 Task: Look for space in Ceres, Brazil from 12th  August, 2023 to 15th August, 2023 for 3 adults in price range Rs.12000 to Rs.16000. Place can be entire place with 2 bedrooms having 3 beds and 1 bathroom. Property type can be house, flat, guest house. Booking option can be shelf check-in. Required host language is Spanish.
Action: Mouse moved to (495, 95)
Screenshot: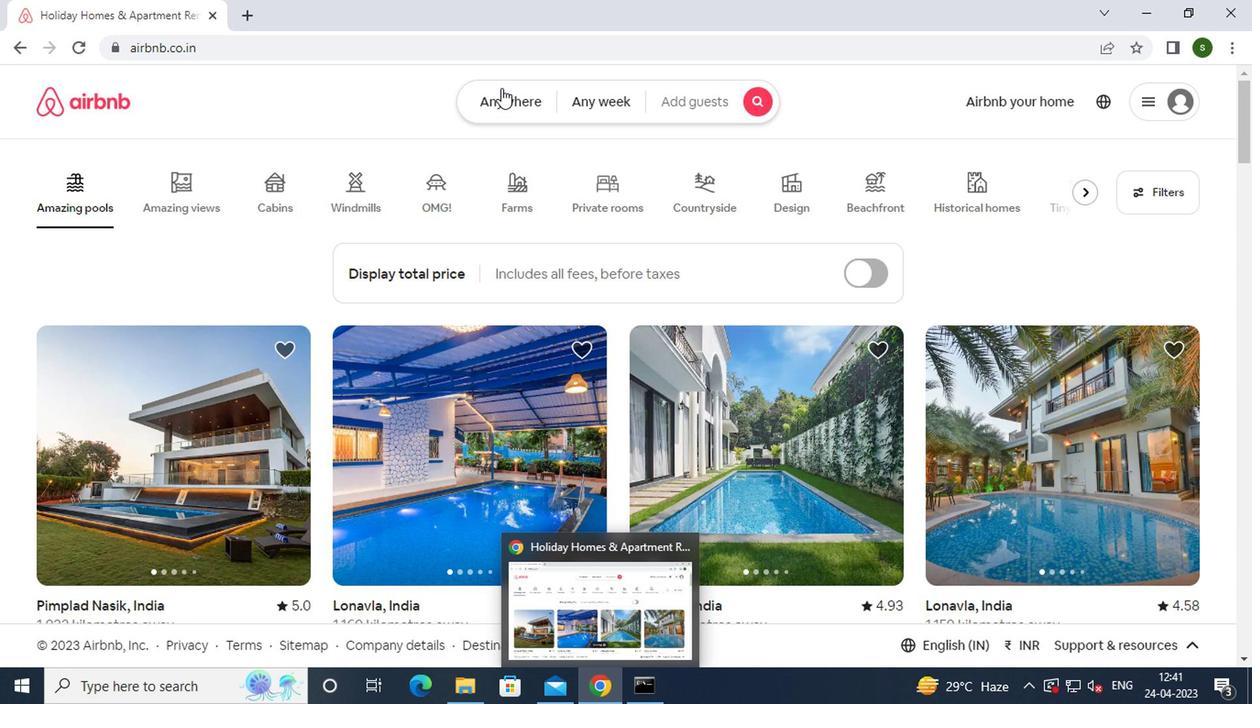 
Action: Mouse pressed left at (495, 95)
Screenshot: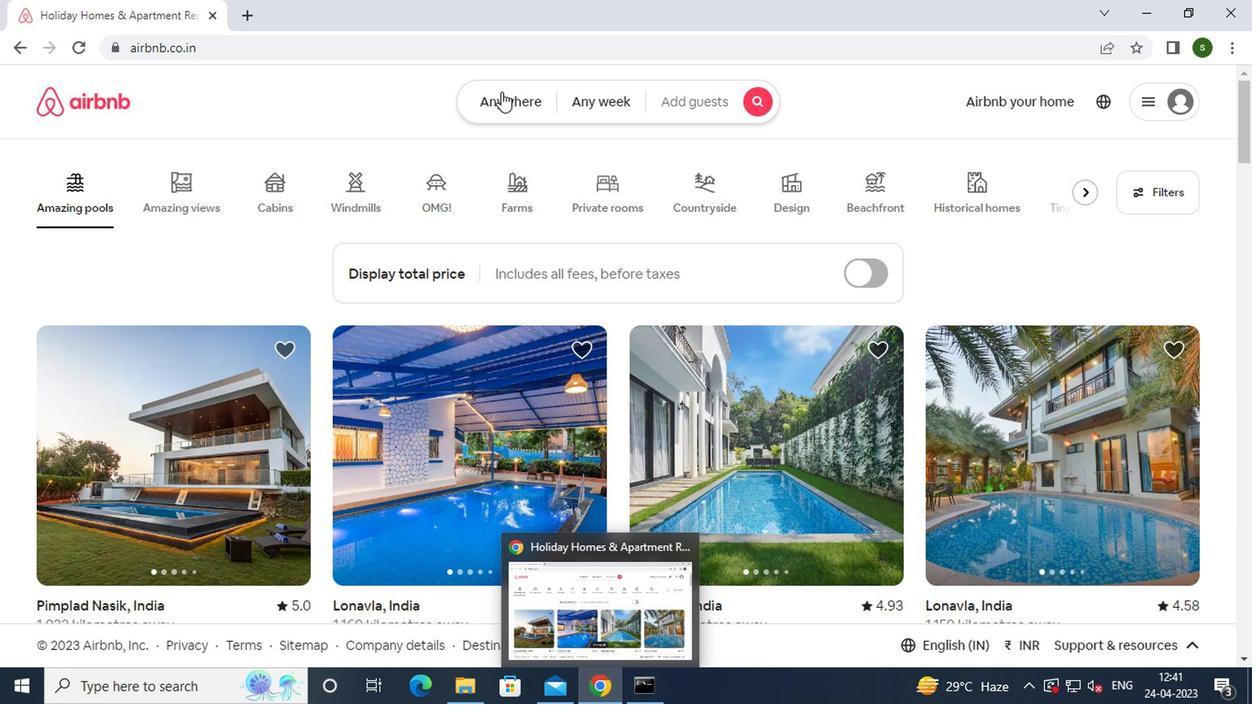 
Action: Mouse moved to (312, 173)
Screenshot: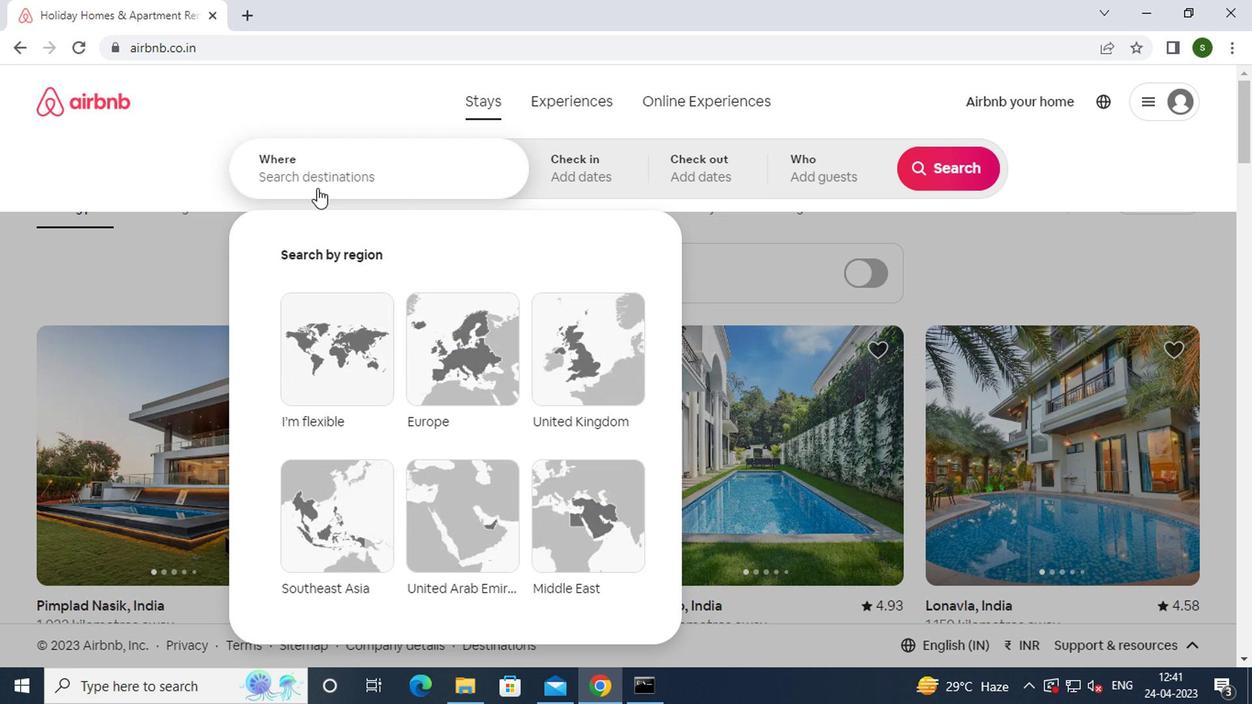 
Action: Mouse pressed left at (312, 173)
Screenshot: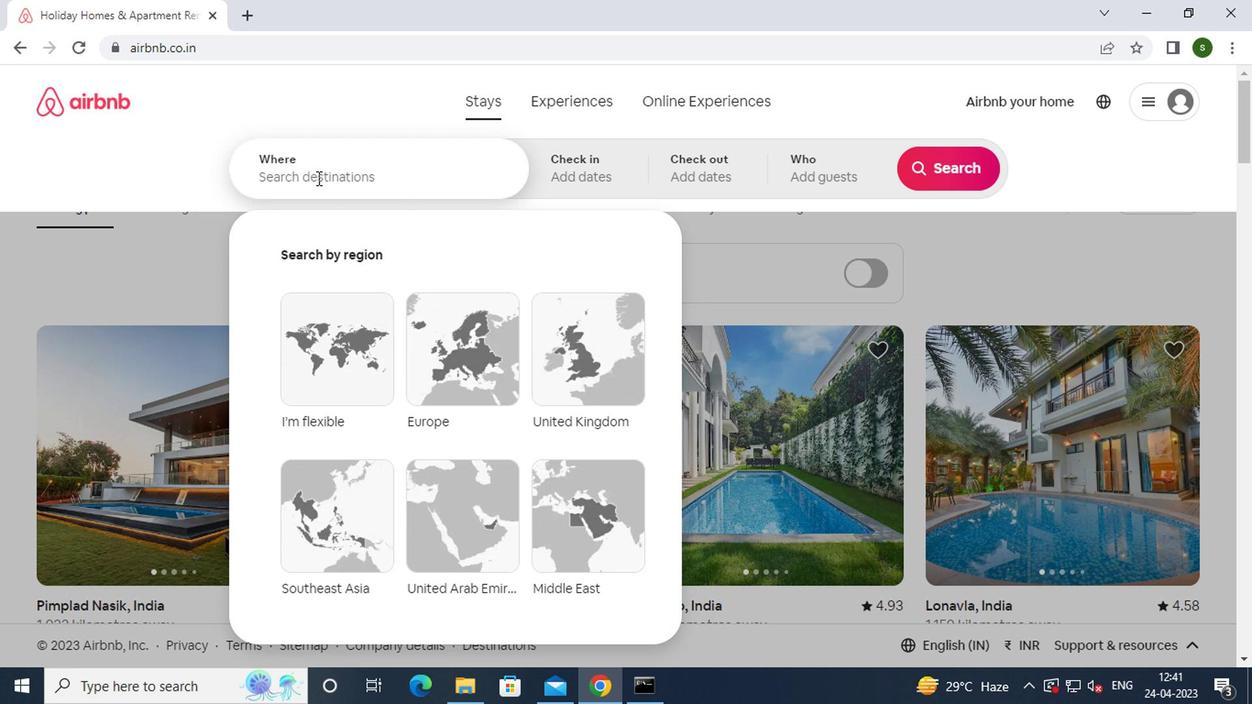 
Action: Key pressed c<Key.caps_lock>eres,<Key.space><Key.caps_lock>b<Key.caps_lock>razil<Key.enter>
Screenshot: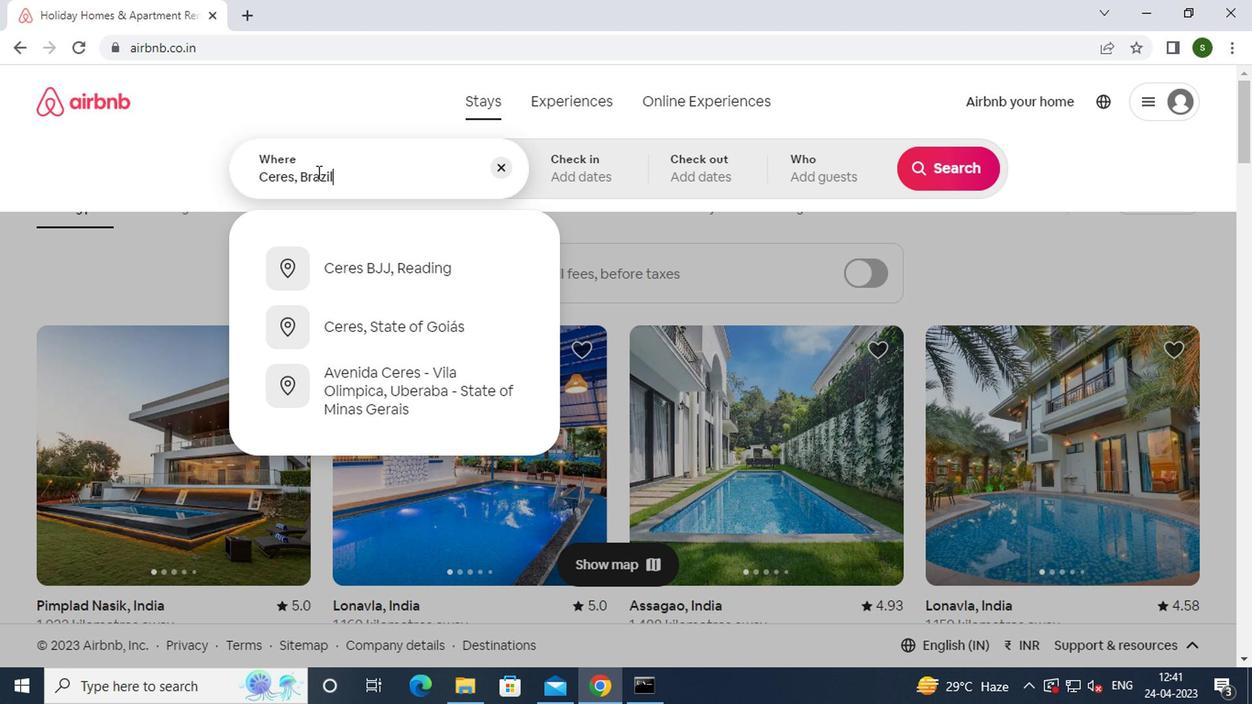 
Action: Mouse moved to (934, 317)
Screenshot: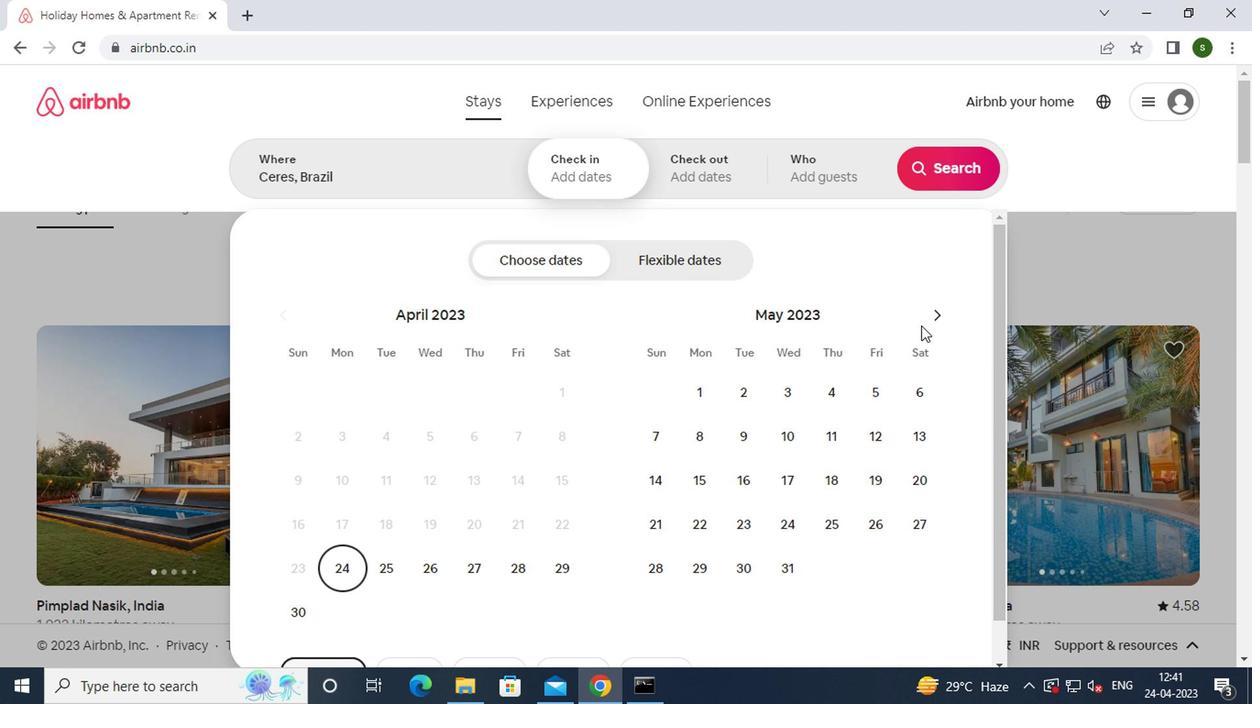 
Action: Mouse pressed left at (934, 317)
Screenshot: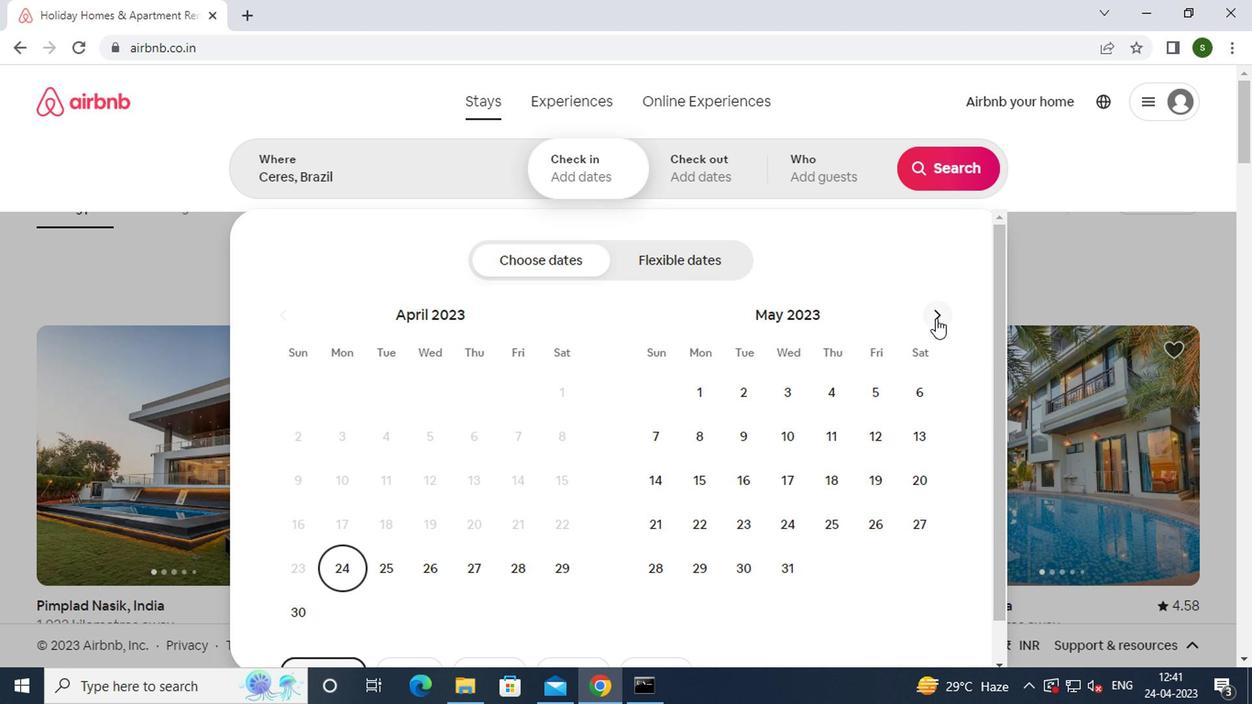 
Action: Mouse pressed left at (934, 317)
Screenshot: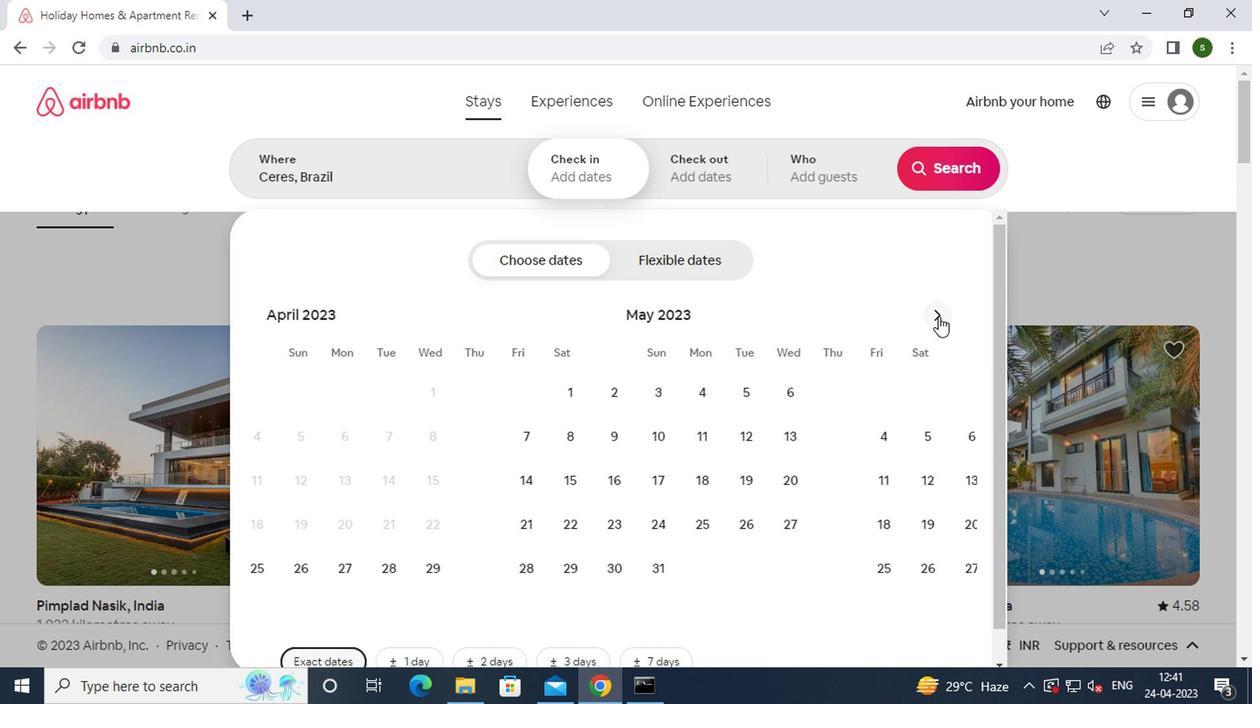 
Action: Mouse pressed left at (934, 317)
Screenshot: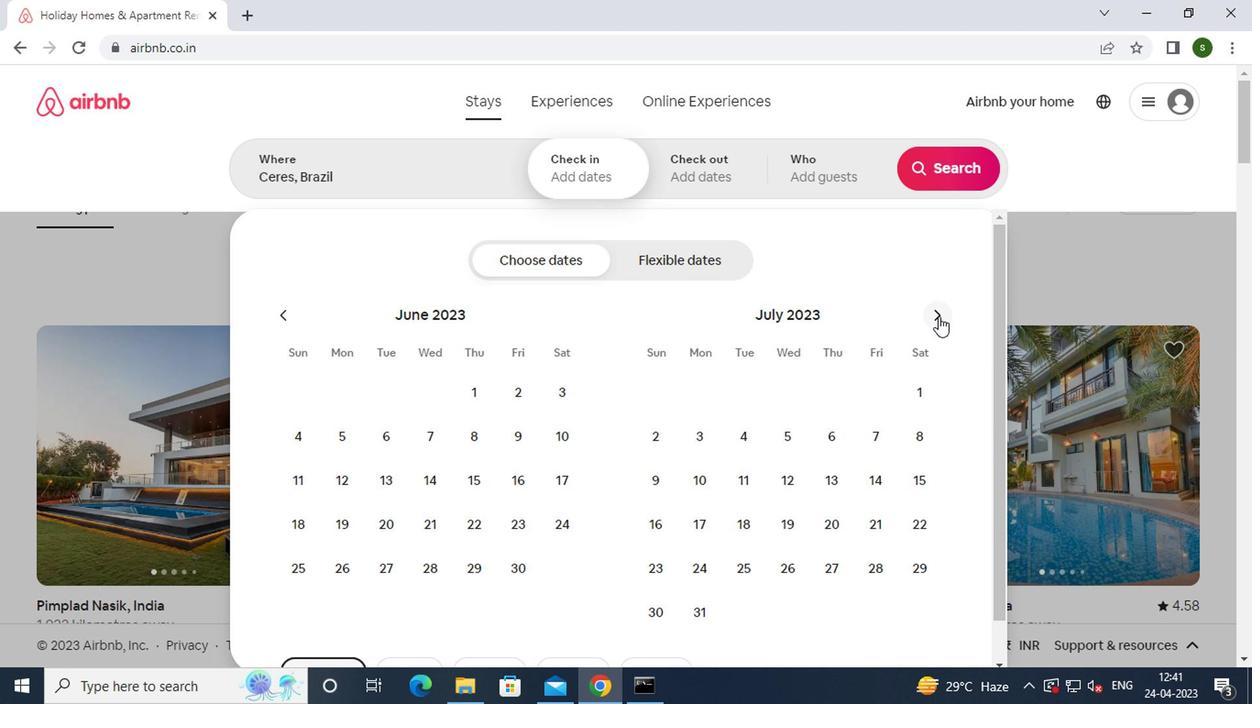 
Action: Mouse moved to (901, 437)
Screenshot: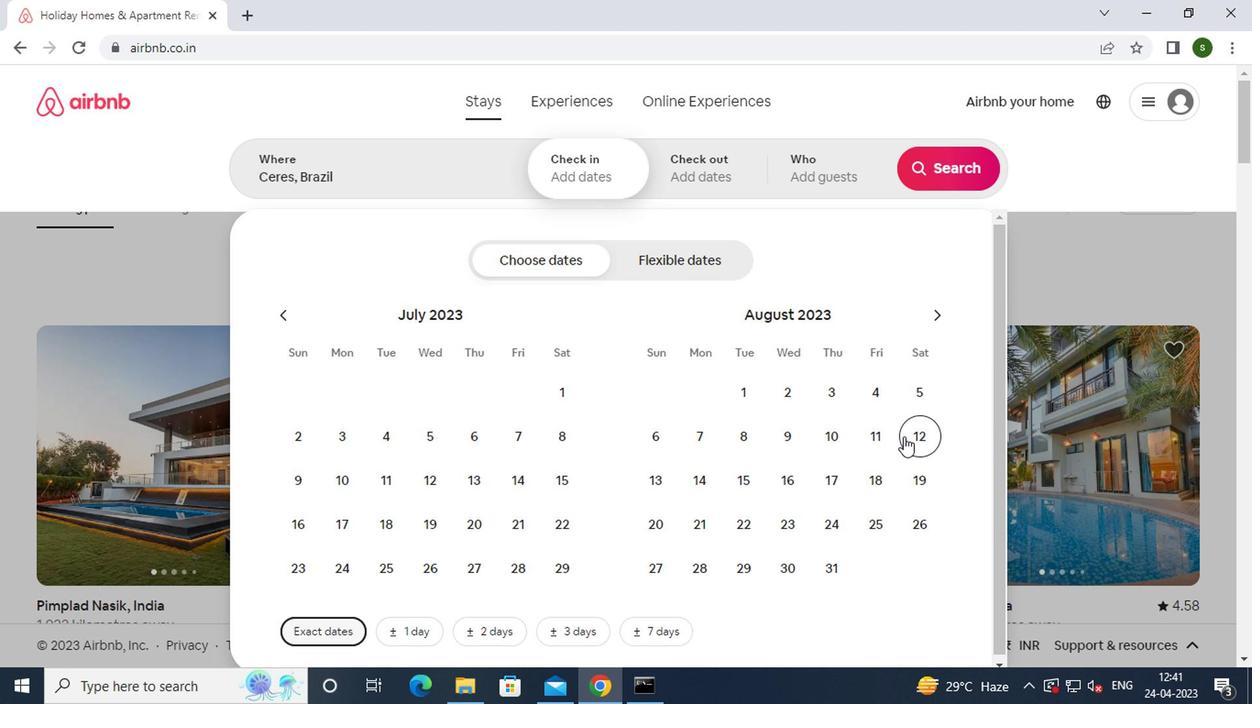 
Action: Mouse pressed left at (901, 437)
Screenshot: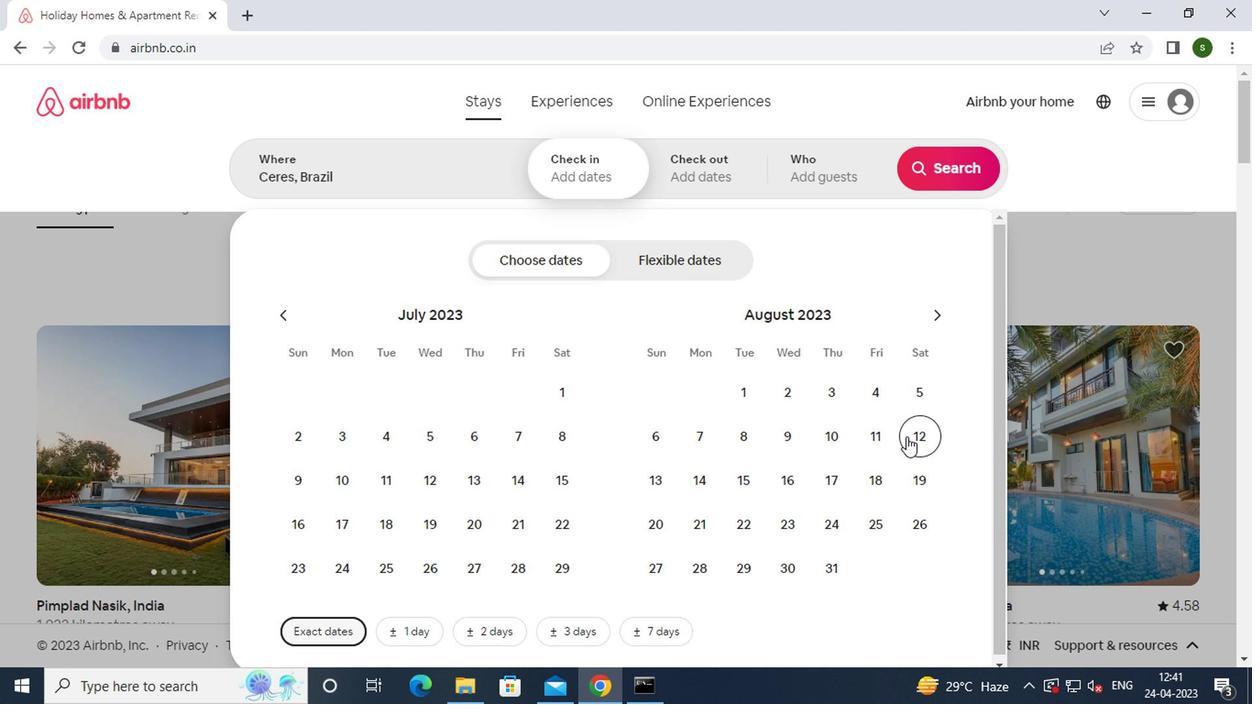 
Action: Mouse moved to (740, 486)
Screenshot: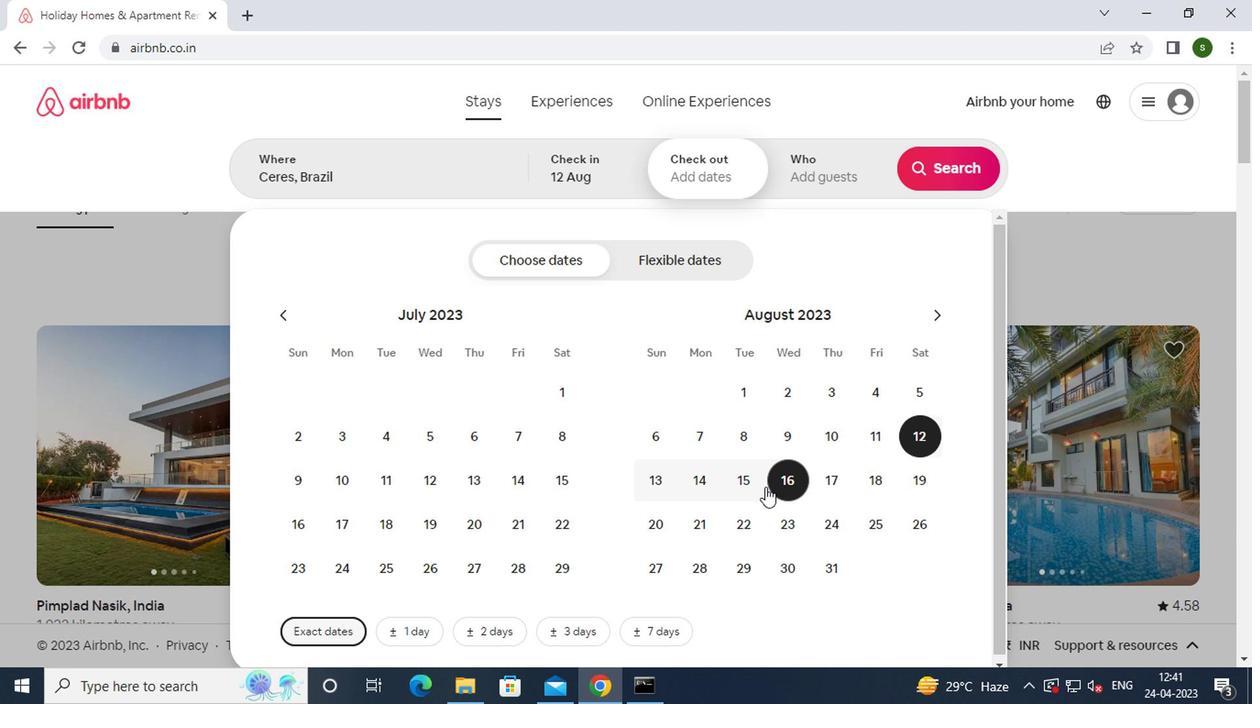 
Action: Mouse pressed left at (740, 486)
Screenshot: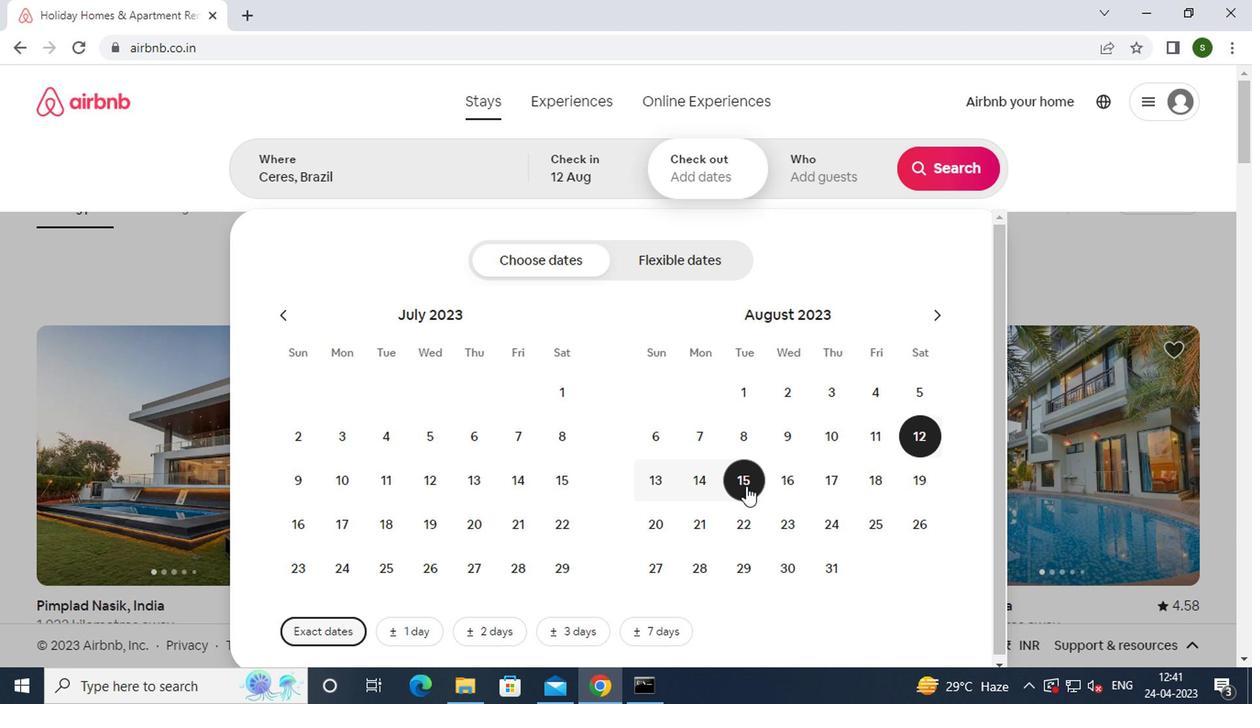 
Action: Mouse moved to (801, 176)
Screenshot: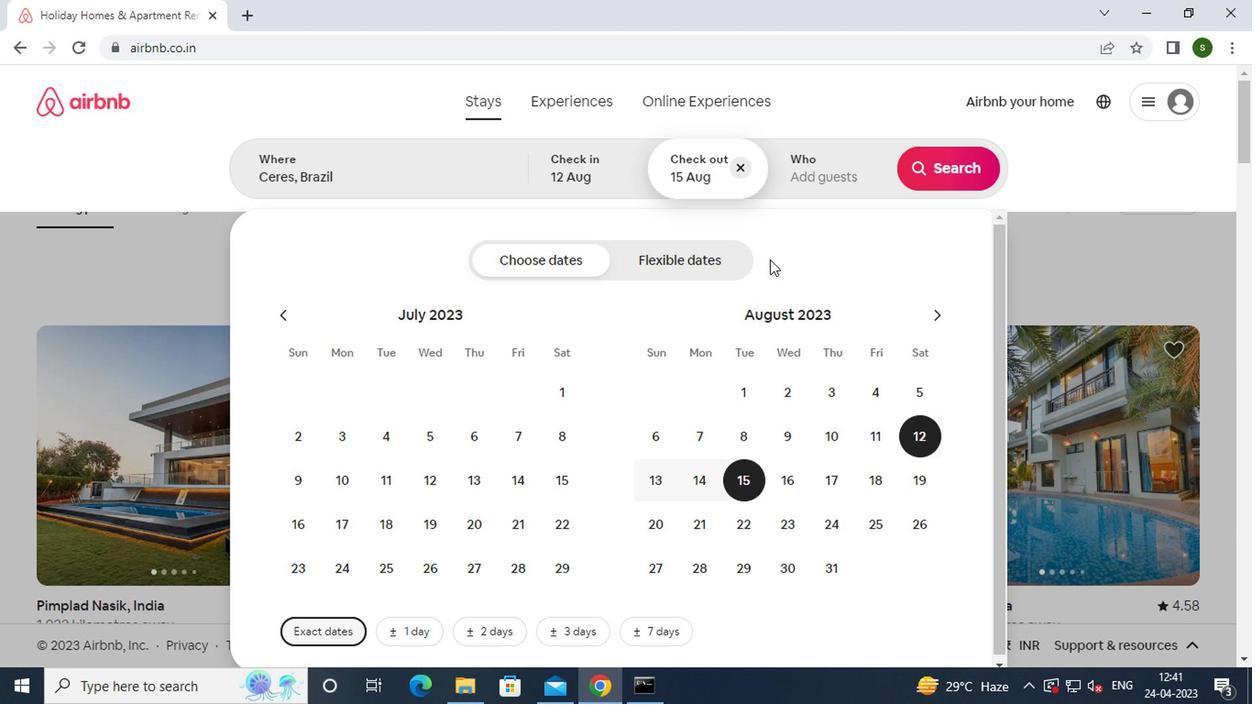 
Action: Mouse pressed left at (801, 176)
Screenshot: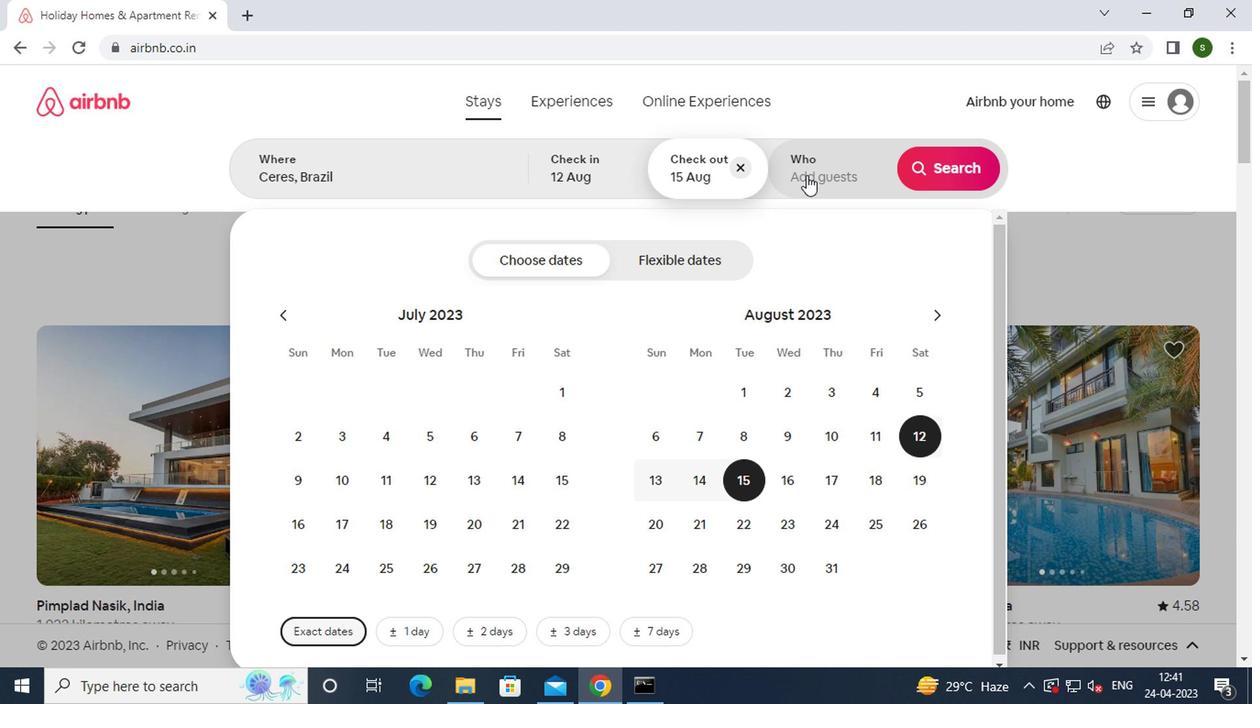 
Action: Mouse moved to (946, 270)
Screenshot: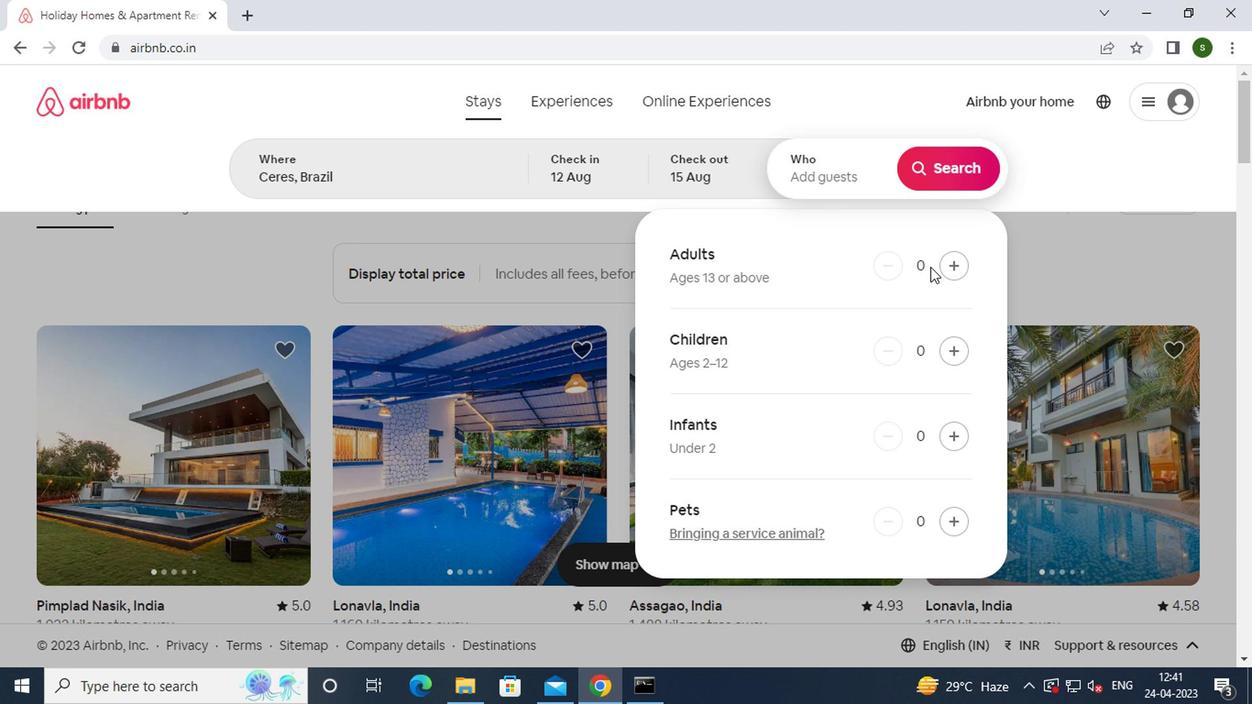 
Action: Mouse pressed left at (946, 270)
Screenshot: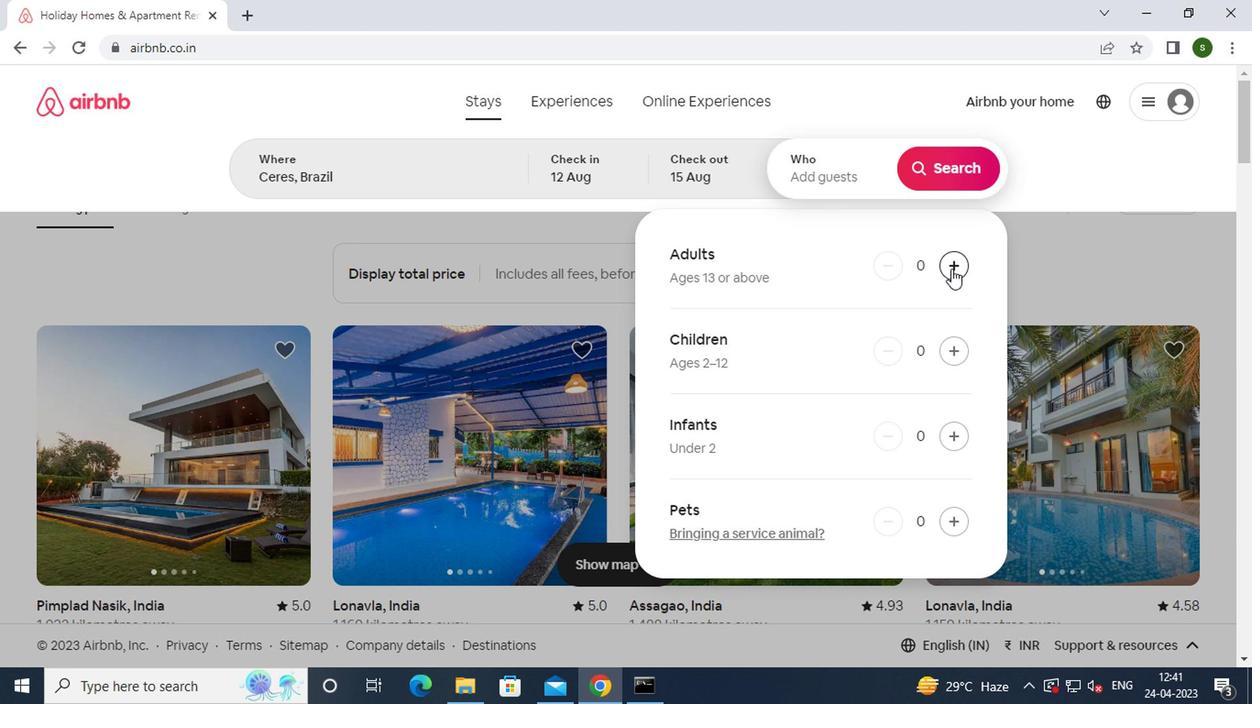 
Action: Mouse pressed left at (946, 270)
Screenshot: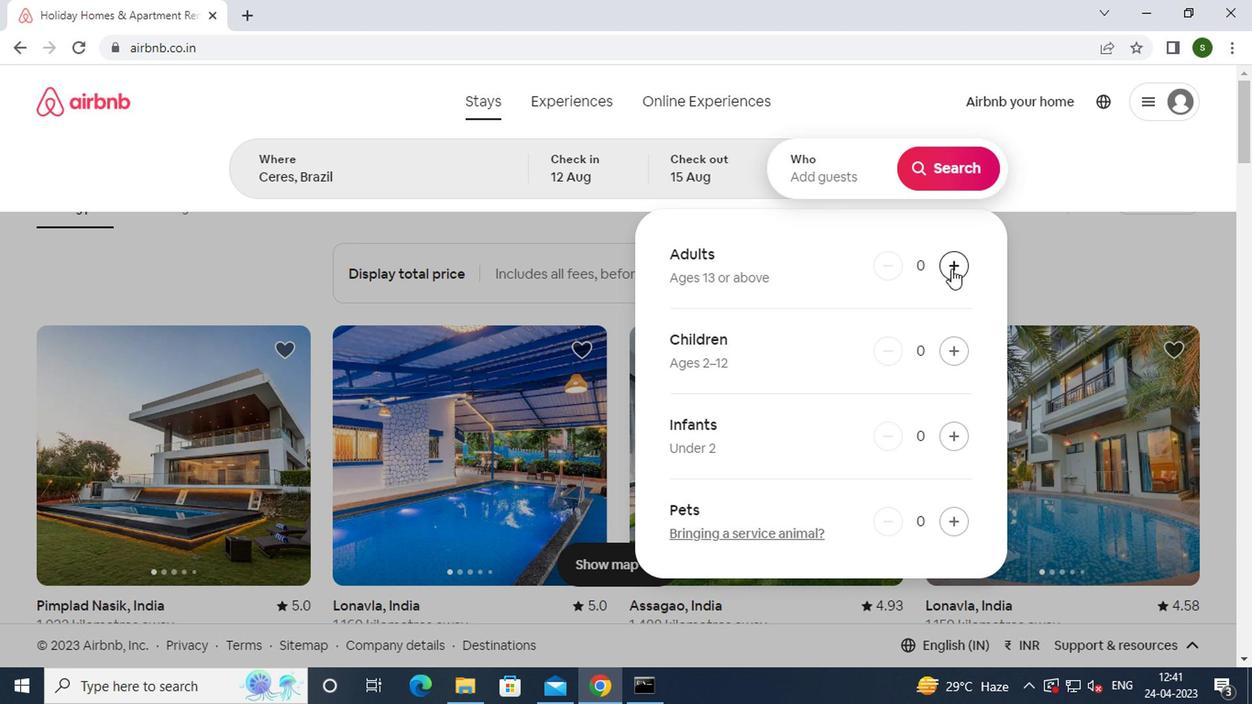 
Action: Mouse moved to (946, 268)
Screenshot: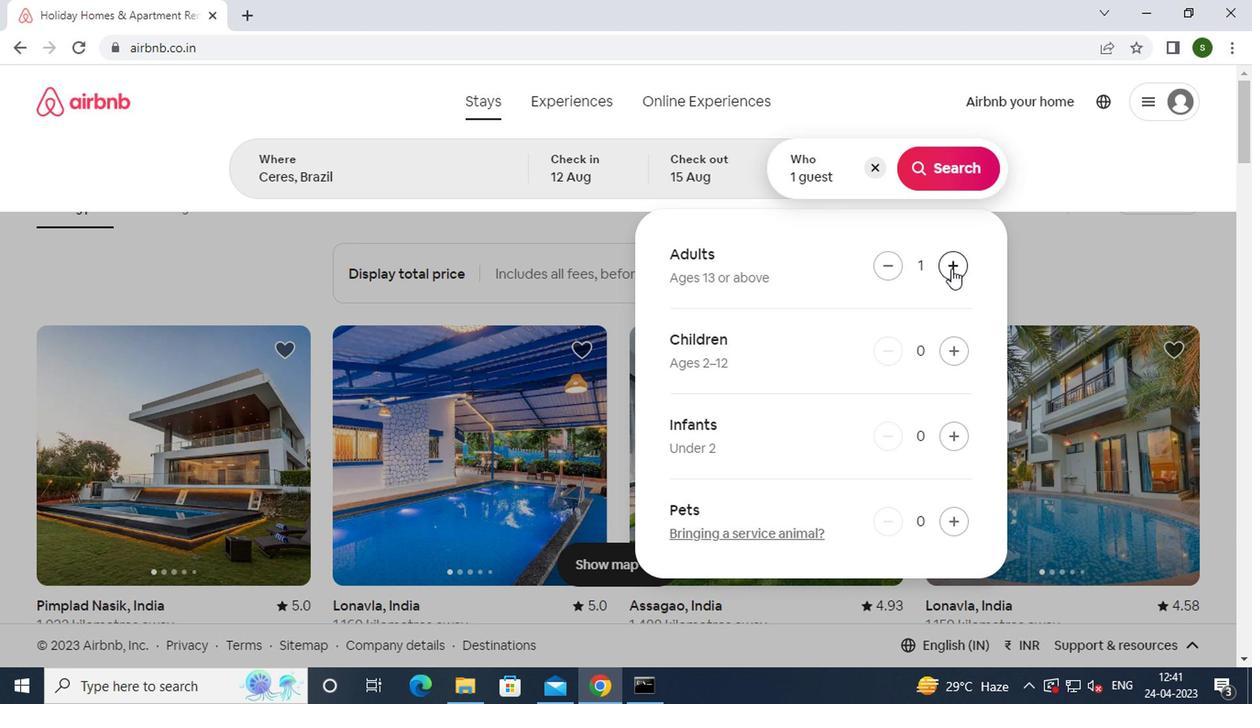 
Action: Mouse pressed left at (946, 268)
Screenshot: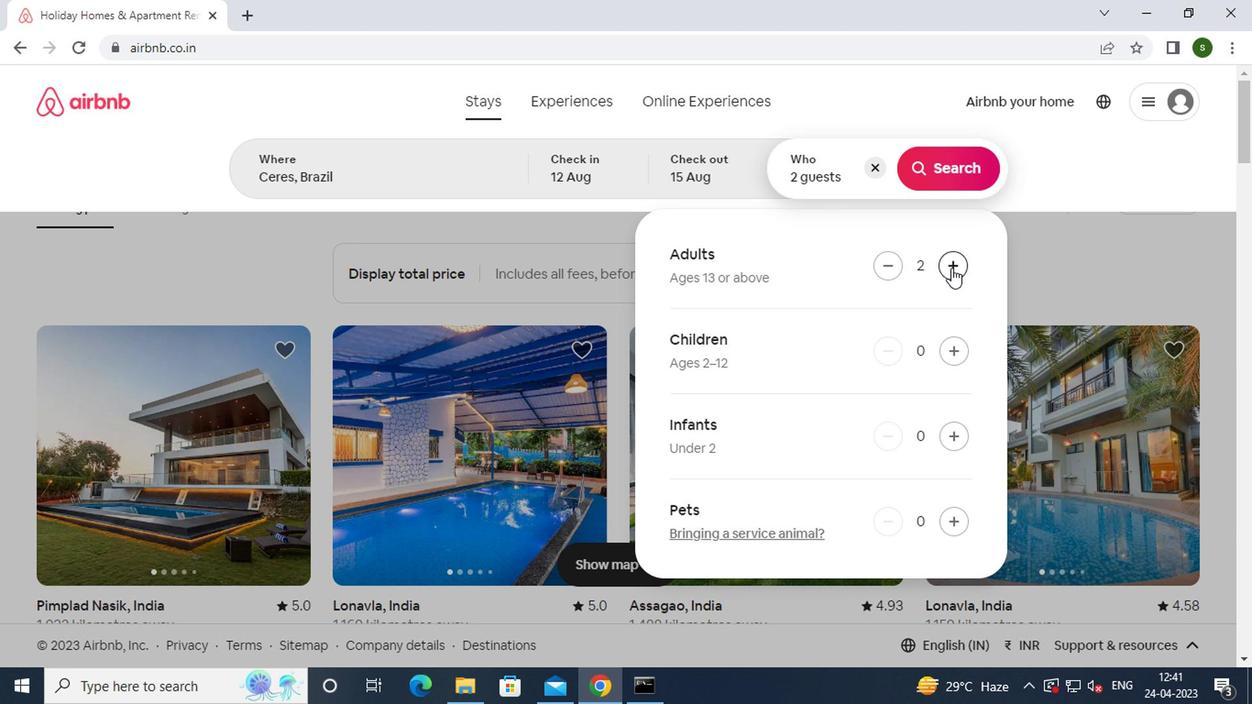
Action: Mouse moved to (926, 163)
Screenshot: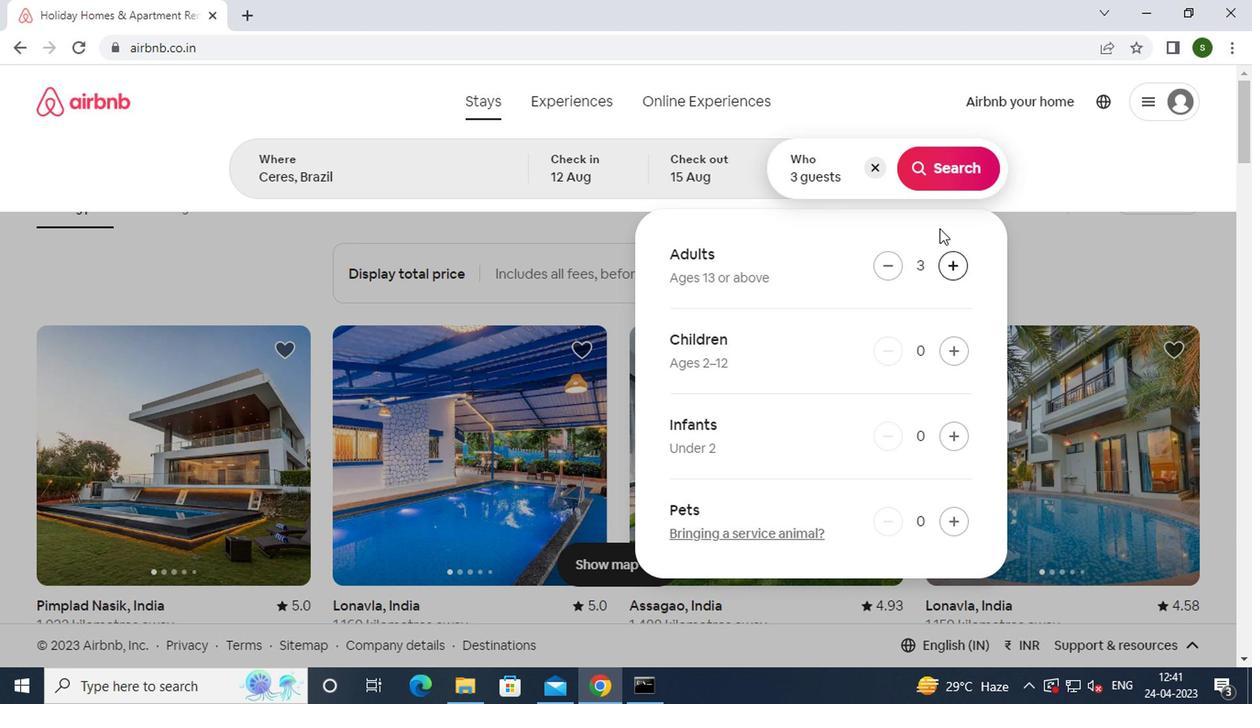 
Action: Mouse pressed left at (926, 163)
Screenshot: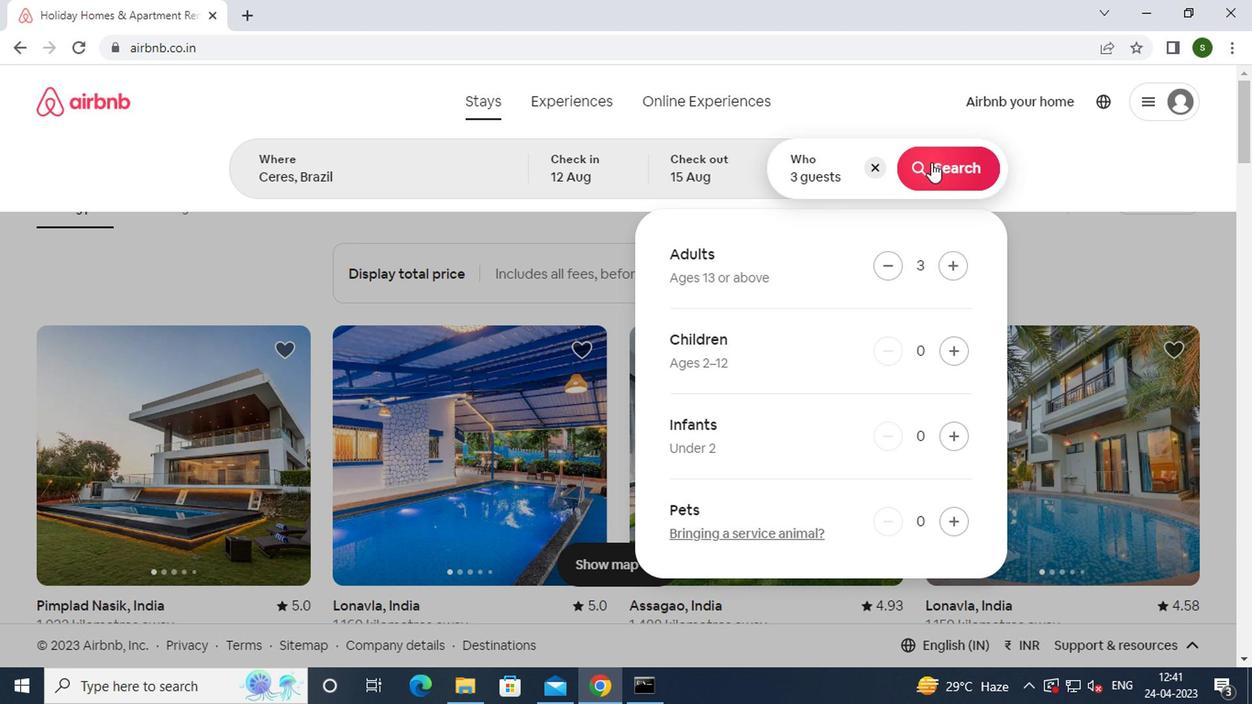 
Action: Mouse moved to (1147, 168)
Screenshot: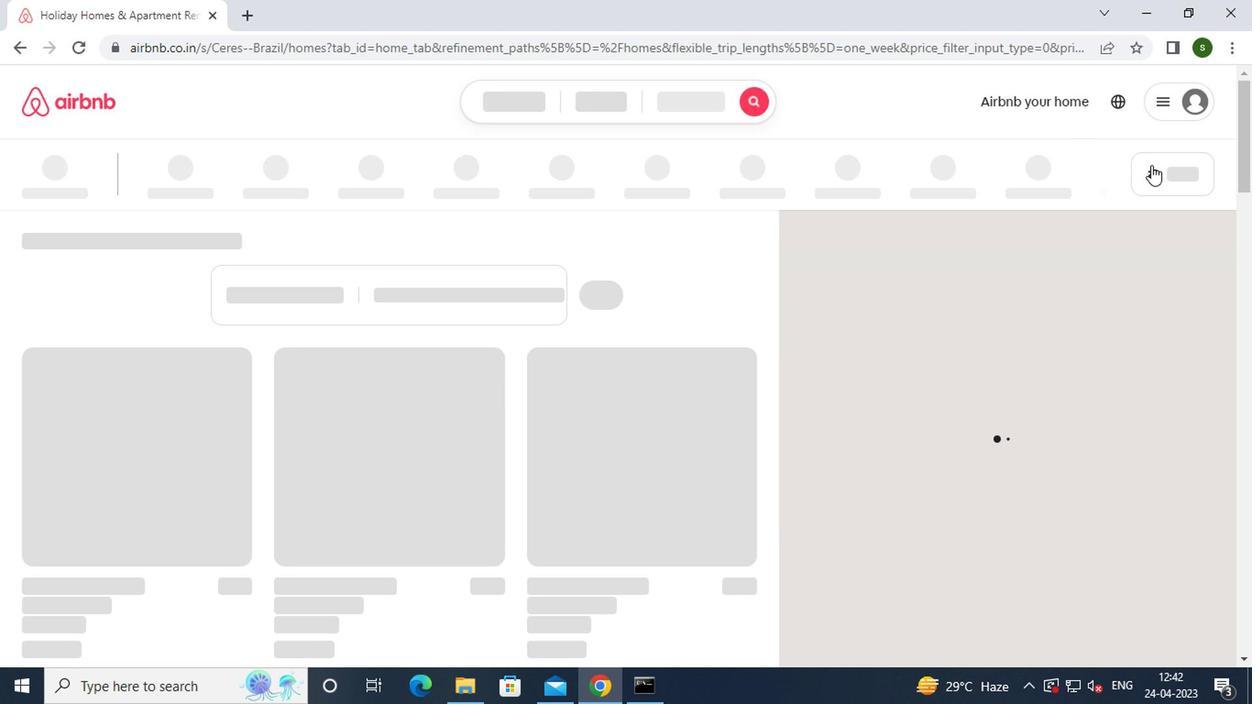 
Action: Mouse pressed left at (1147, 168)
Screenshot: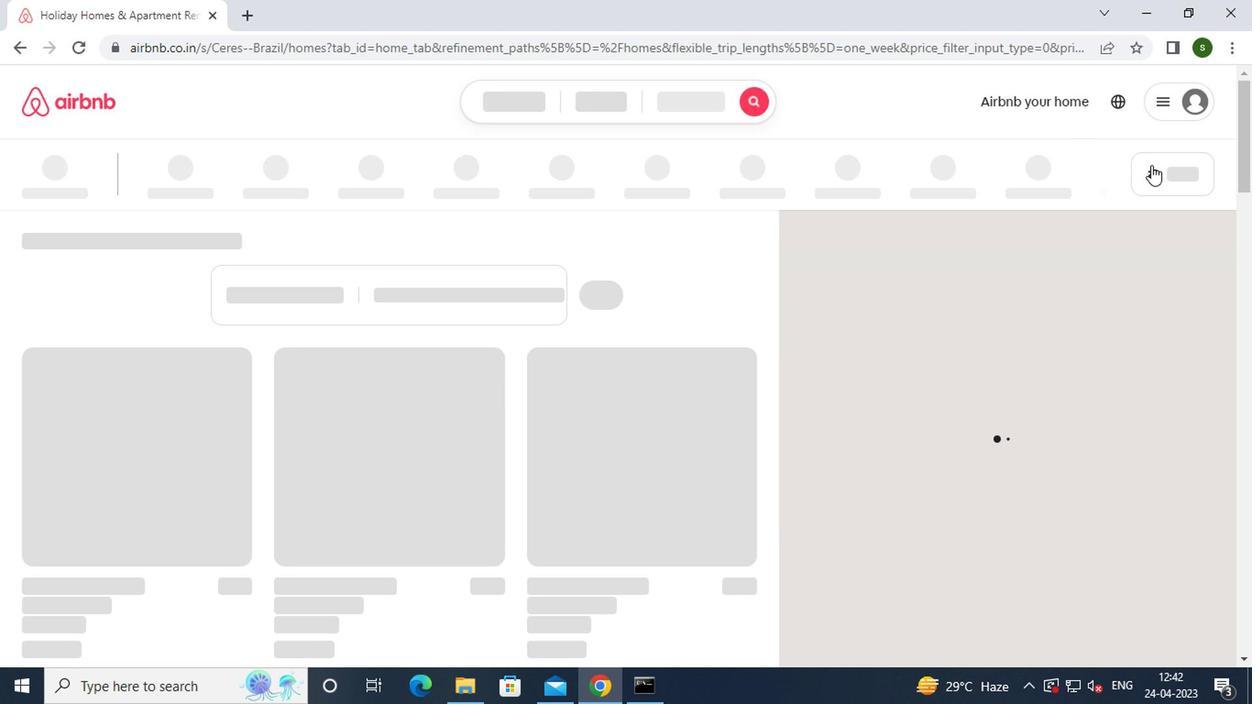 
Action: Mouse moved to (388, 411)
Screenshot: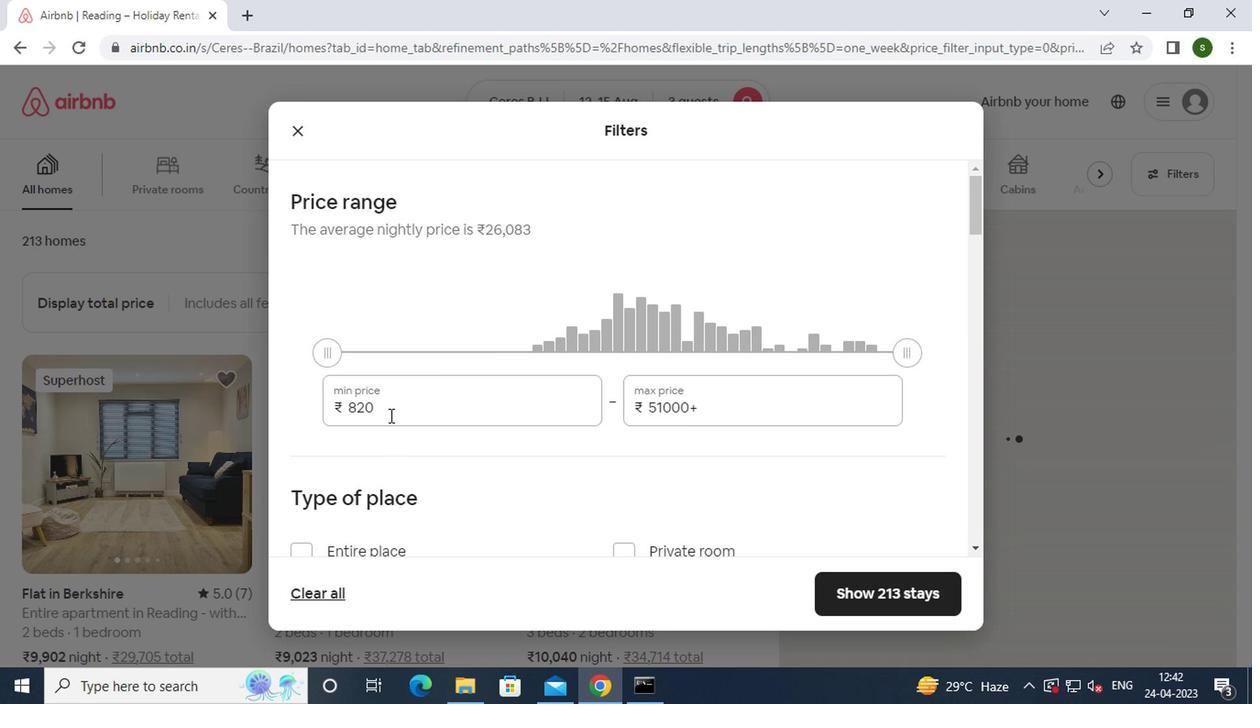 
Action: Mouse pressed left at (388, 411)
Screenshot: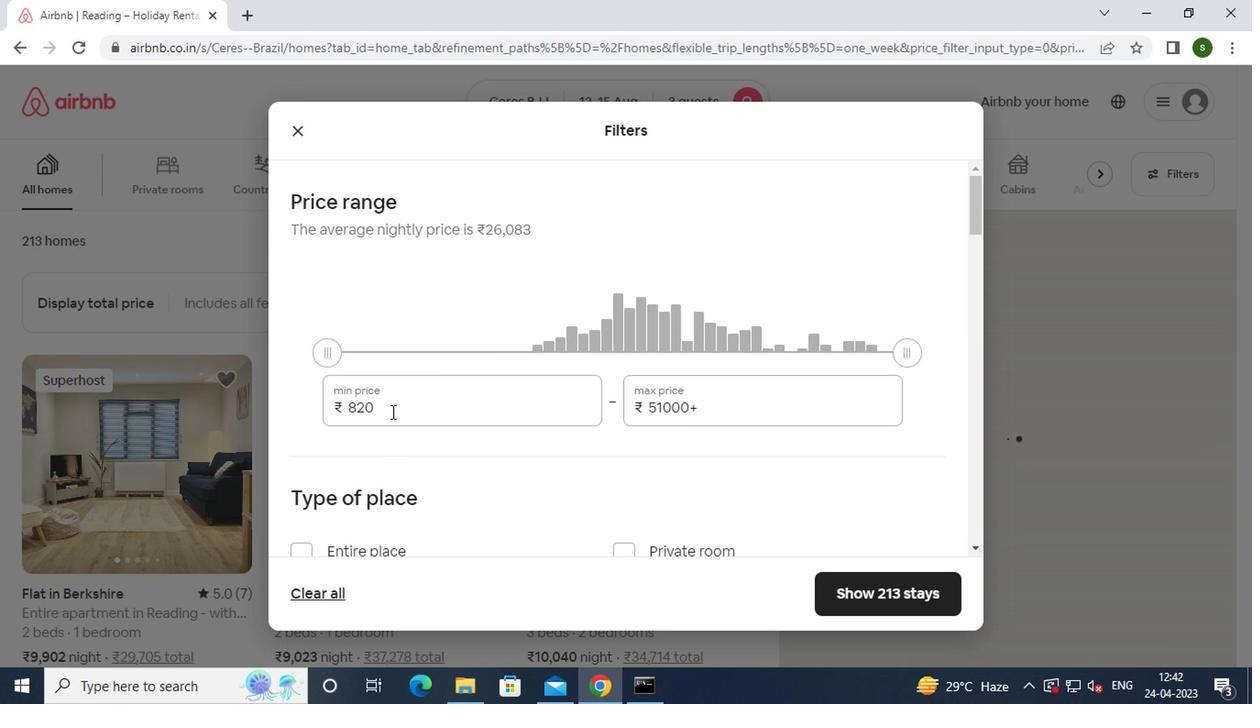 
Action: Mouse moved to (388, 409)
Screenshot: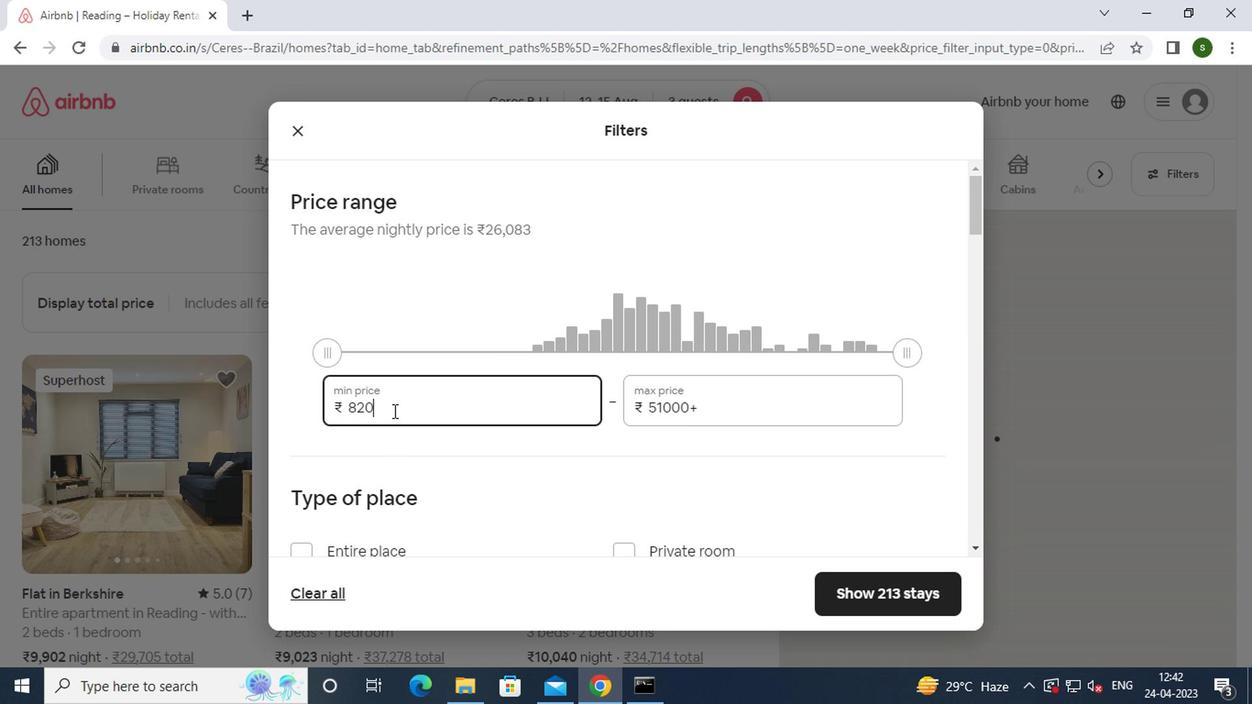 
Action: Key pressed <Key.backspace><Key.backspace><Key.backspace><Key.backspace><Key.backspace><Key.backspace><Key.backspace>12000
Screenshot: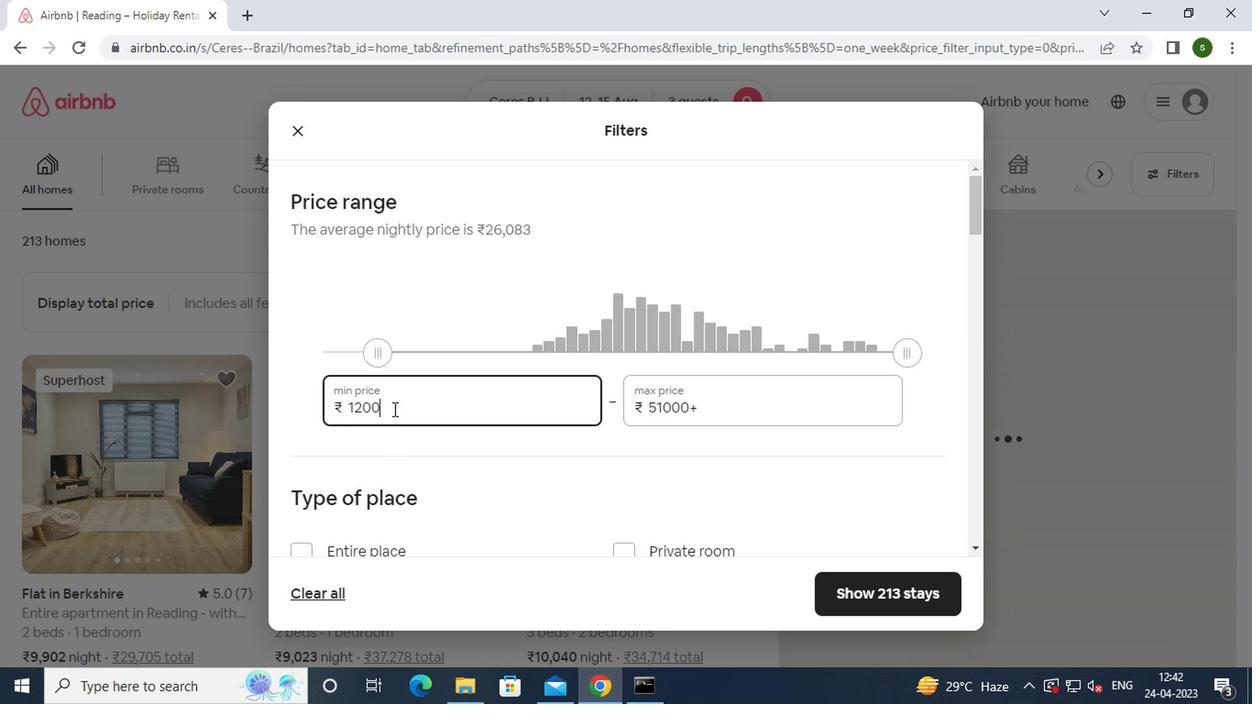 
Action: Mouse moved to (728, 407)
Screenshot: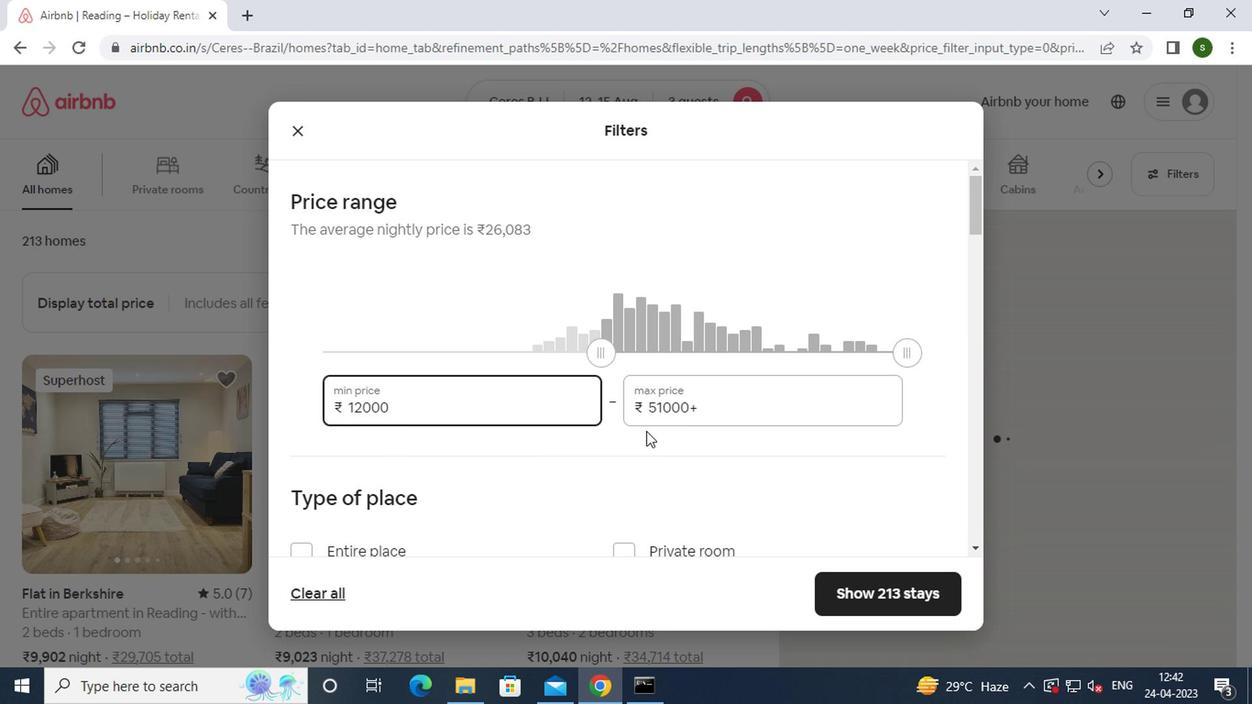 
Action: Mouse pressed left at (728, 407)
Screenshot: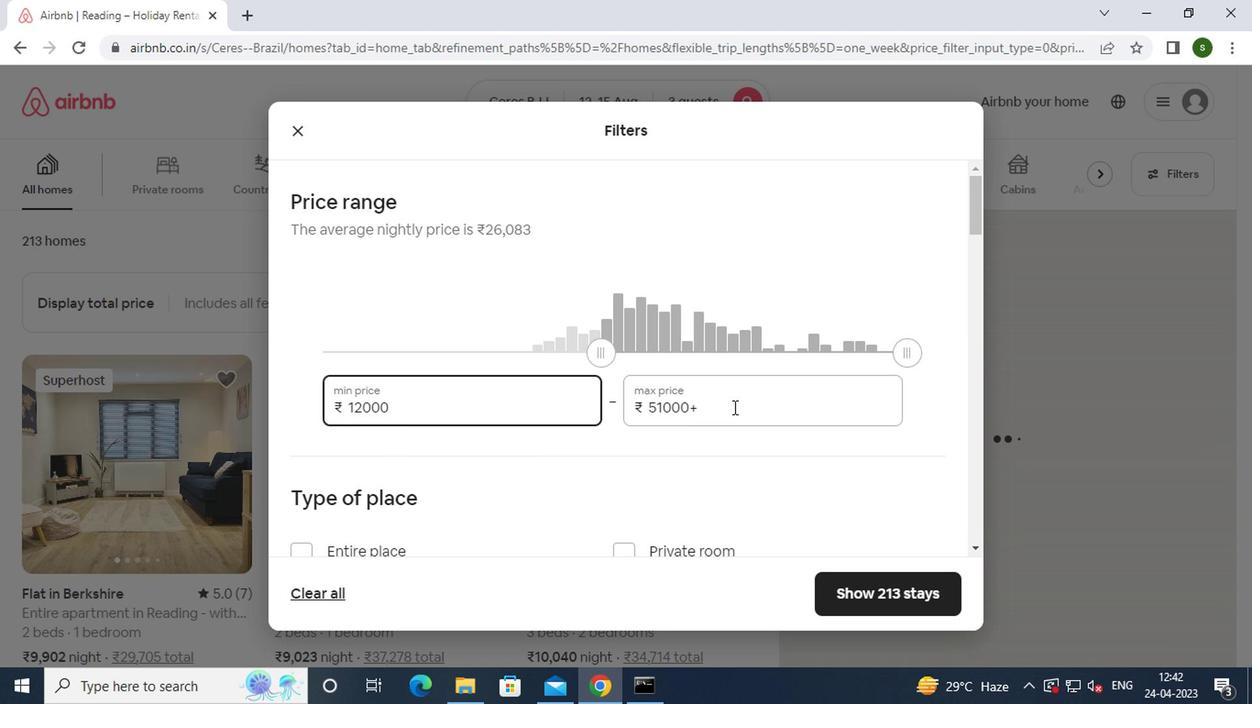 
Action: Mouse moved to (733, 405)
Screenshot: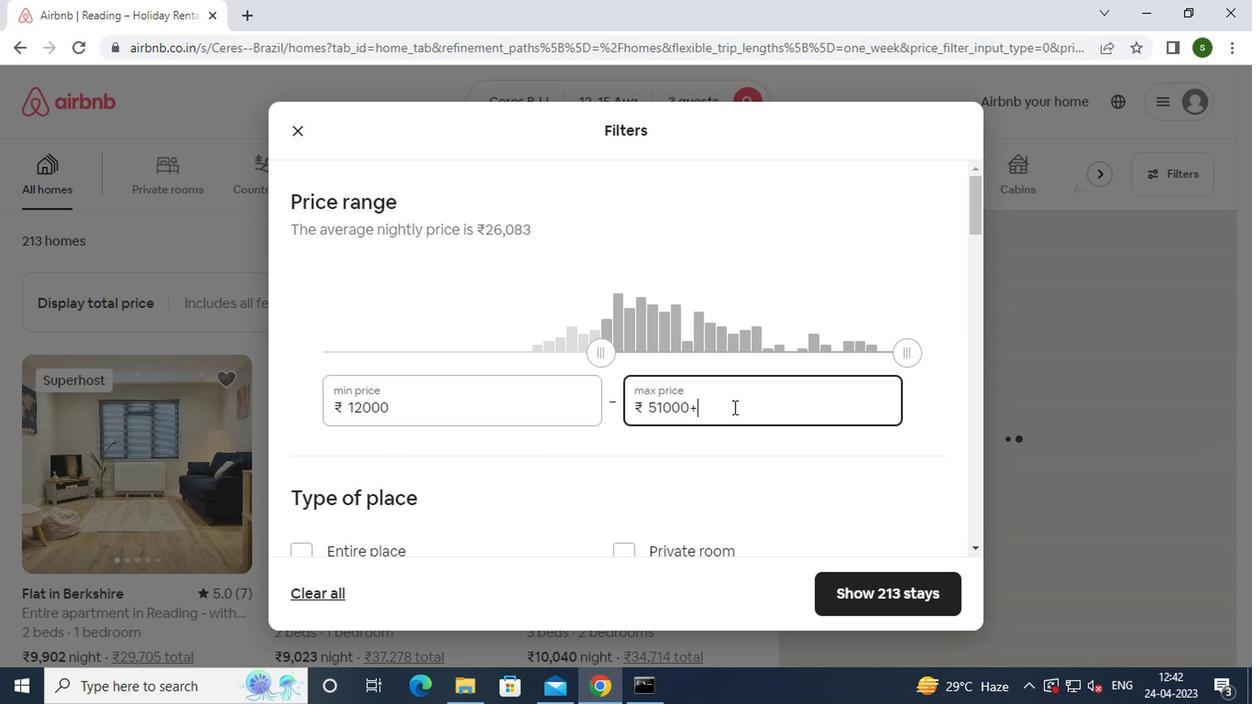 
Action: Key pressed <Key.backspace><Key.backspace><Key.backspace><Key.backspace><Key.backspace><Key.backspace><Key.backspace><Key.backspace>16000
Screenshot: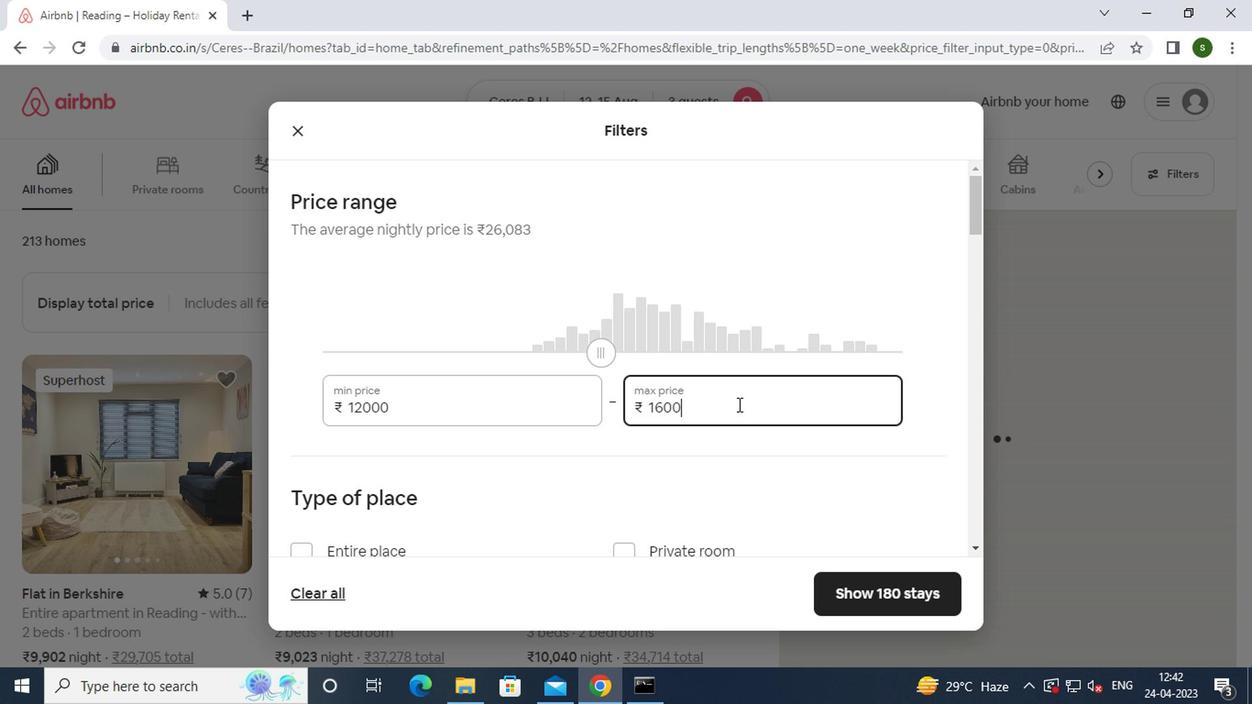 
Action: Mouse moved to (565, 454)
Screenshot: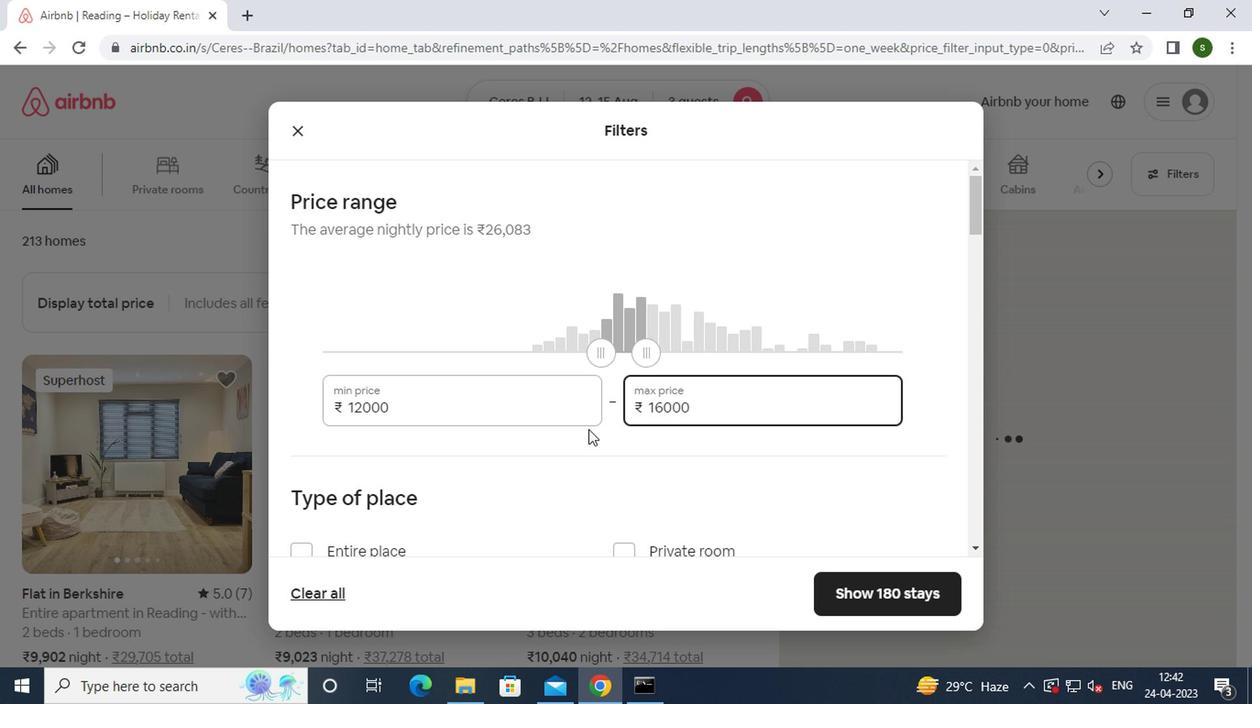 
Action: Mouse scrolled (565, 453) with delta (0, -1)
Screenshot: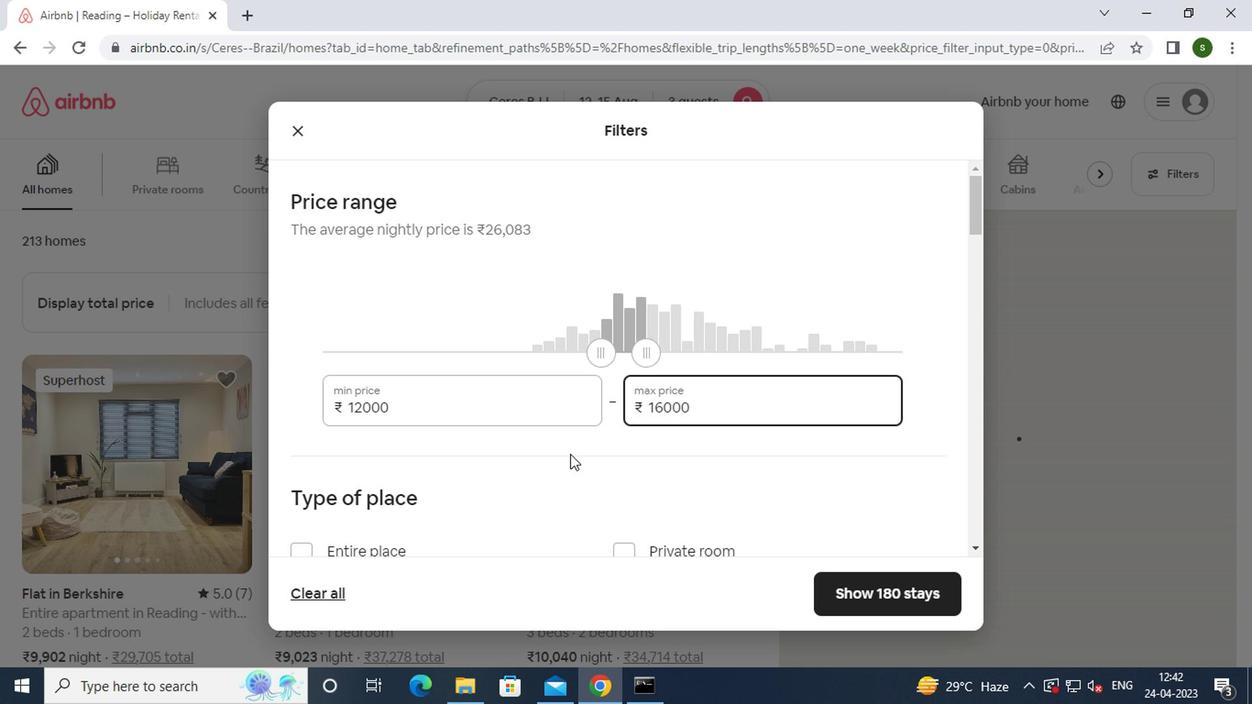 
Action: Mouse scrolled (565, 453) with delta (0, -1)
Screenshot: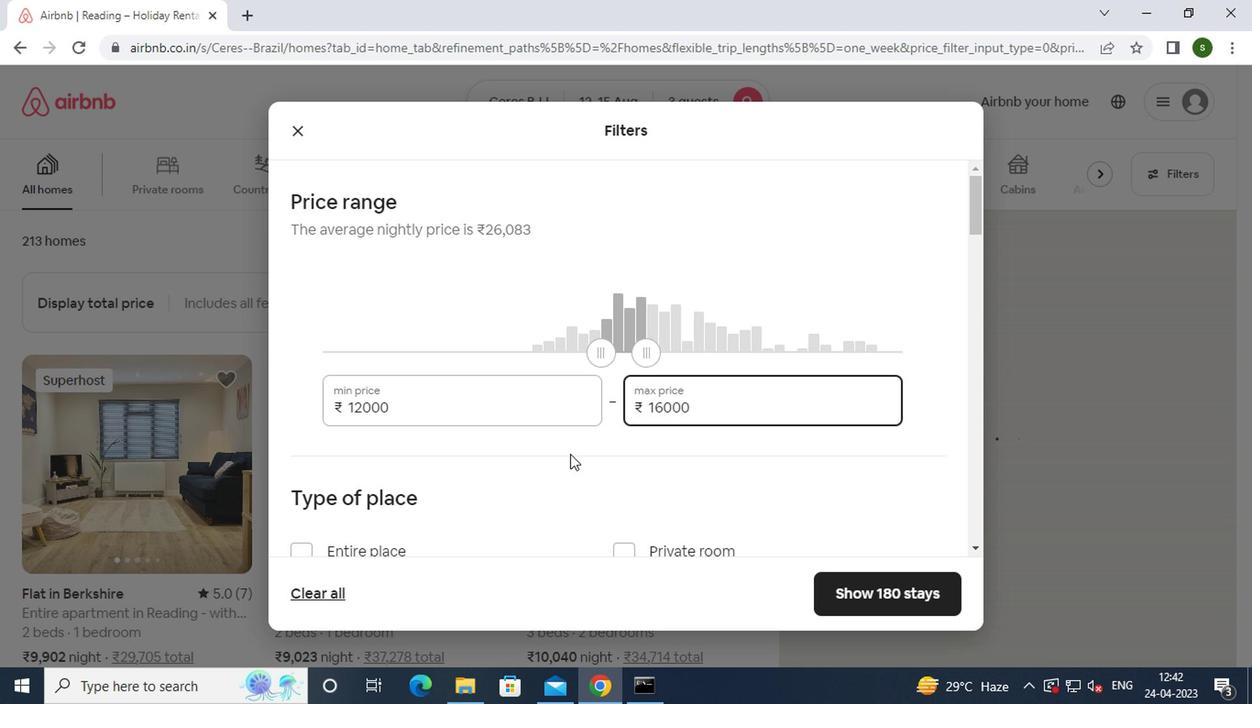 
Action: Mouse moved to (389, 393)
Screenshot: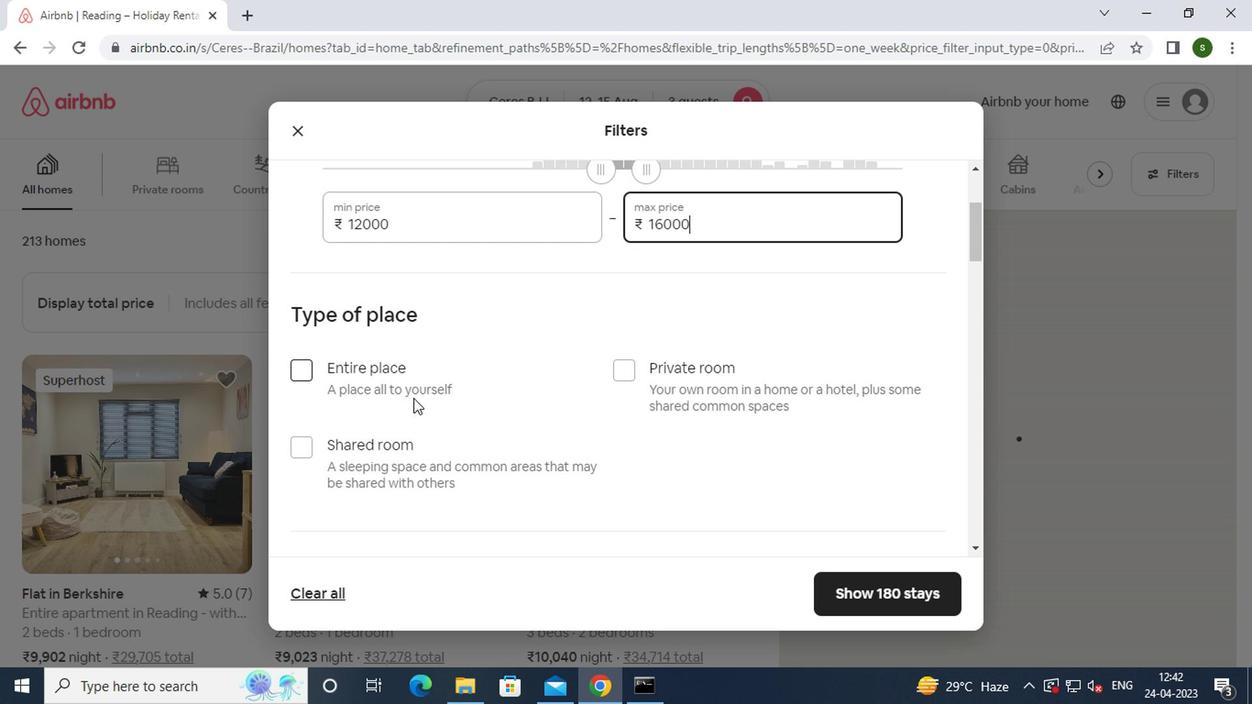 
Action: Mouse pressed left at (389, 393)
Screenshot: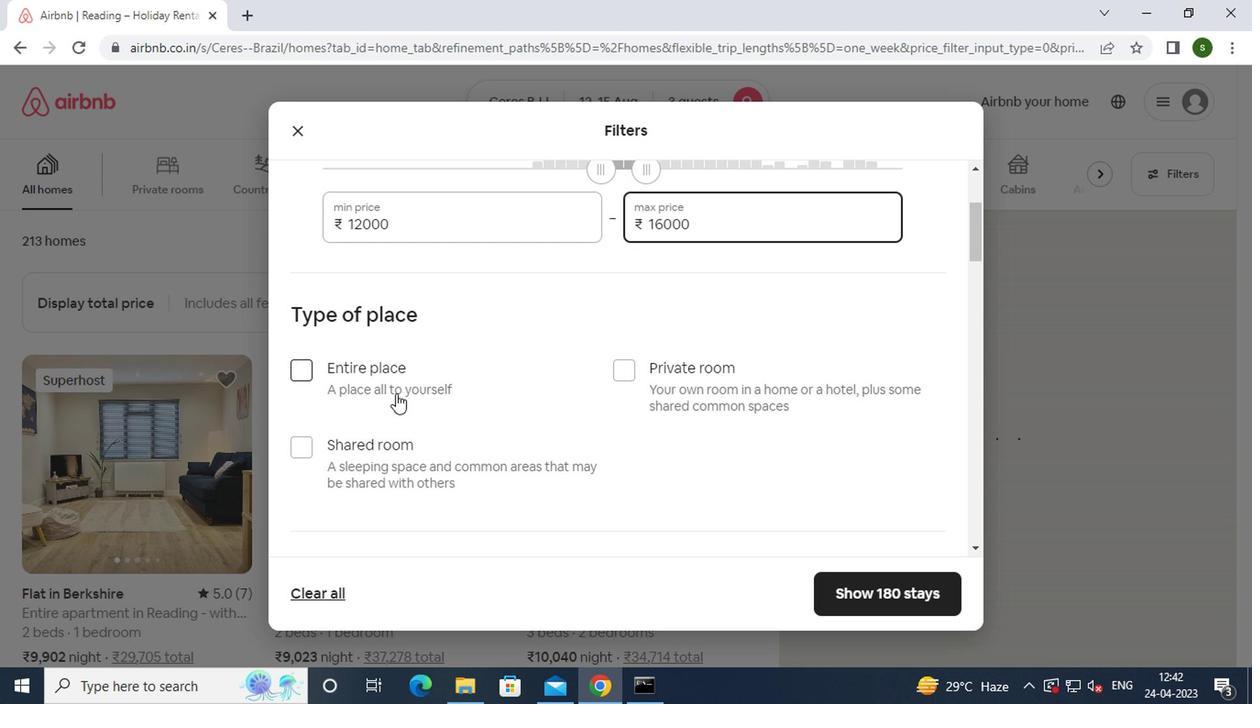 
Action: Mouse moved to (511, 382)
Screenshot: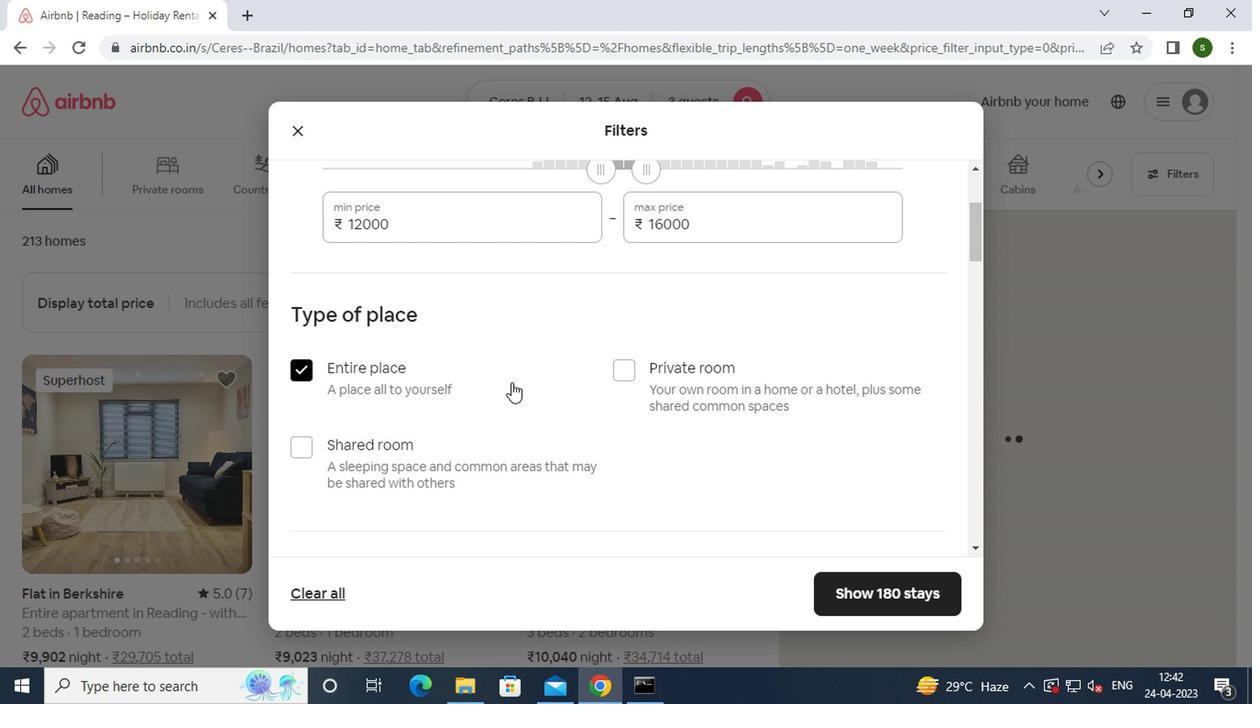 
Action: Mouse scrolled (511, 381) with delta (0, -1)
Screenshot: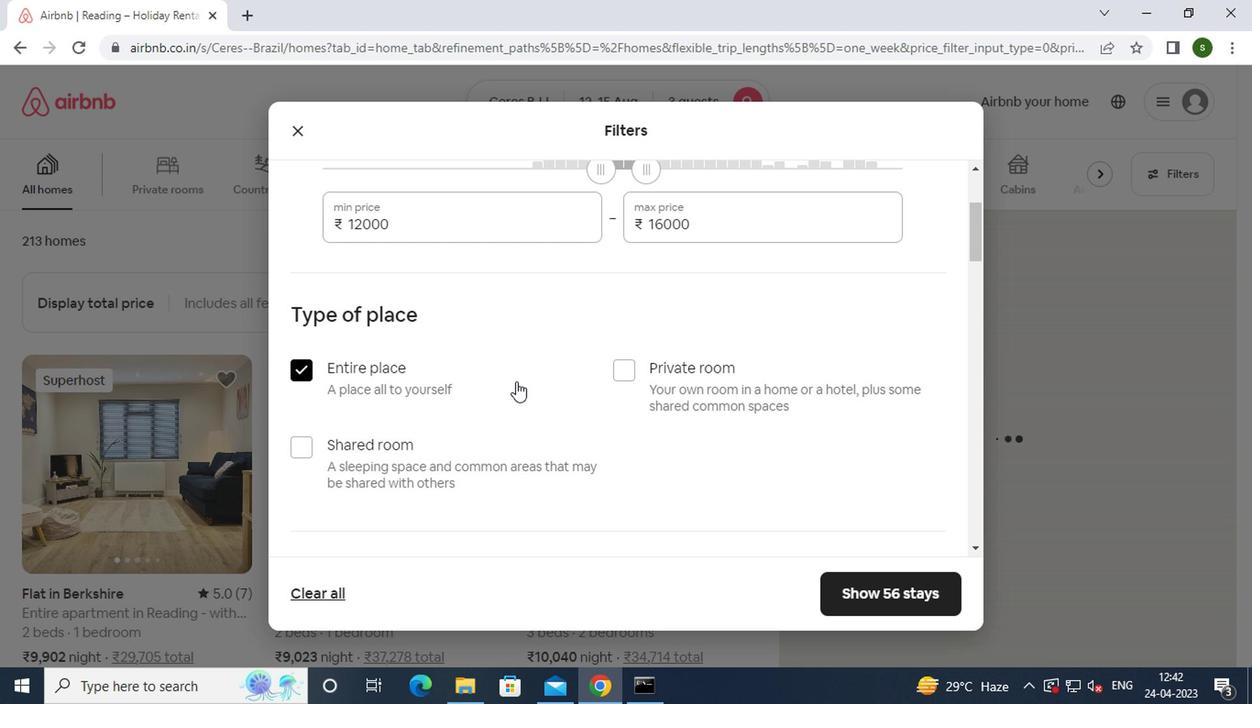 
Action: Mouse scrolled (511, 381) with delta (0, -1)
Screenshot: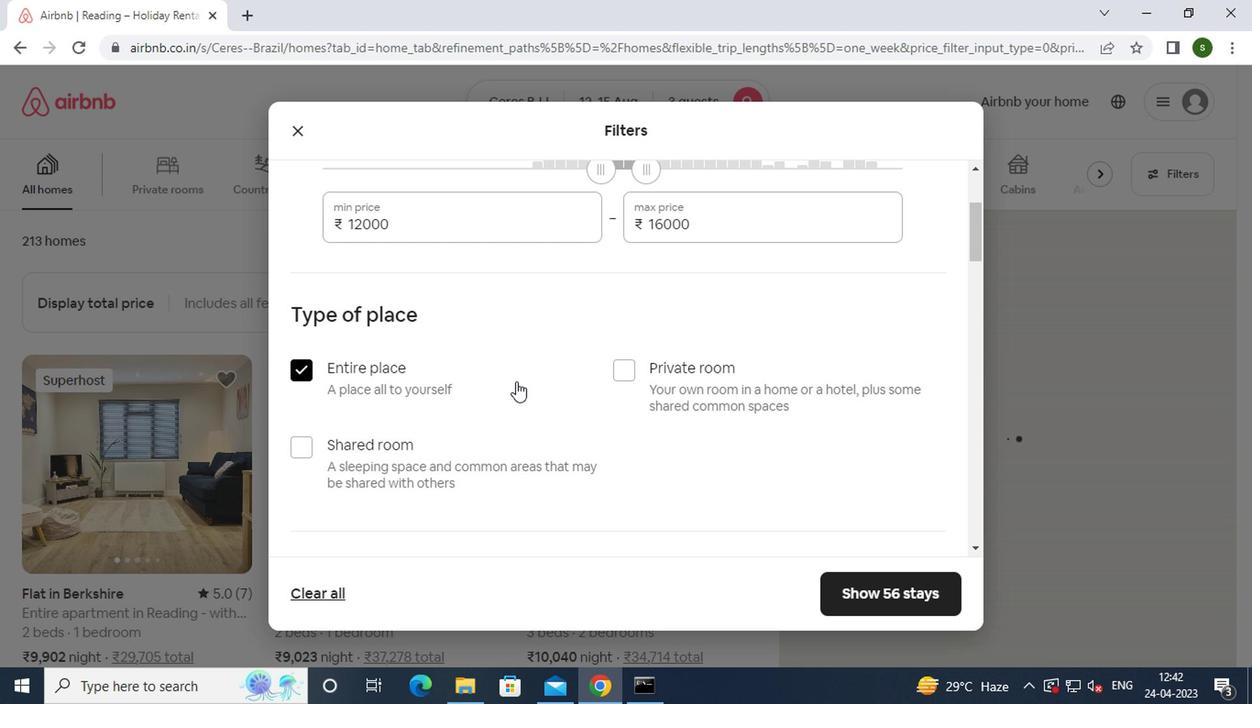 
Action: Mouse scrolled (511, 381) with delta (0, -1)
Screenshot: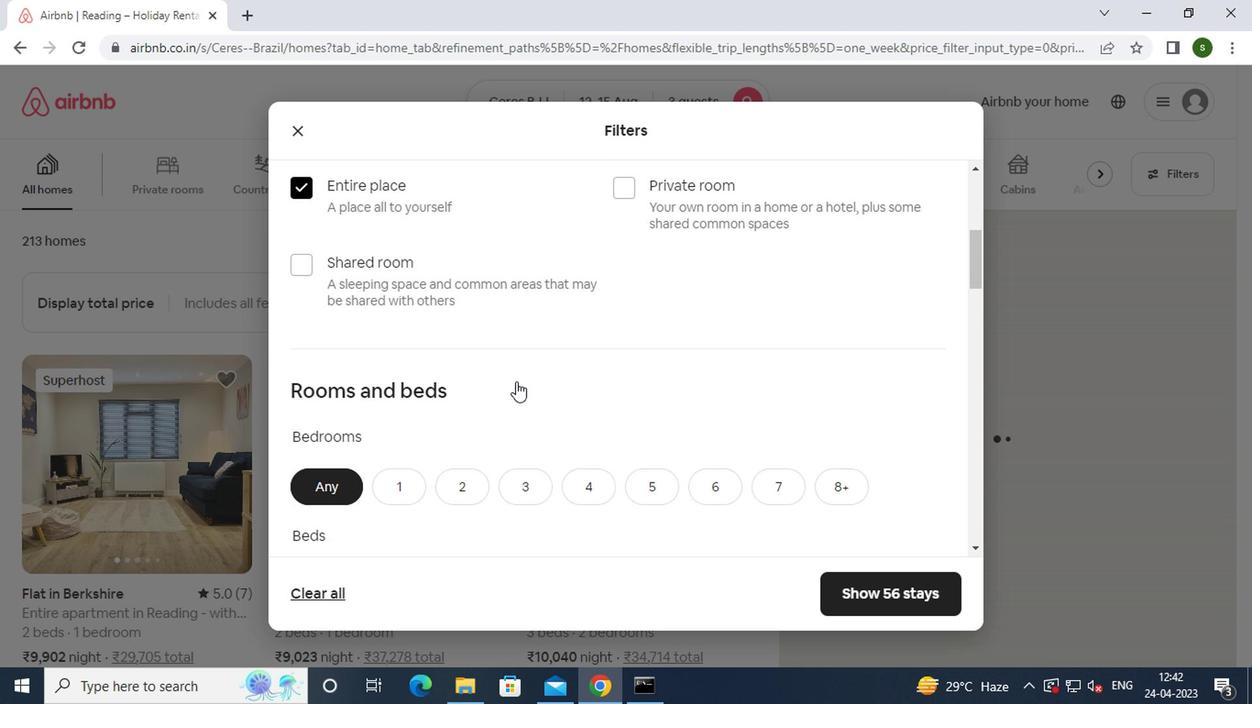 
Action: Mouse moved to (458, 389)
Screenshot: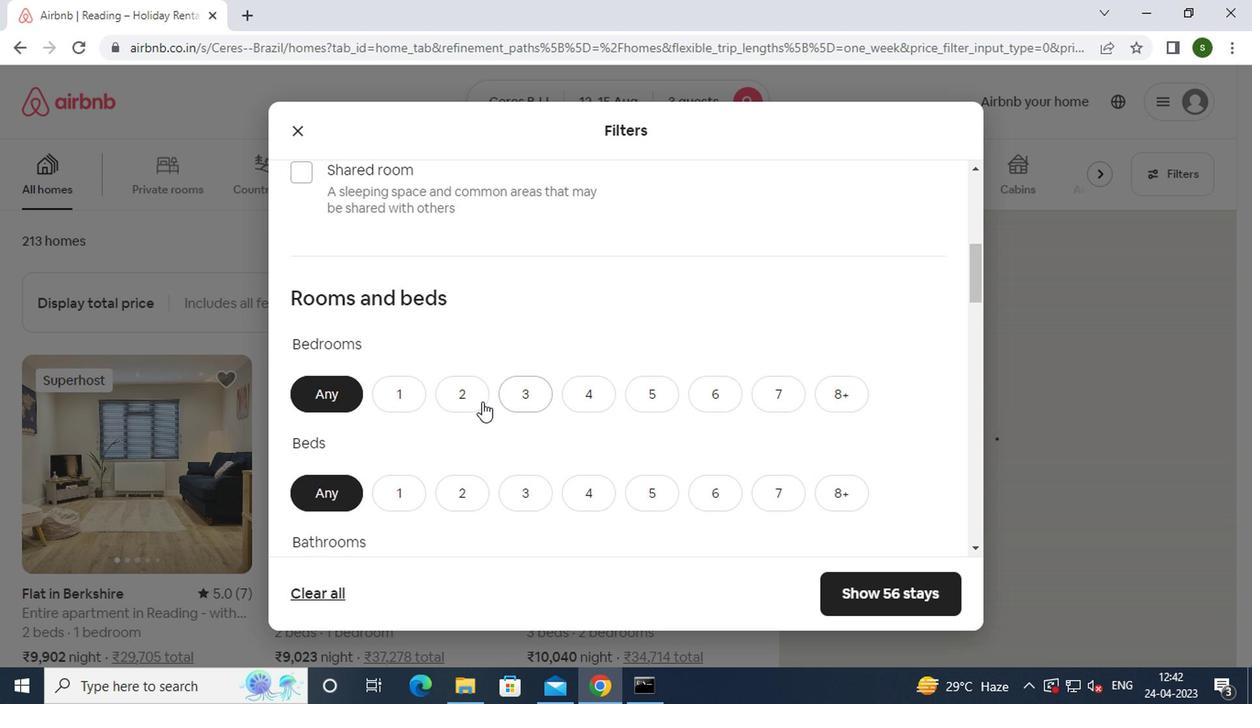 
Action: Mouse pressed left at (458, 389)
Screenshot: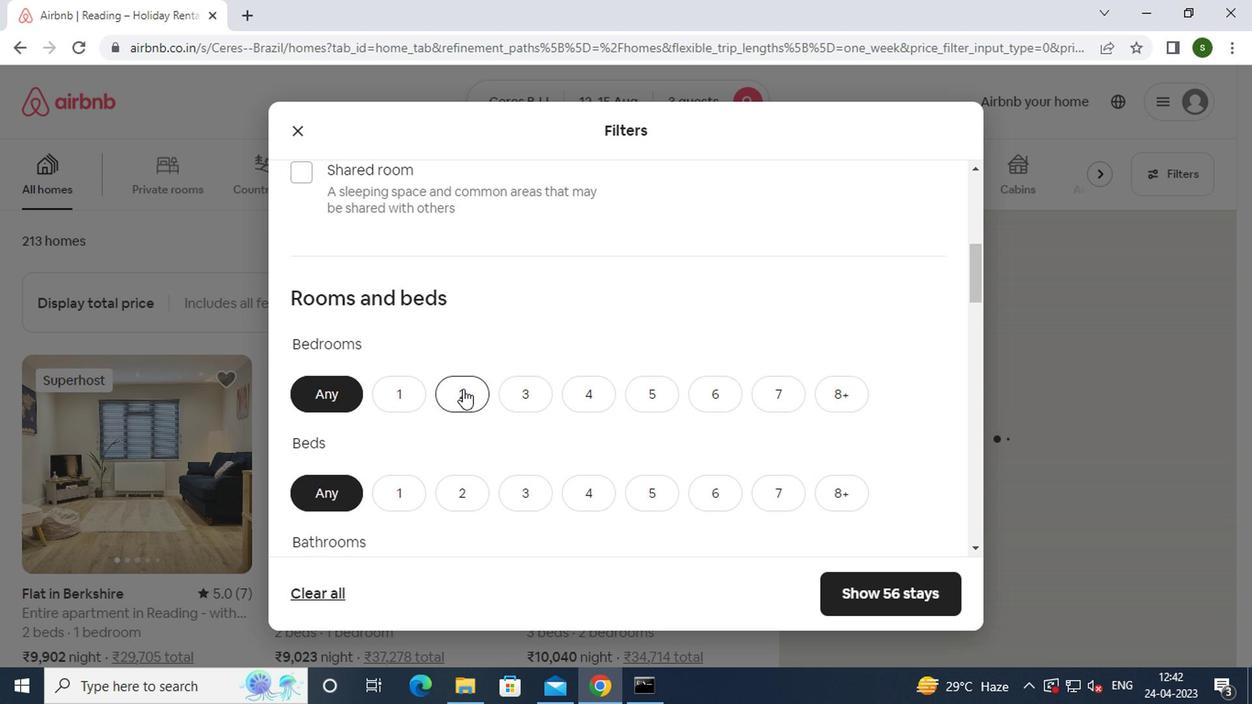 
Action: Mouse moved to (525, 492)
Screenshot: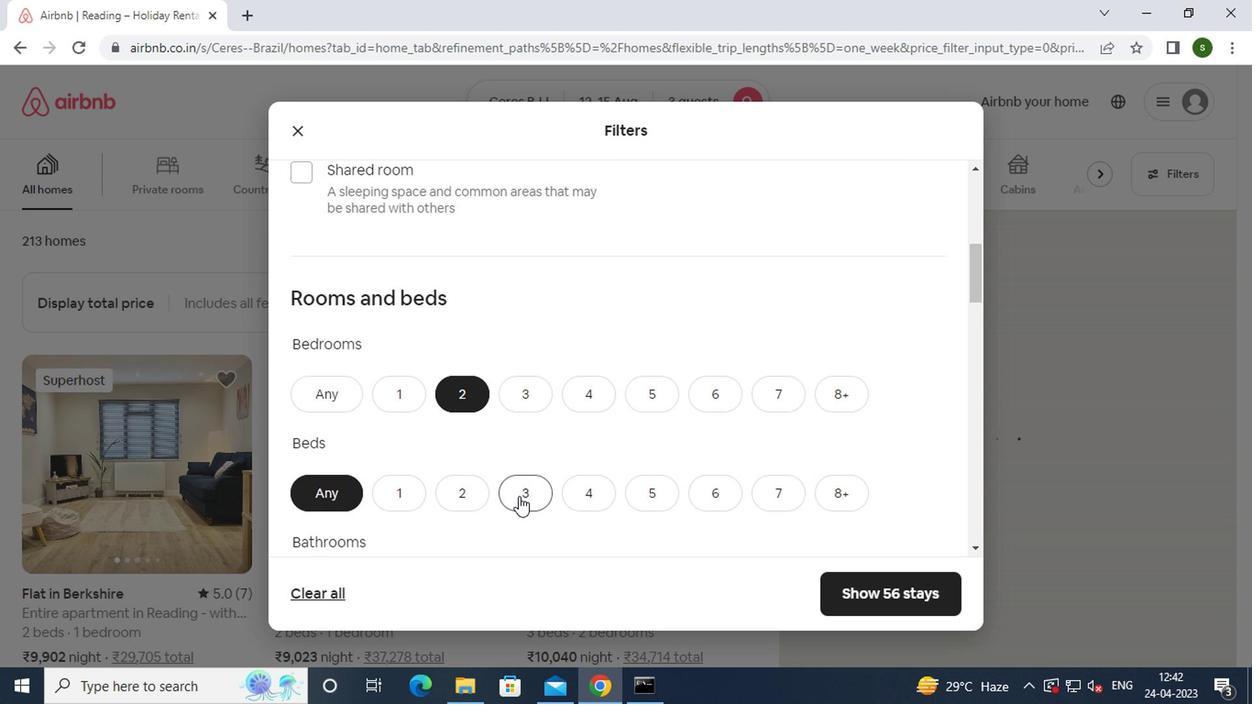 
Action: Mouse pressed left at (525, 492)
Screenshot: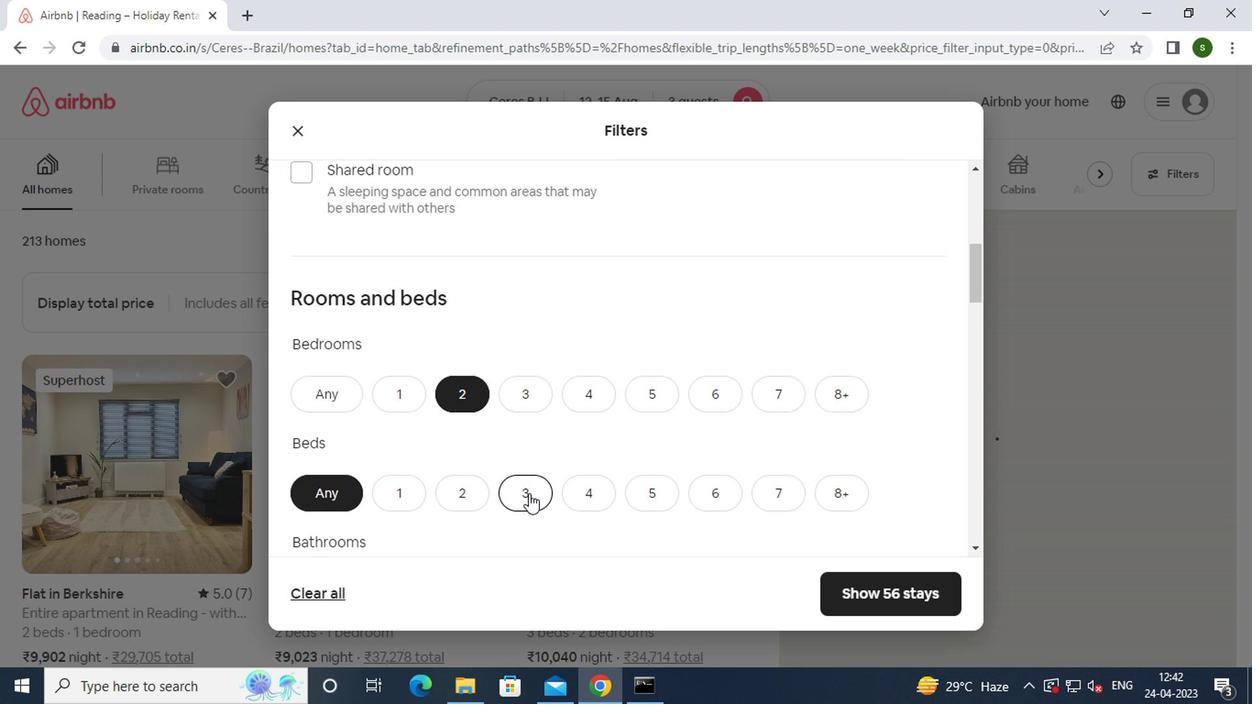 
Action: Mouse moved to (552, 431)
Screenshot: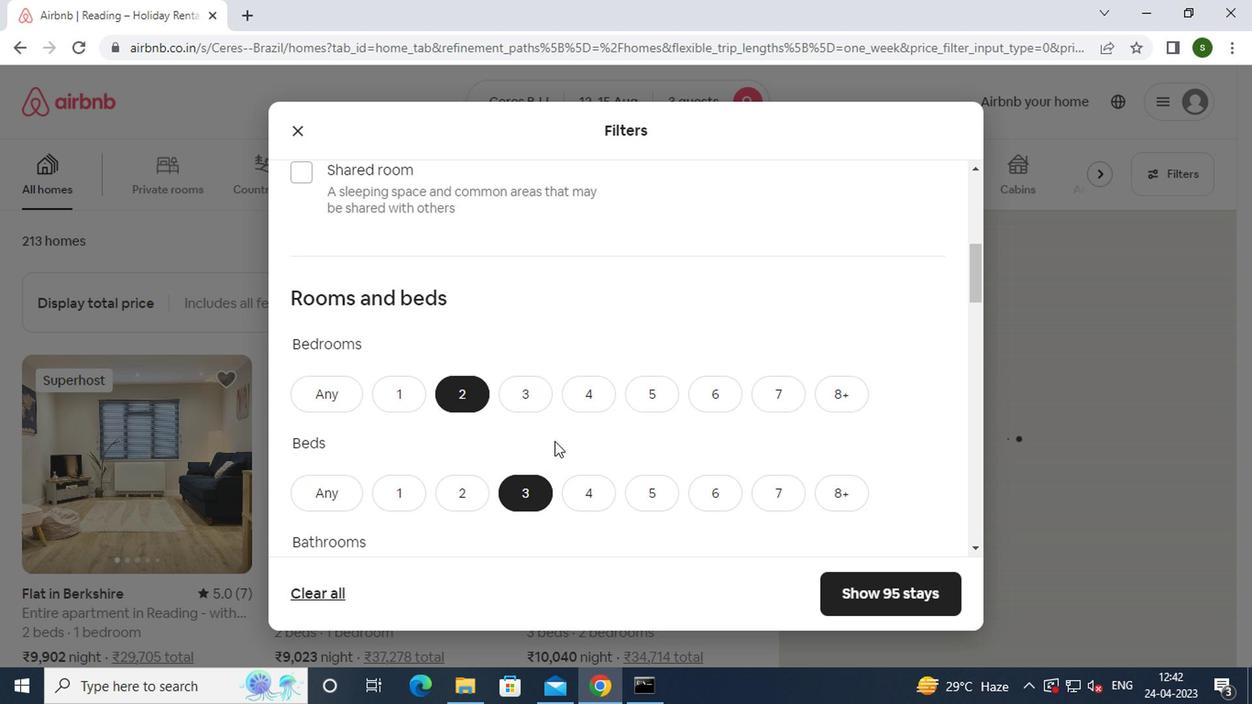 
Action: Mouse scrolled (552, 430) with delta (0, -1)
Screenshot: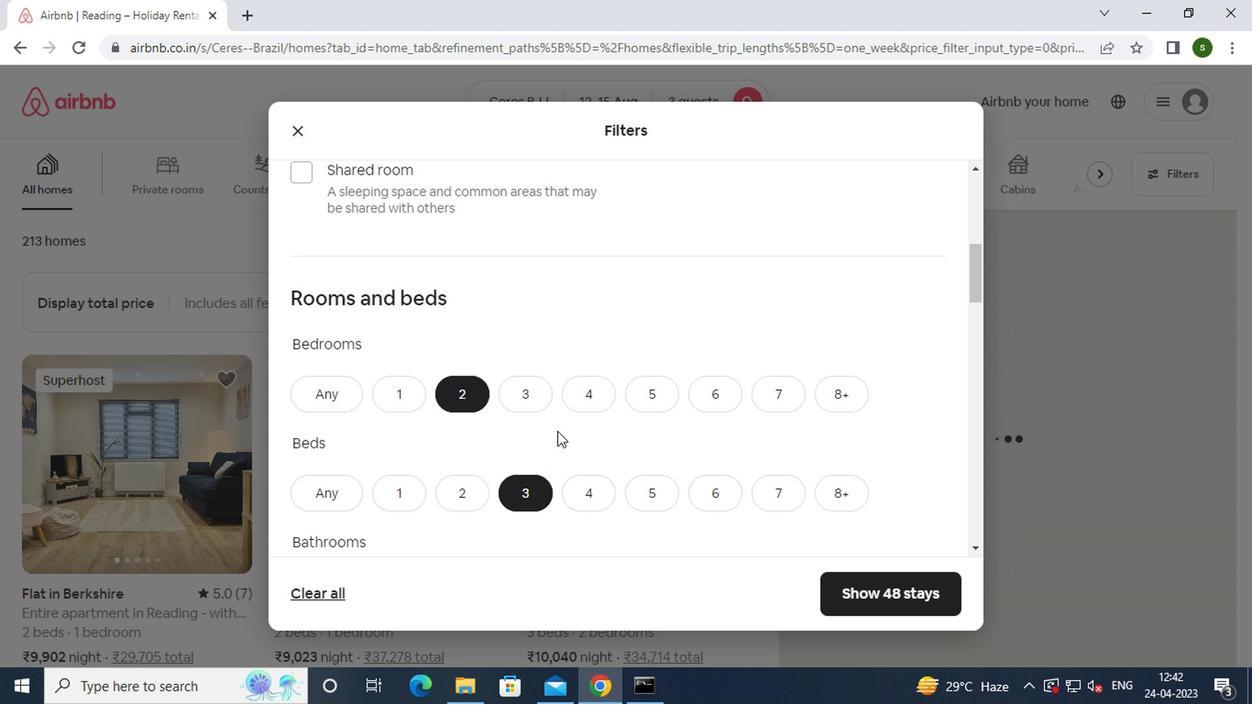 
Action: Mouse scrolled (552, 430) with delta (0, -1)
Screenshot: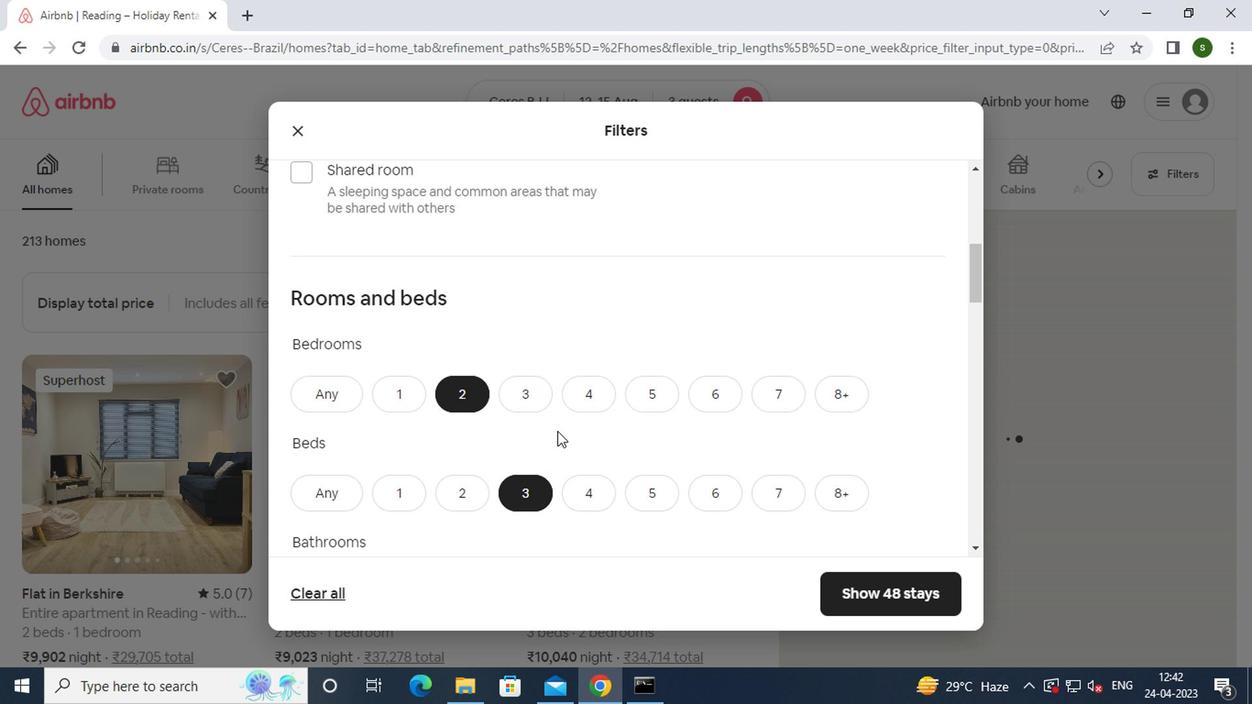 
Action: Mouse scrolled (552, 430) with delta (0, -1)
Screenshot: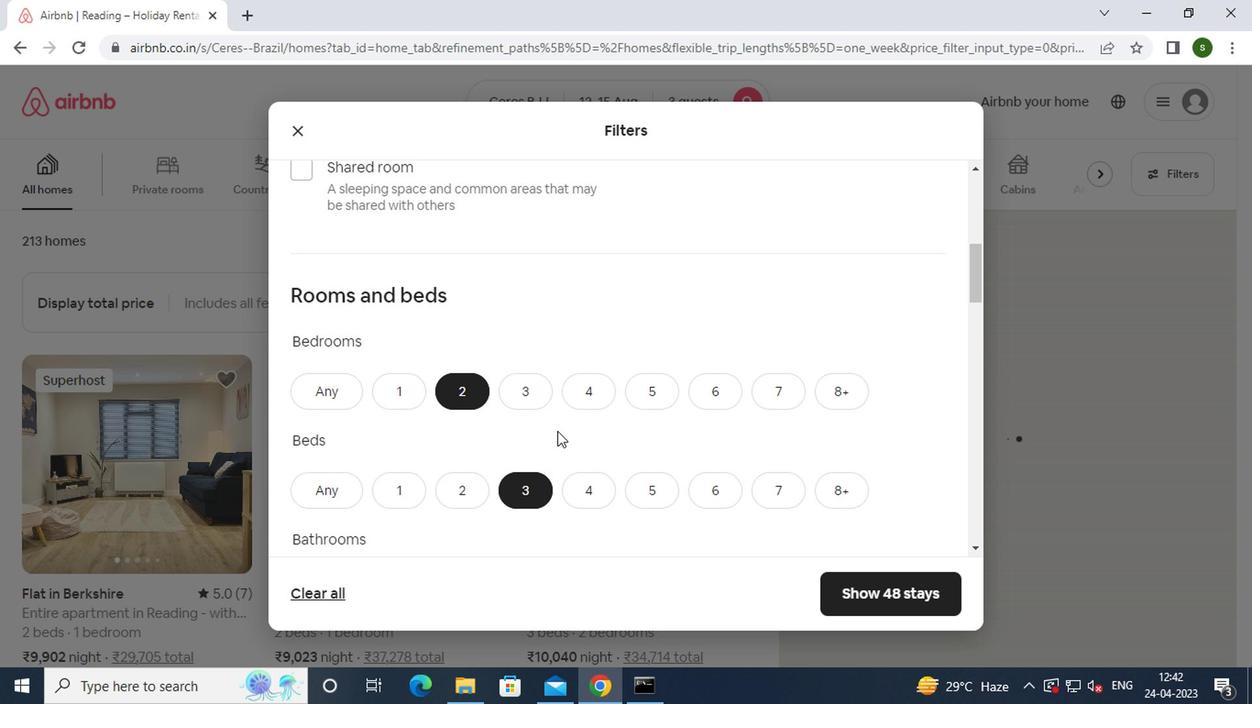 
Action: Mouse moved to (403, 327)
Screenshot: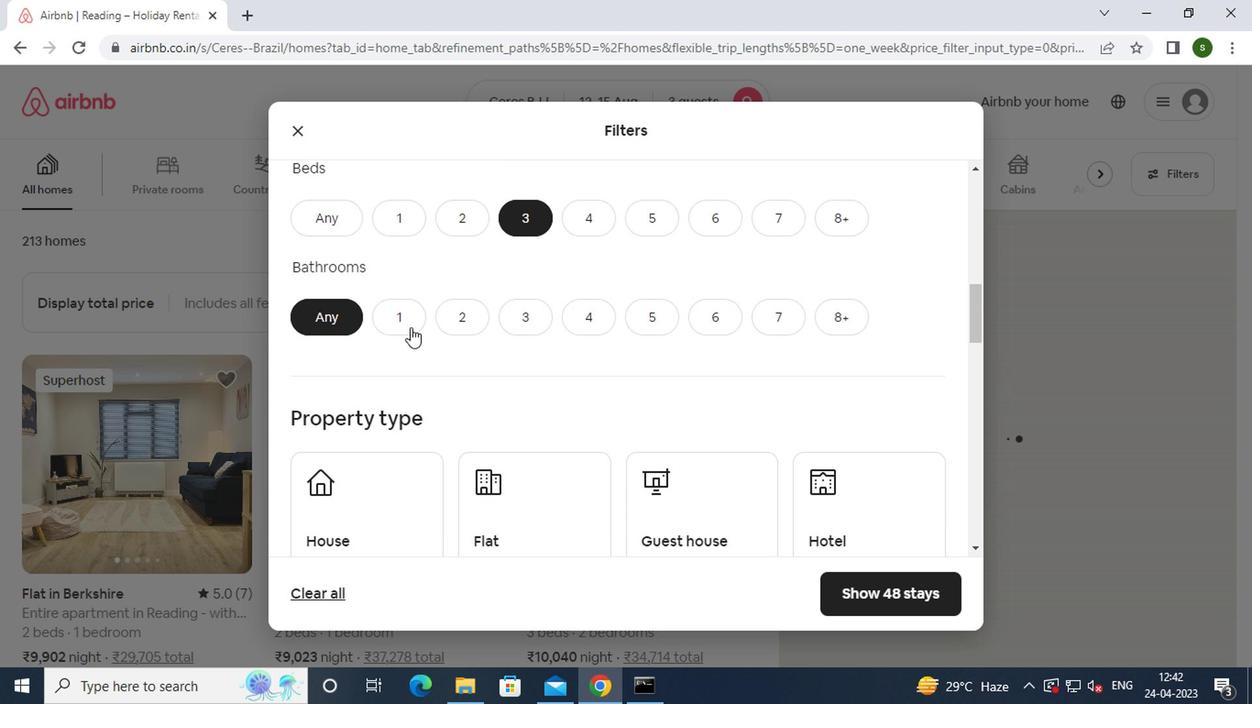 
Action: Mouse pressed left at (403, 327)
Screenshot: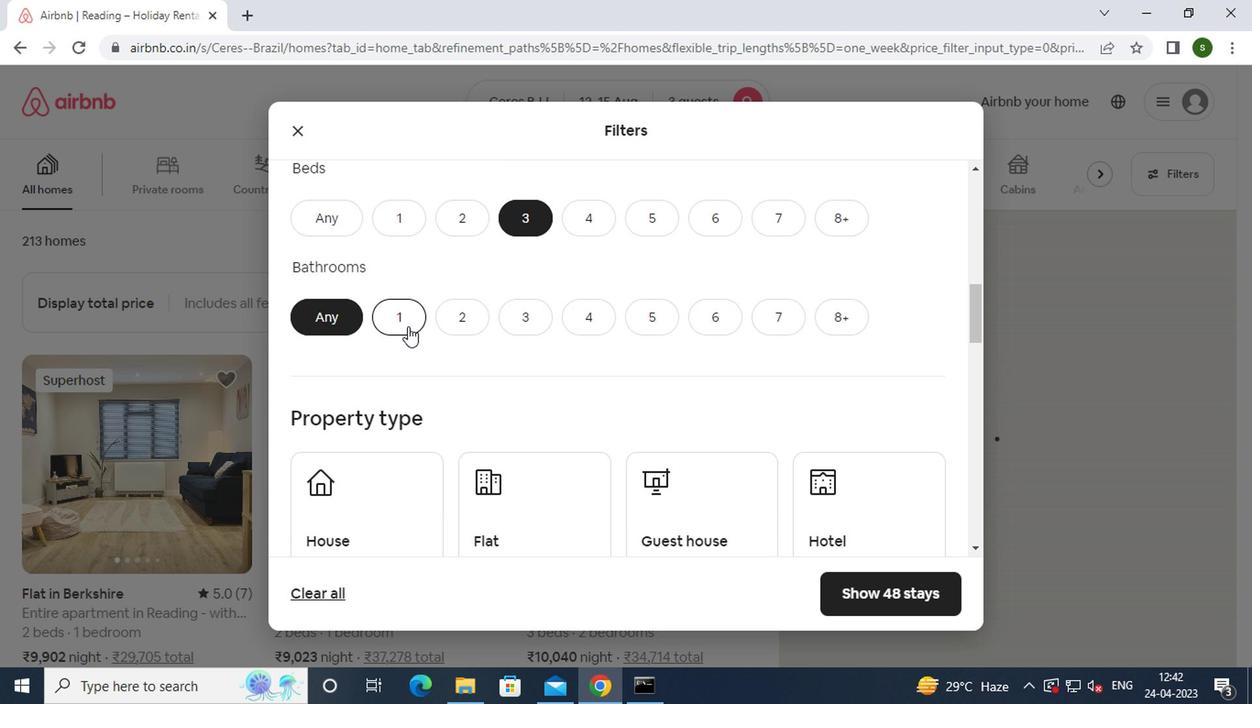 
Action: Mouse scrolled (403, 326) with delta (0, -1)
Screenshot: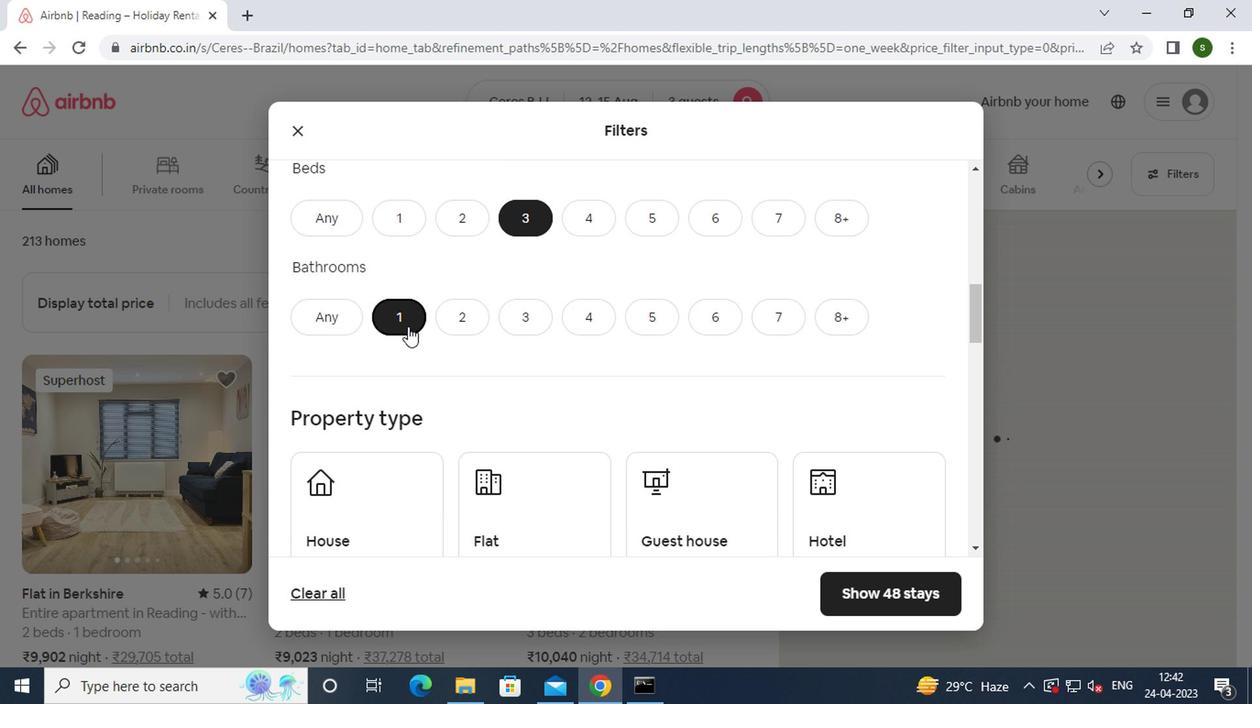 
Action: Mouse scrolled (403, 326) with delta (0, -1)
Screenshot: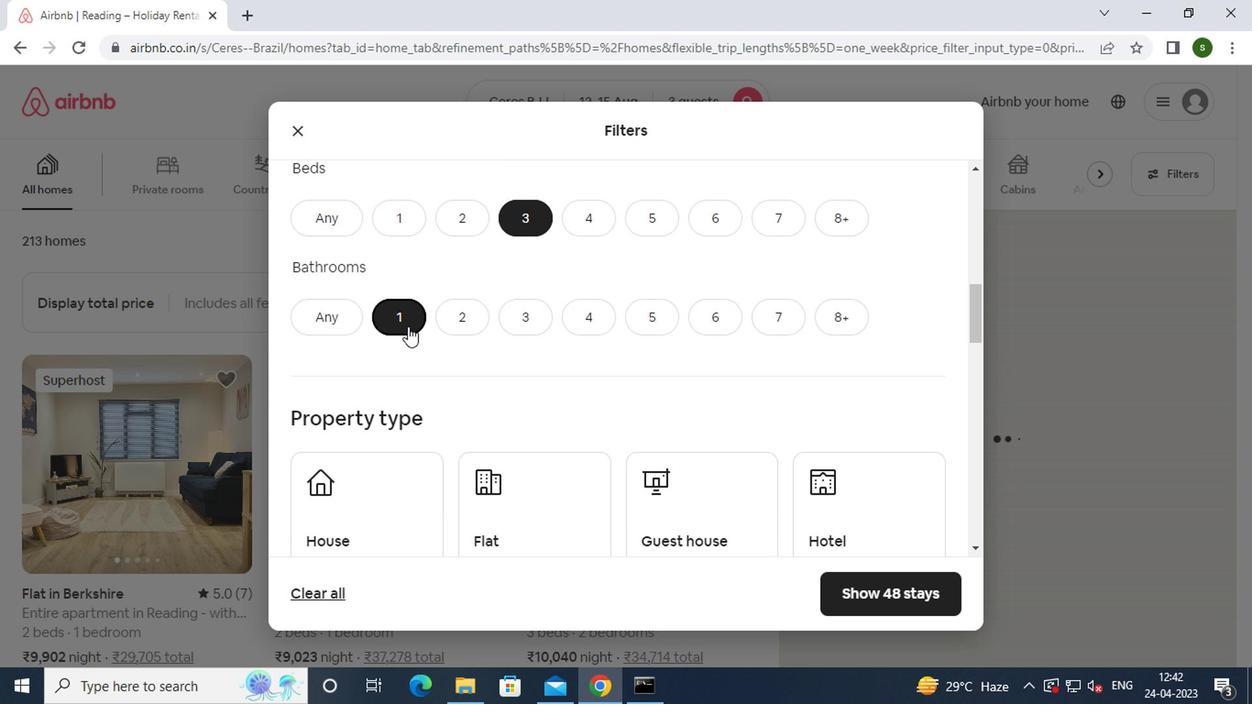 
Action: Mouse moved to (396, 332)
Screenshot: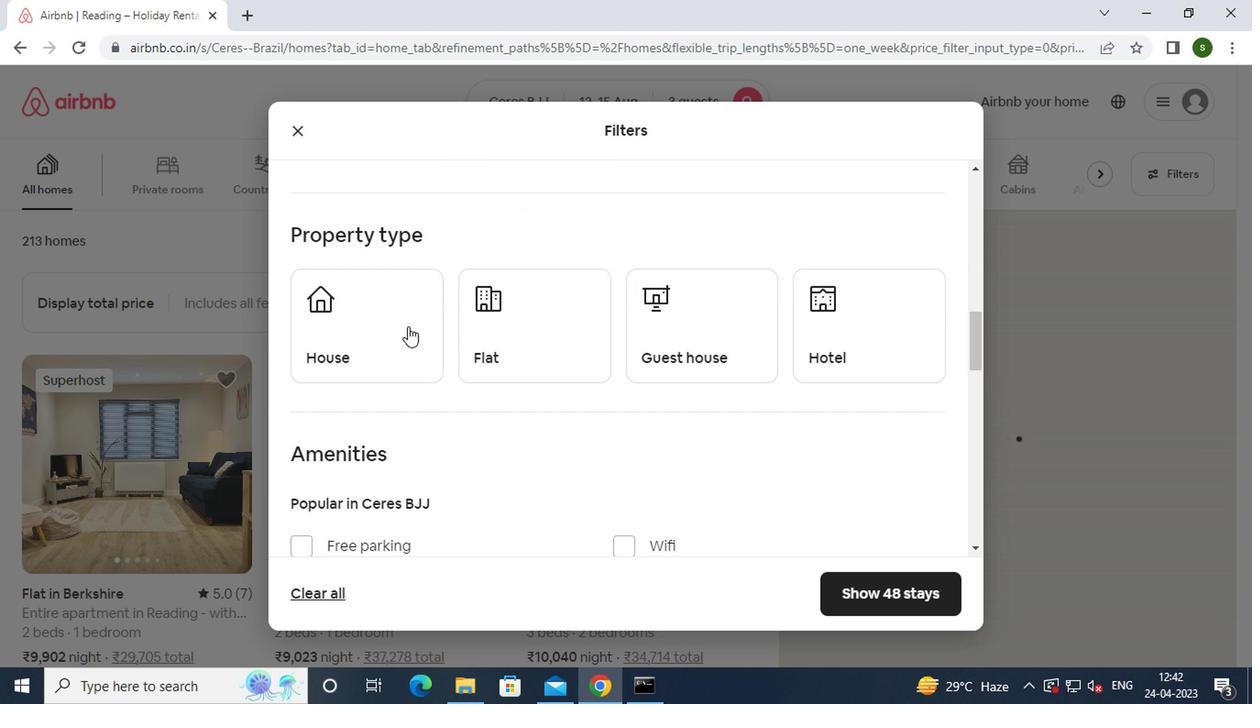 
Action: Mouse pressed left at (396, 332)
Screenshot: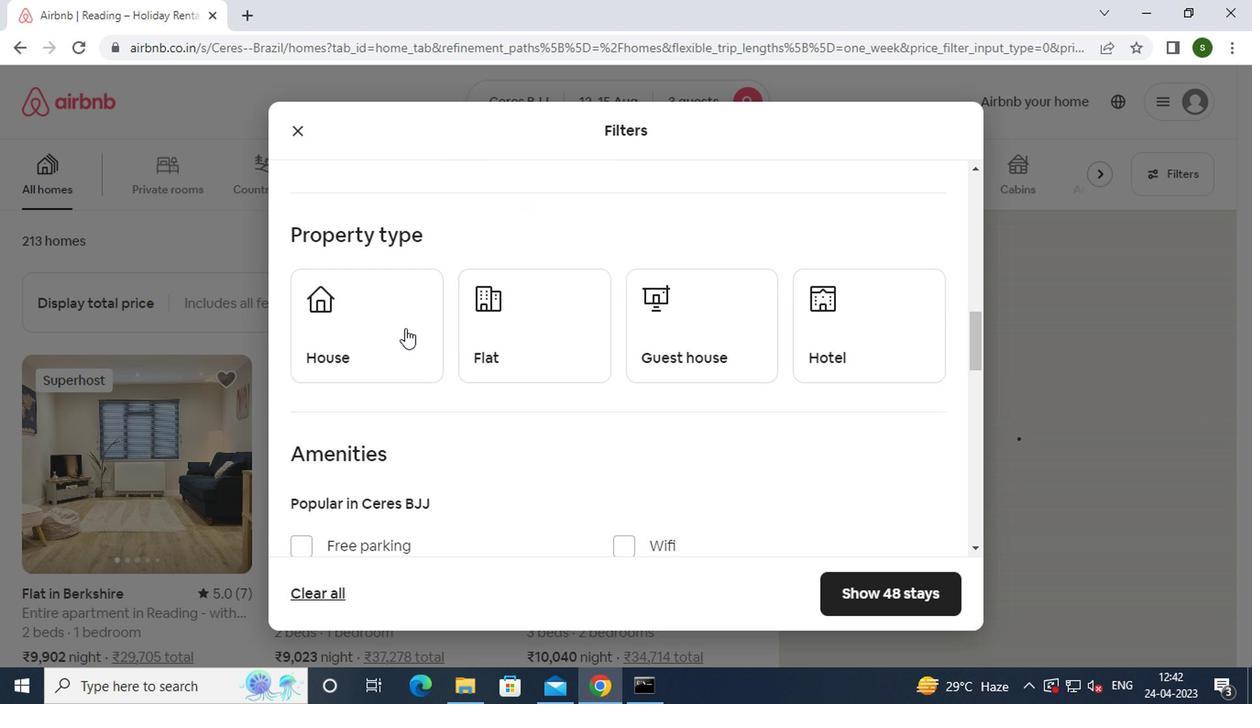 
Action: Mouse moved to (525, 338)
Screenshot: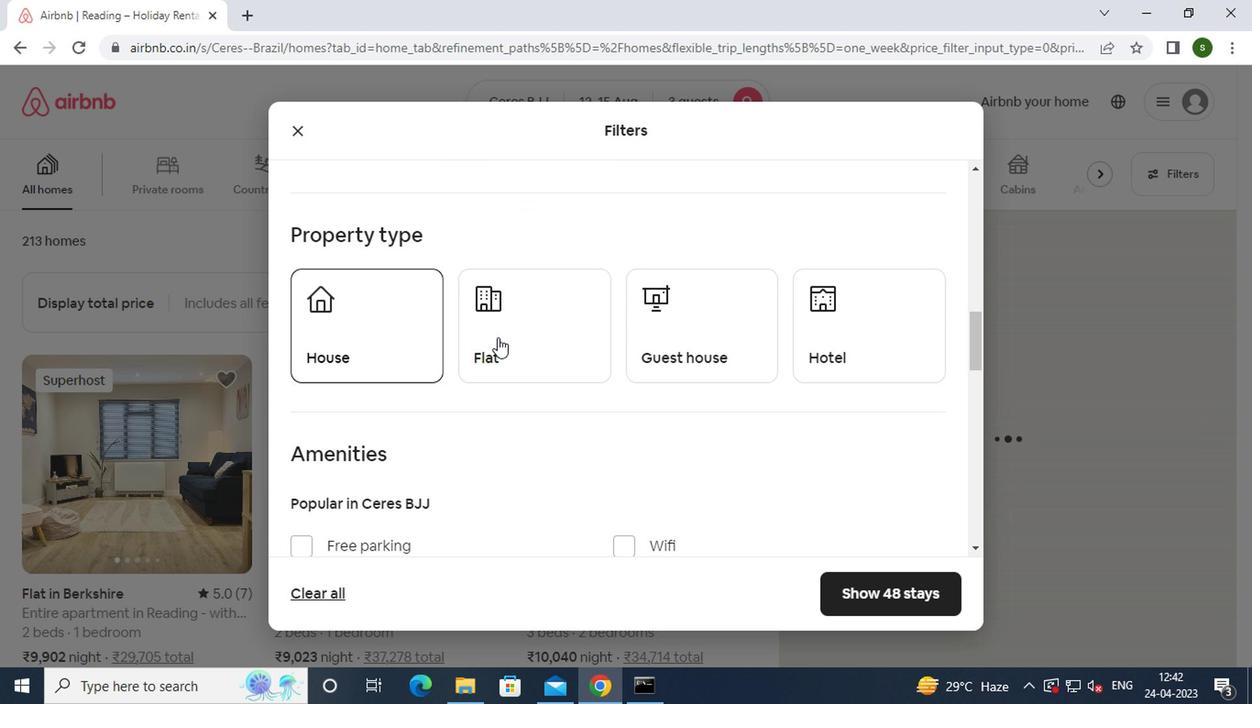 
Action: Mouse pressed left at (525, 338)
Screenshot: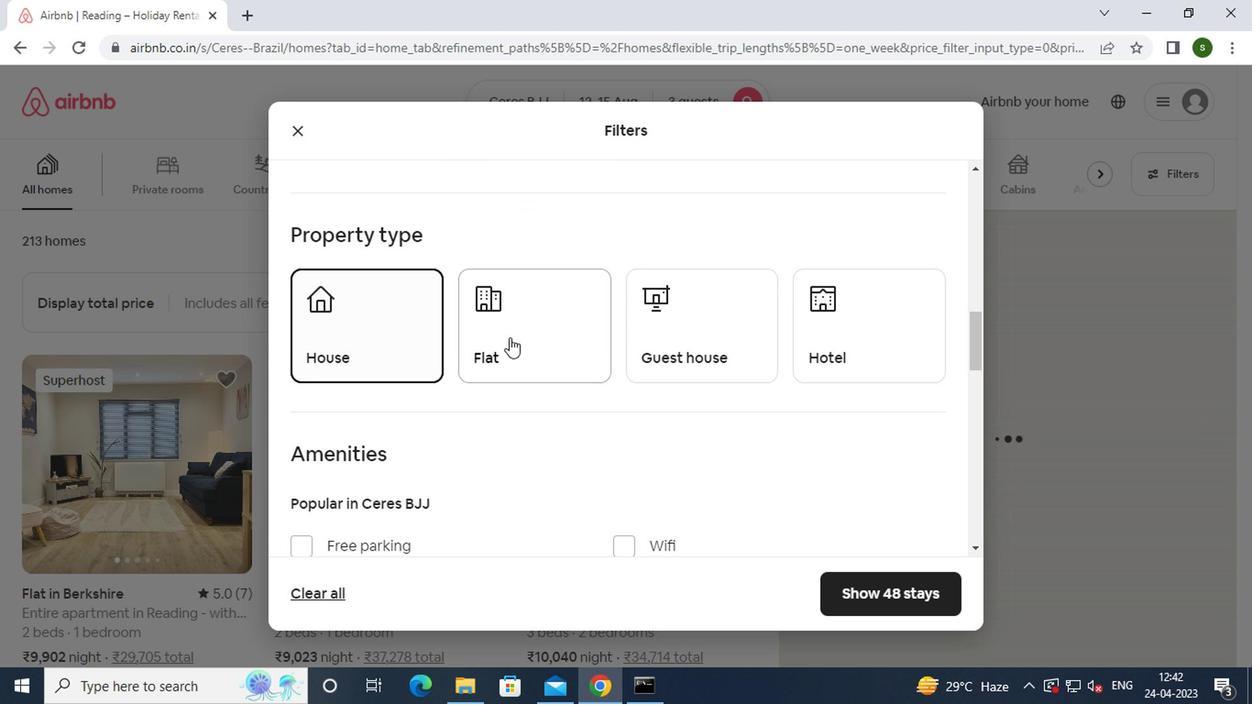 
Action: Mouse moved to (722, 357)
Screenshot: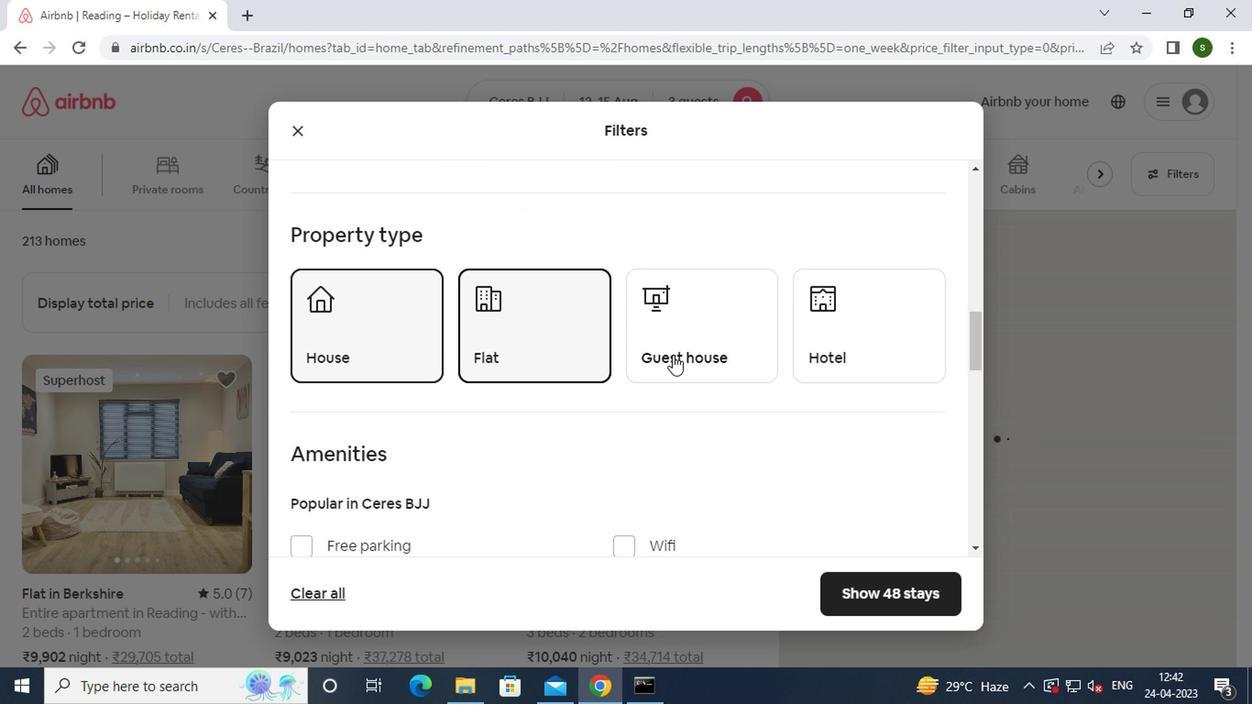 
Action: Mouse pressed left at (722, 357)
Screenshot: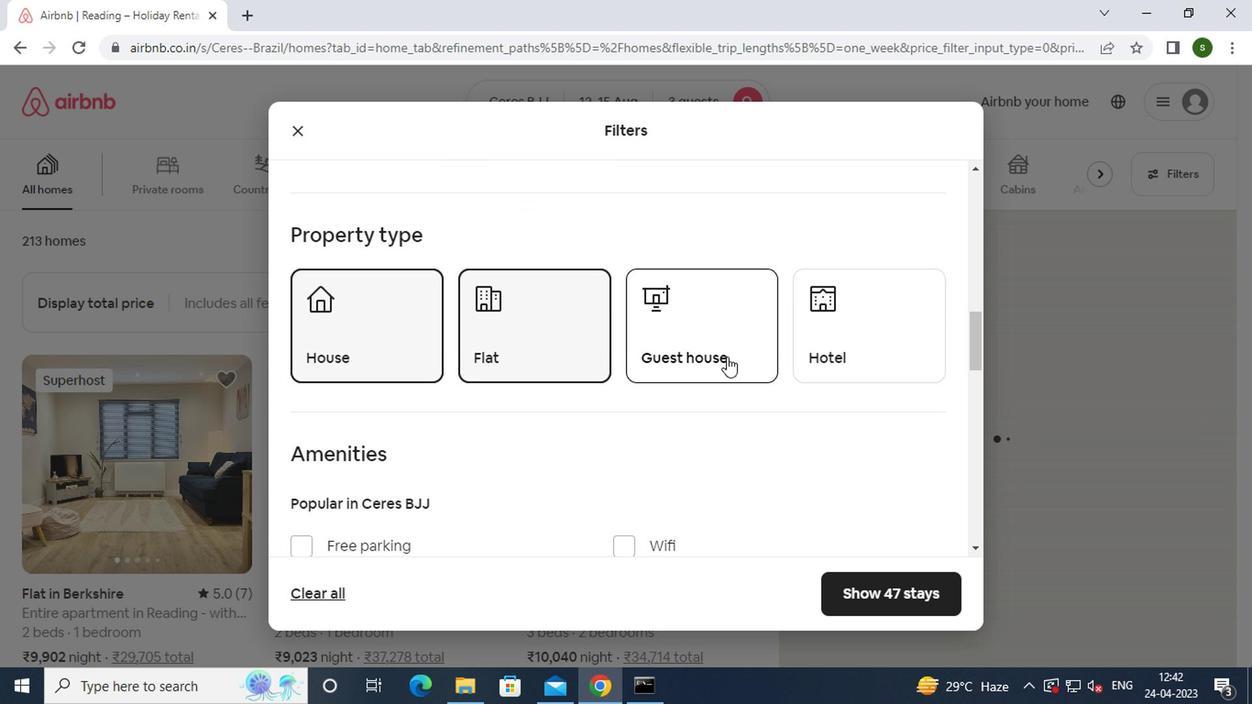 
Action: Mouse moved to (699, 348)
Screenshot: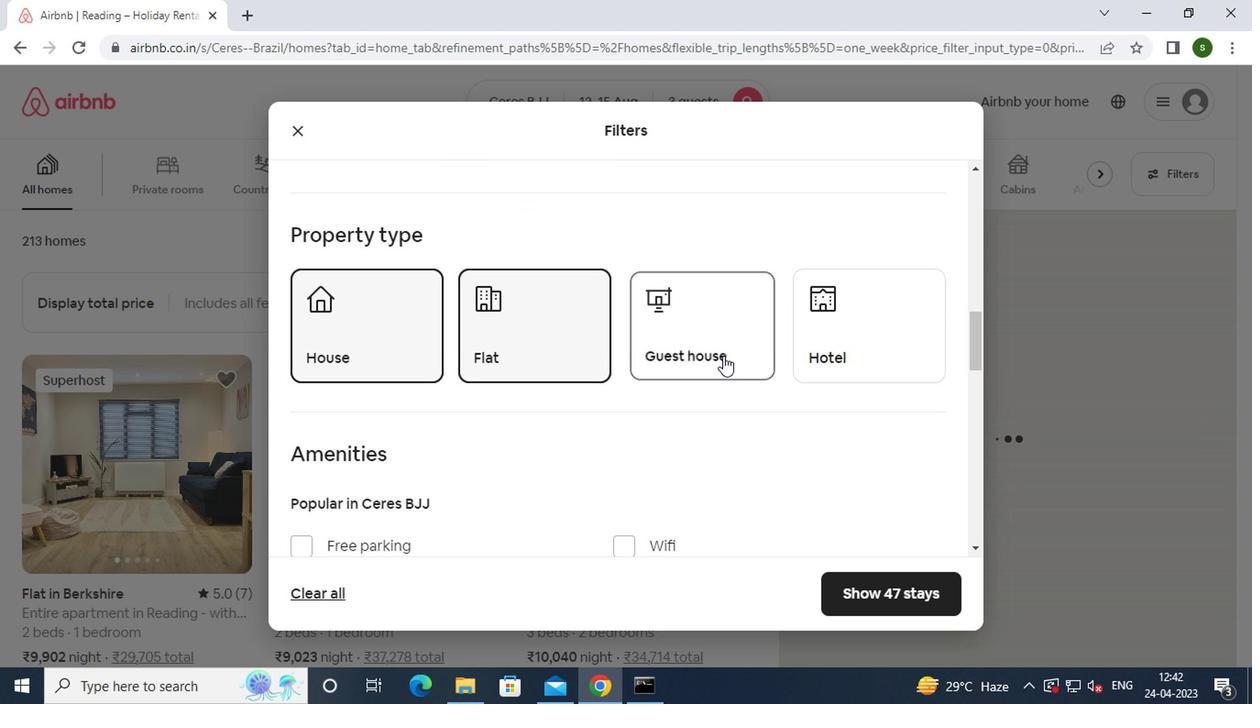 
Action: Mouse scrolled (699, 347) with delta (0, 0)
Screenshot: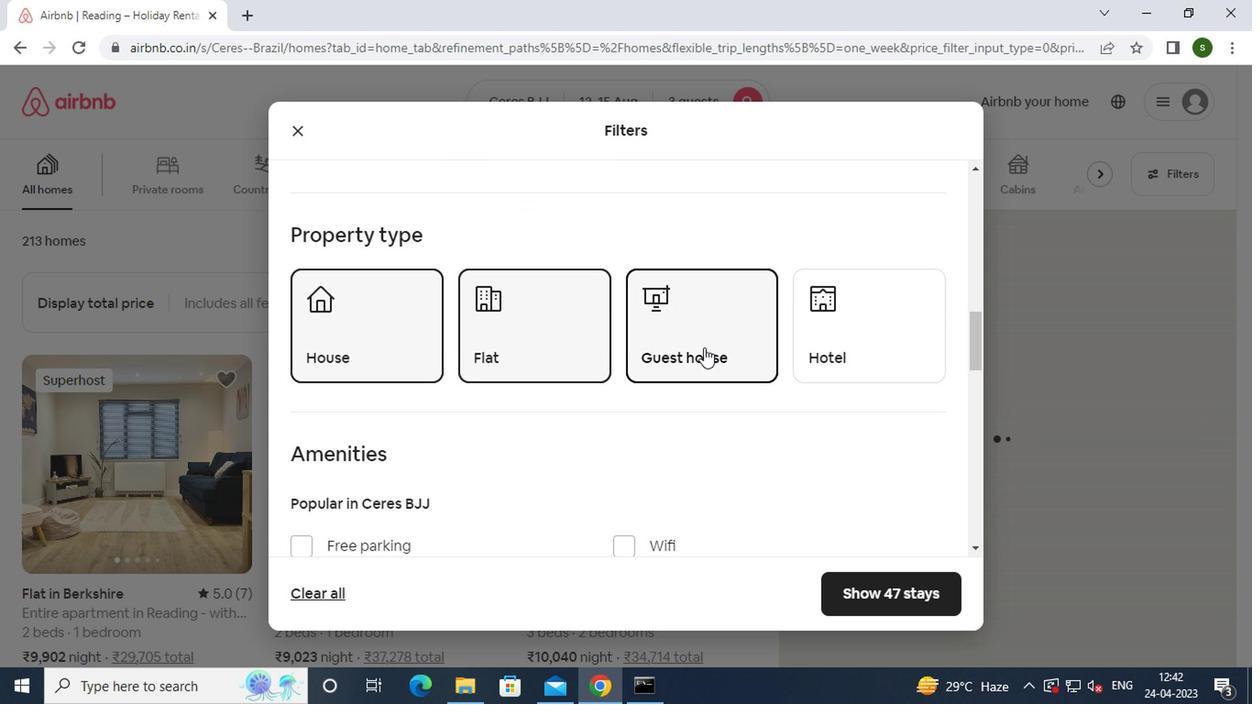
Action: Mouse scrolled (699, 347) with delta (0, 0)
Screenshot: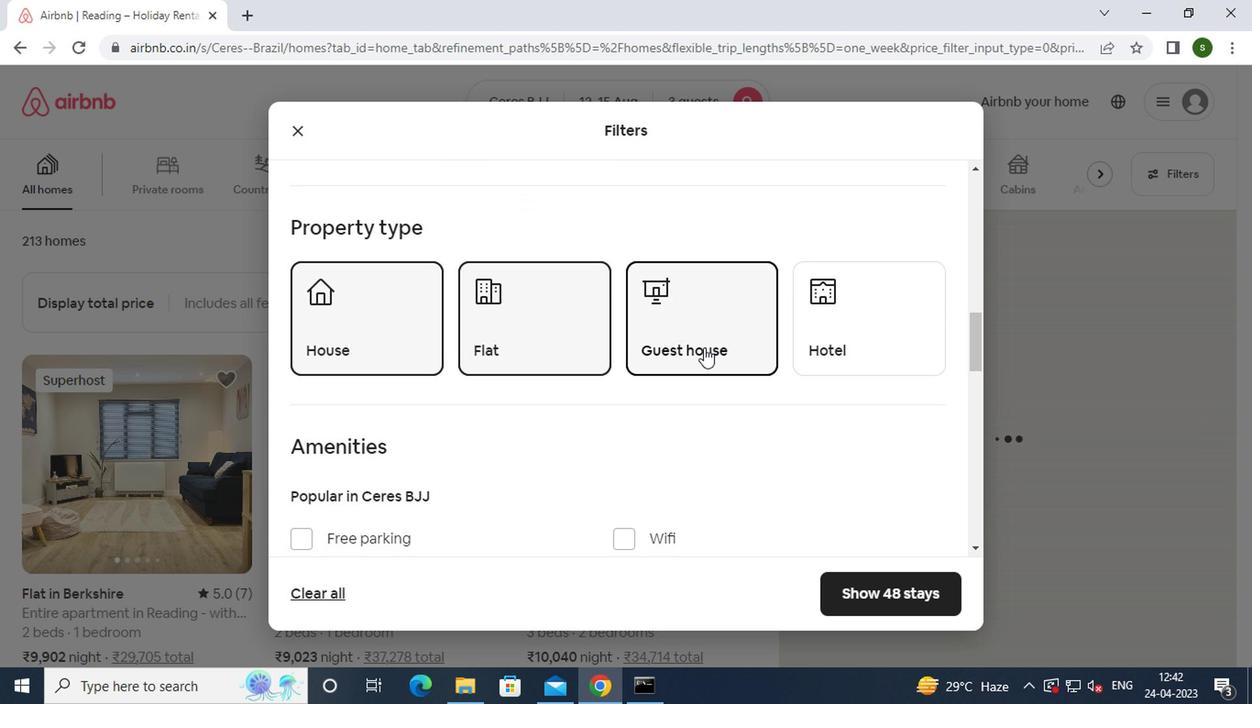 
Action: Mouse scrolled (699, 347) with delta (0, 0)
Screenshot: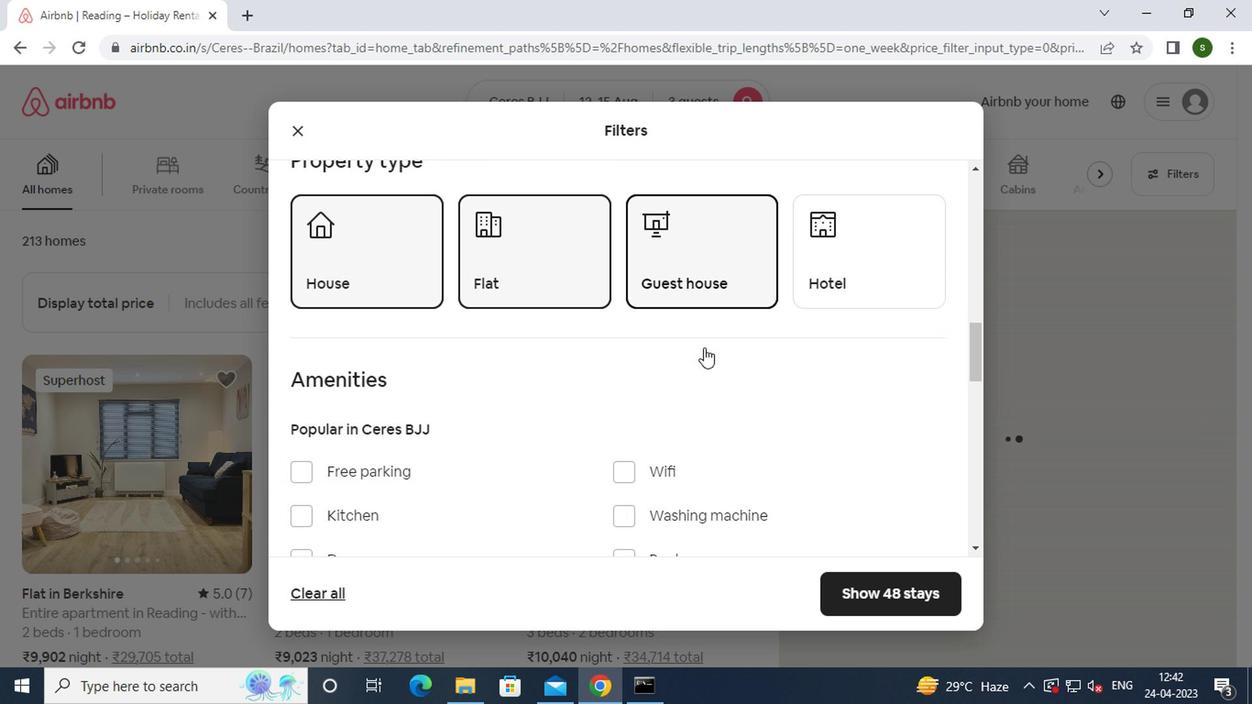 
Action: Mouse scrolled (699, 347) with delta (0, 0)
Screenshot: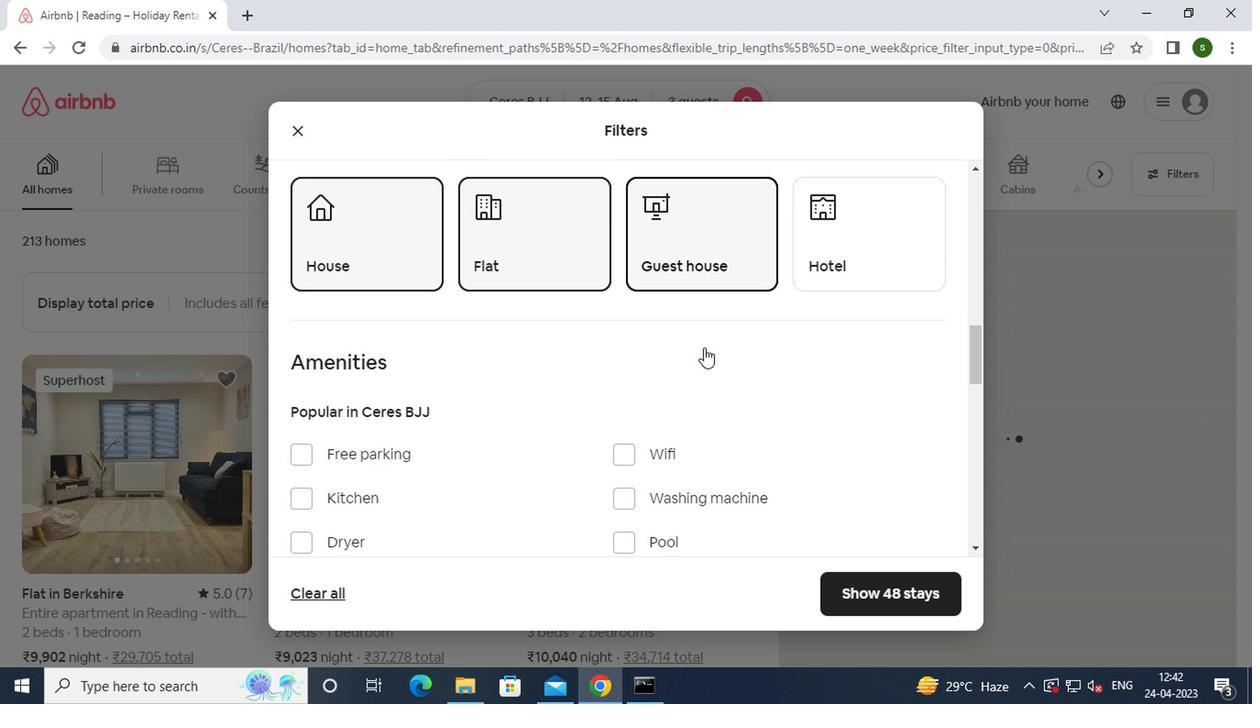
Action: Mouse scrolled (699, 347) with delta (0, 0)
Screenshot: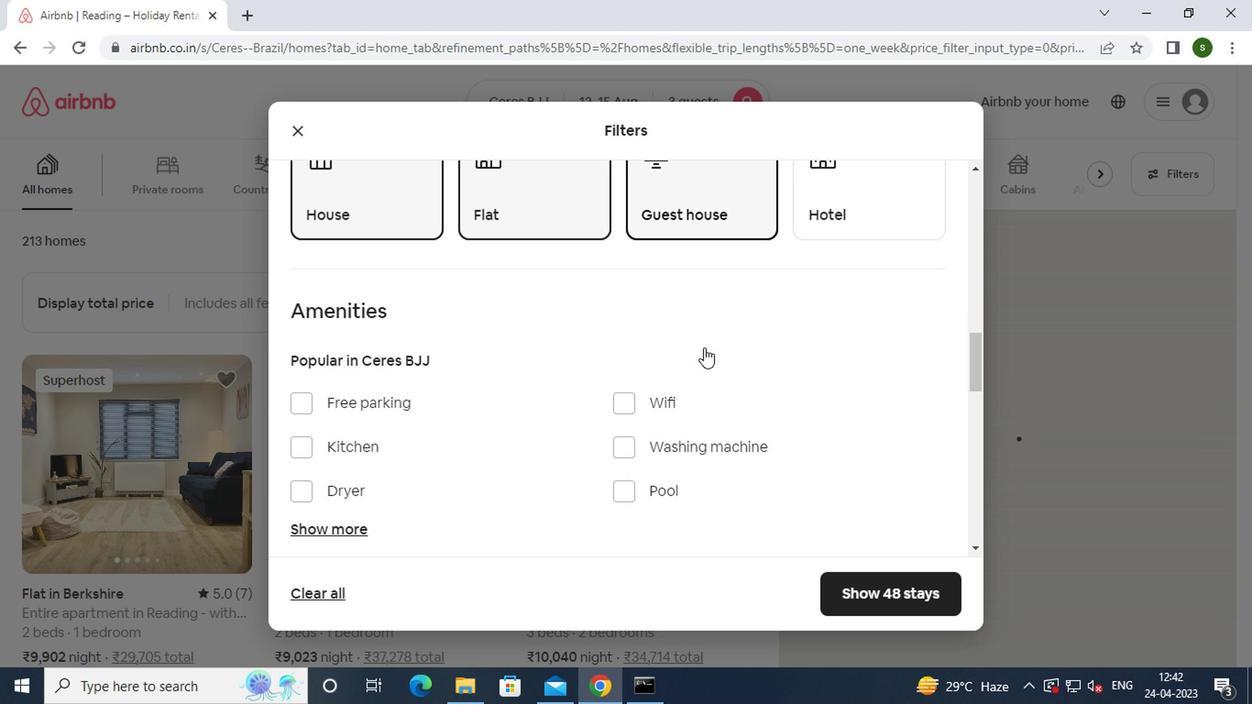 
Action: Mouse moved to (697, 348)
Screenshot: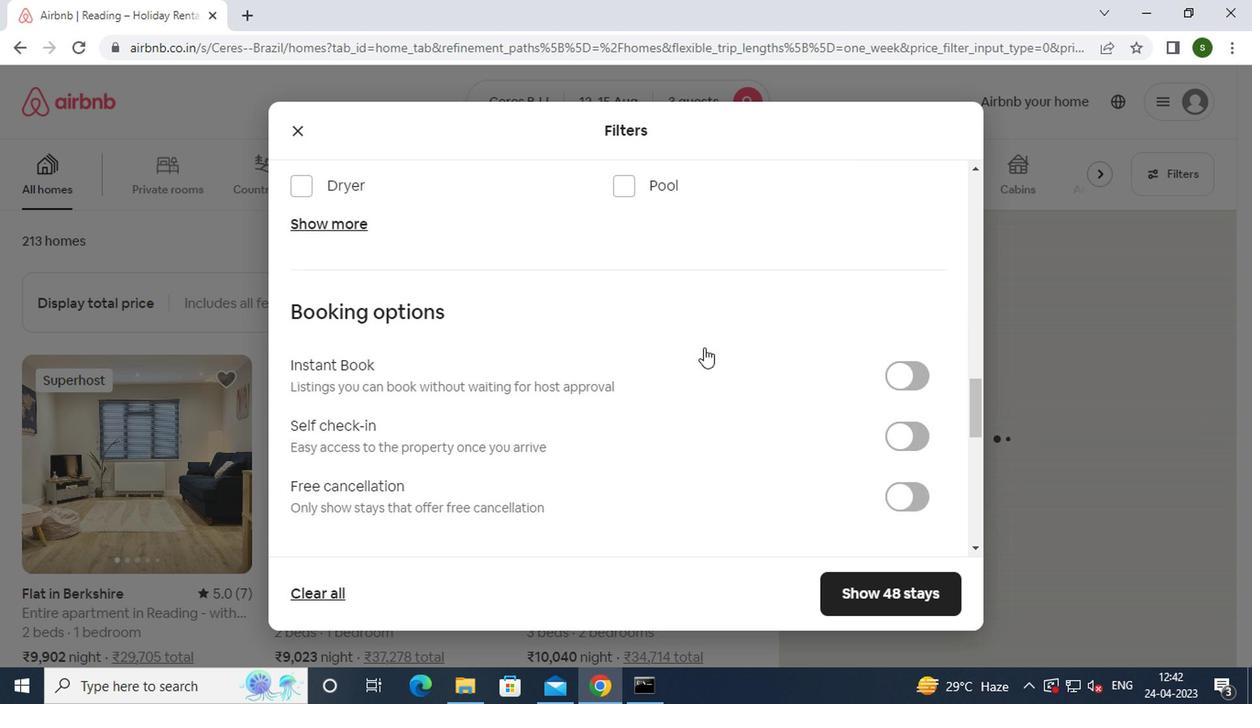 
Action: Mouse scrolled (697, 347) with delta (0, 0)
Screenshot: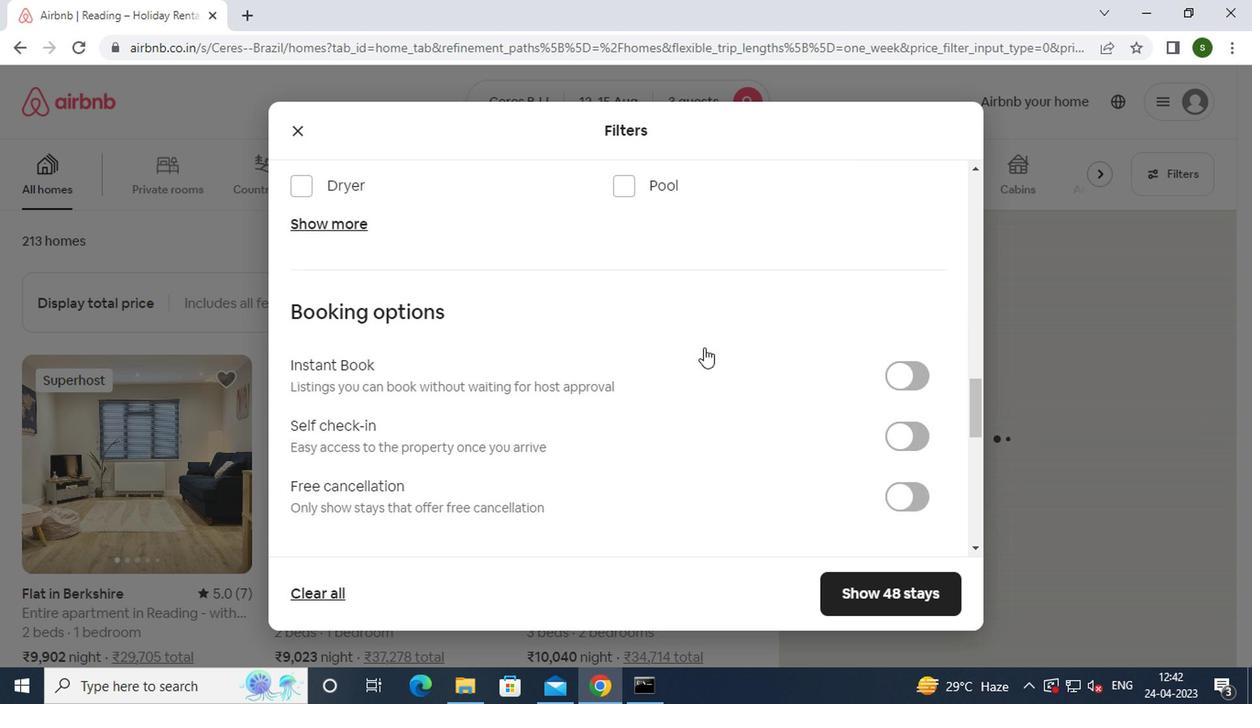 
Action: Mouse scrolled (697, 347) with delta (0, 0)
Screenshot: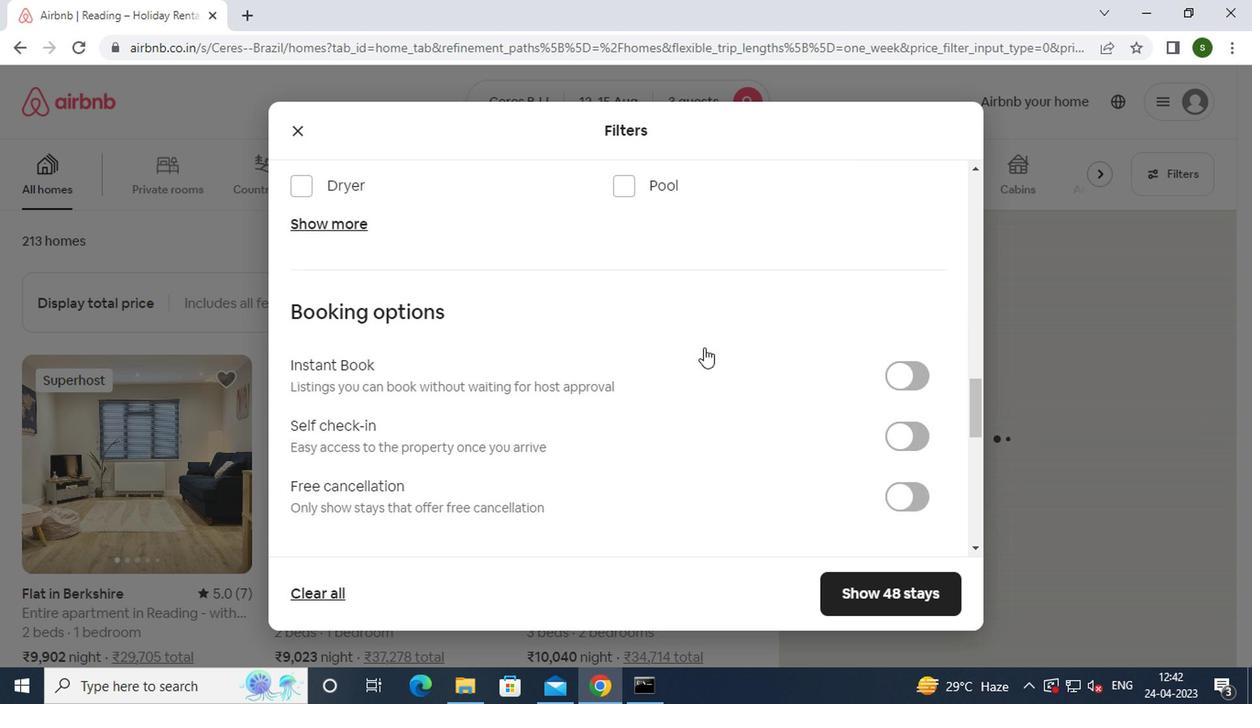 
Action: Mouse scrolled (697, 347) with delta (0, 0)
Screenshot: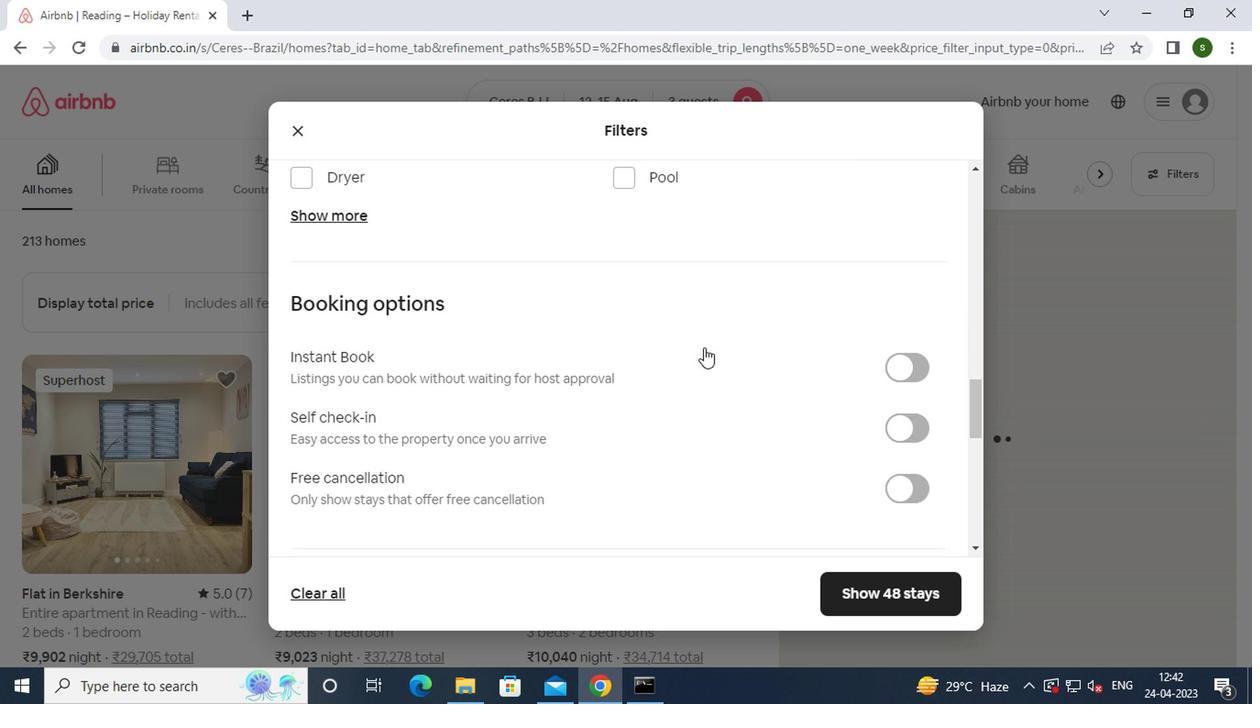 
Action: Mouse scrolled (697, 347) with delta (0, 0)
Screenshot: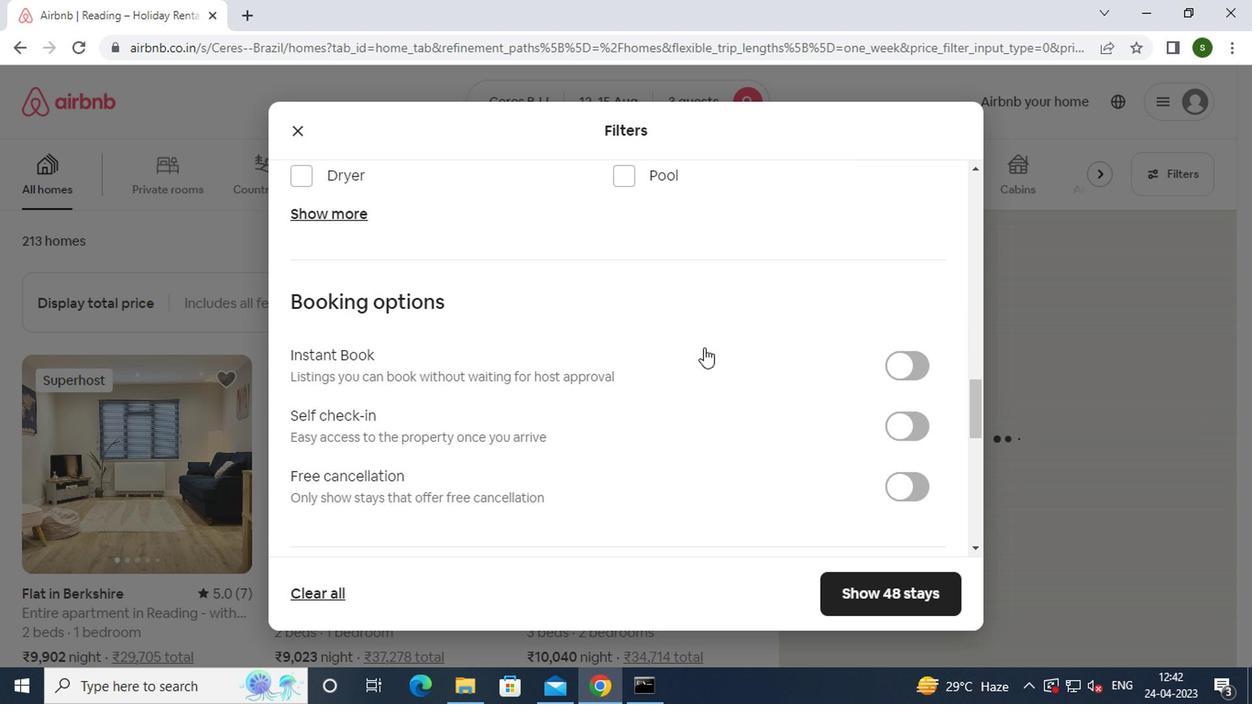 
Action: Mouse scrolled (697, 349) with delta (0, 0)
Screenshot: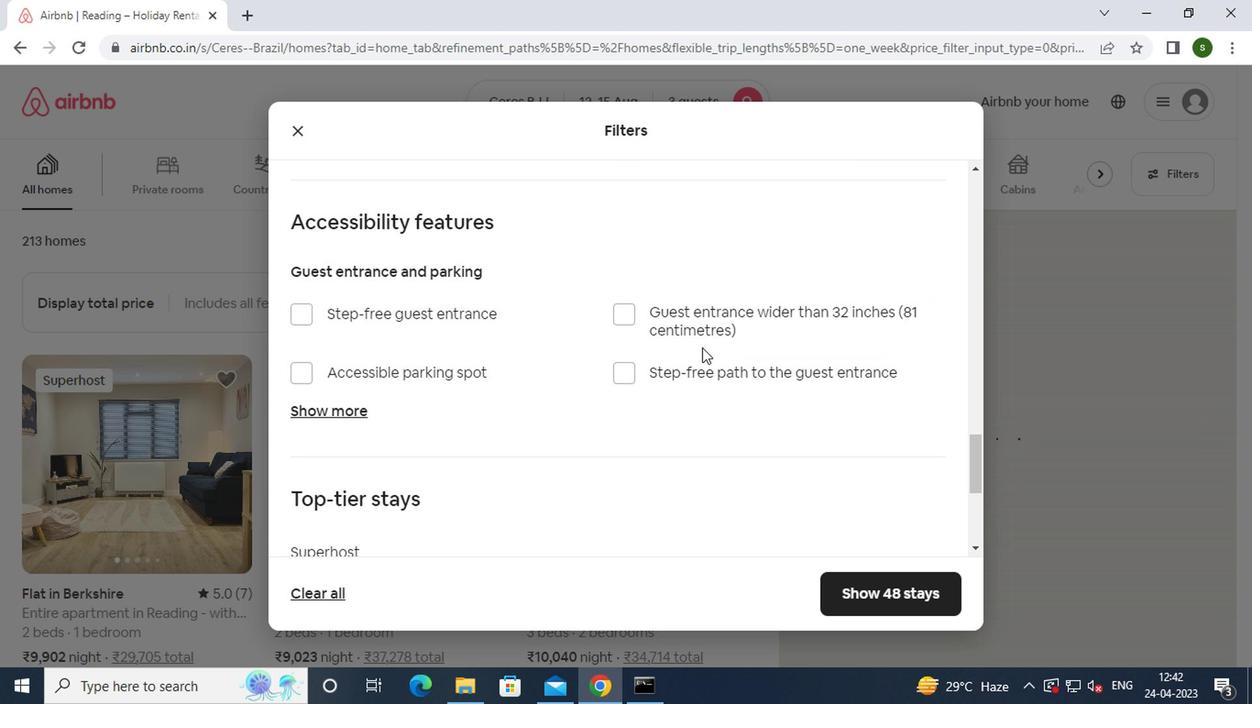 
Action: Mouse scrolled (697, 349) with delta (0, 0)
Screenshot: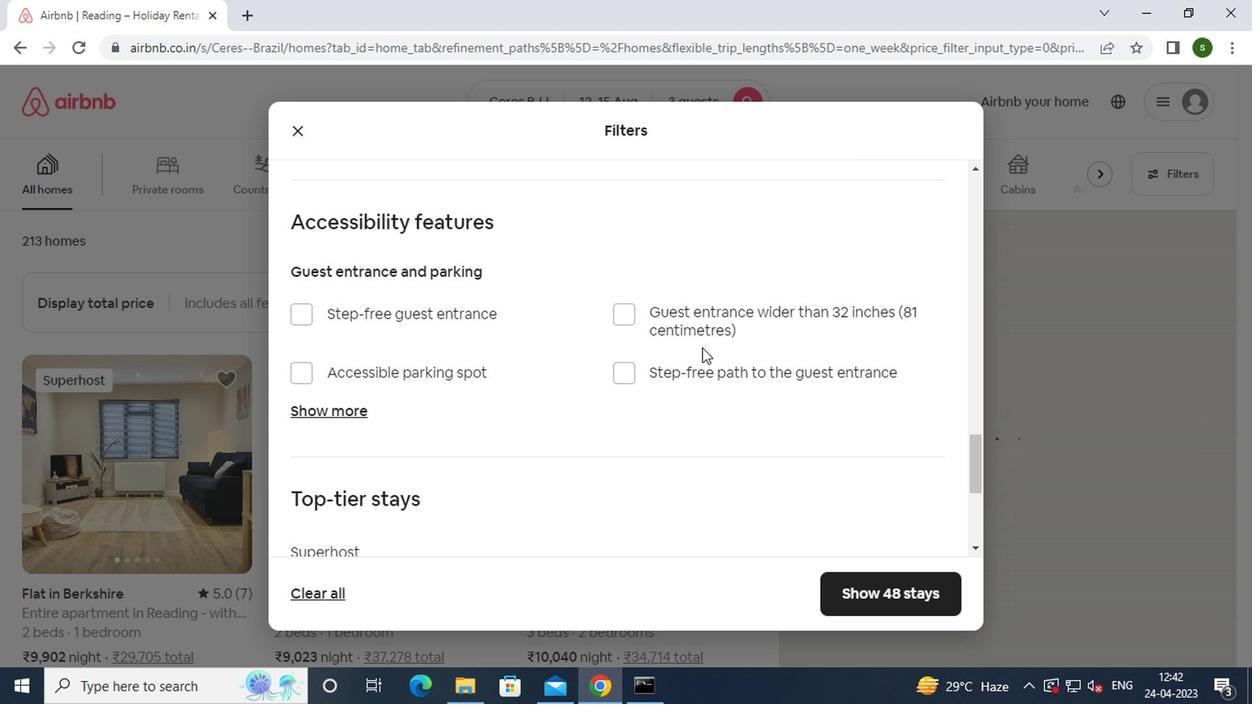 
Action: Mouse scrolled (697, 349) with delta (0, 0)
Screenshot: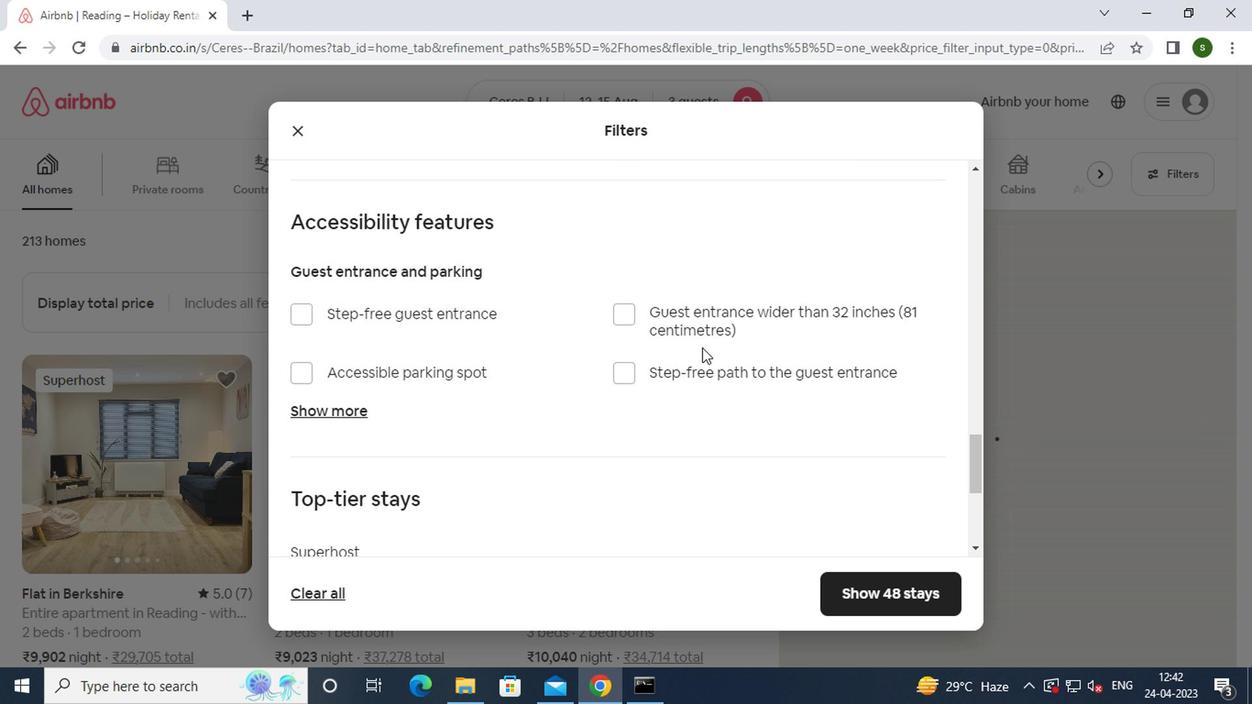 
Action: Mouse moved to (885, 332)
Screenshot: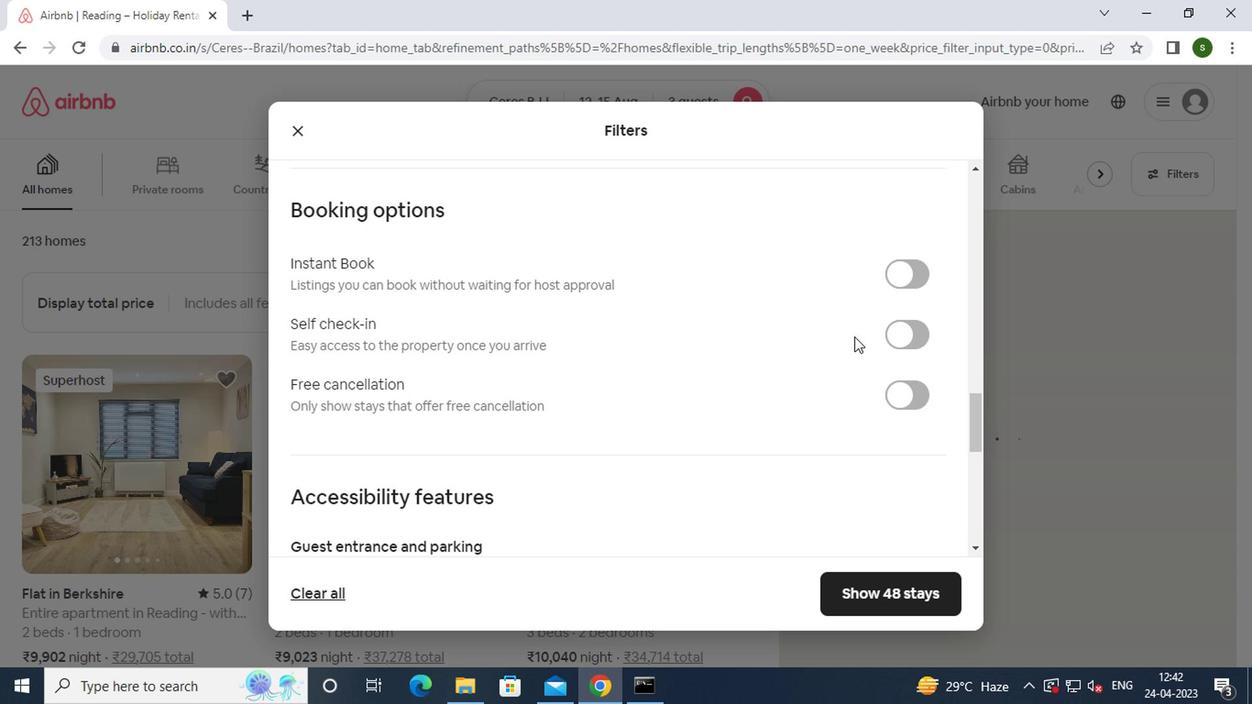 
Action: Mouse pressed left at (885, 332)
Screenshot: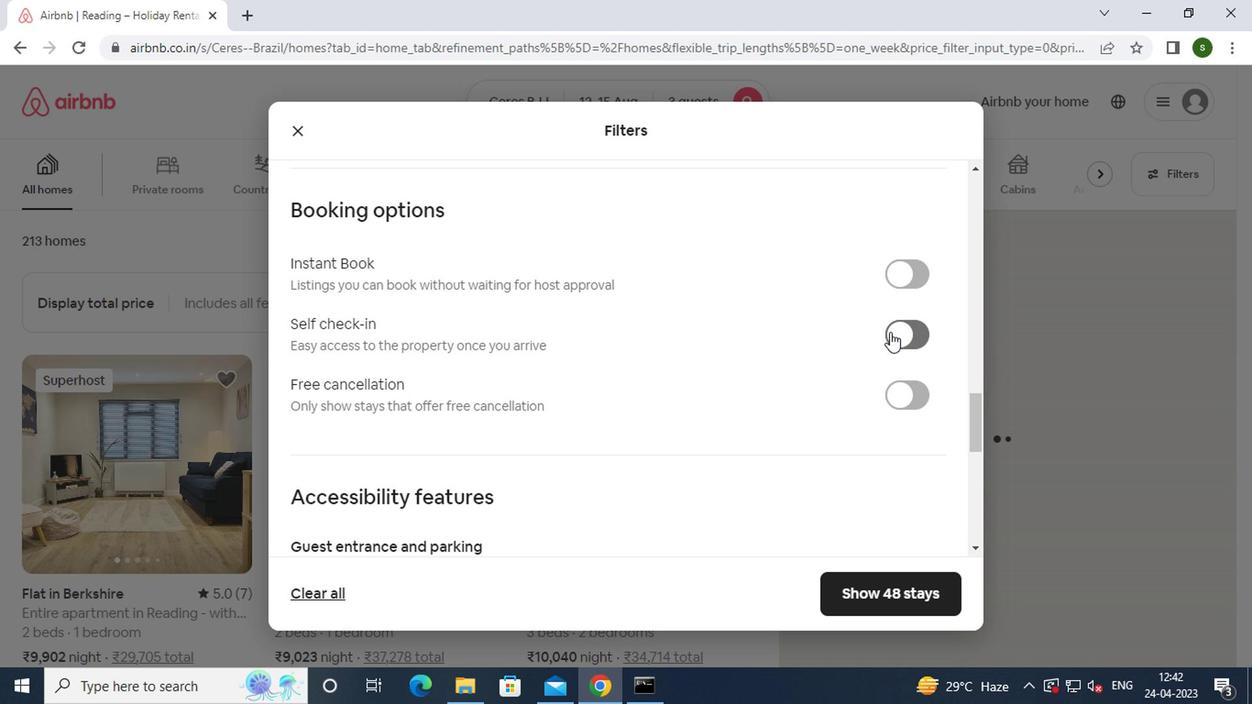 
Action: Mouse moved to (672, 326)
Screenshot: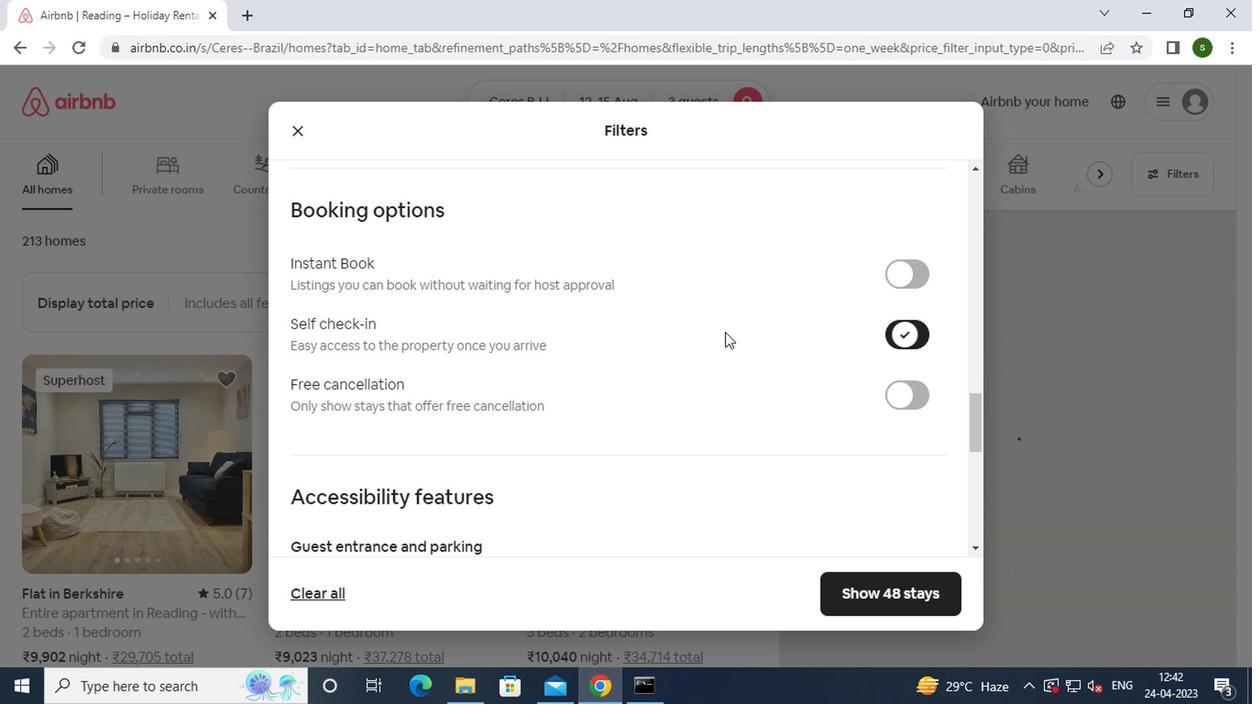 
Action: Mouse scrolled (672, 325) with delta (0, 0)
Screenshot: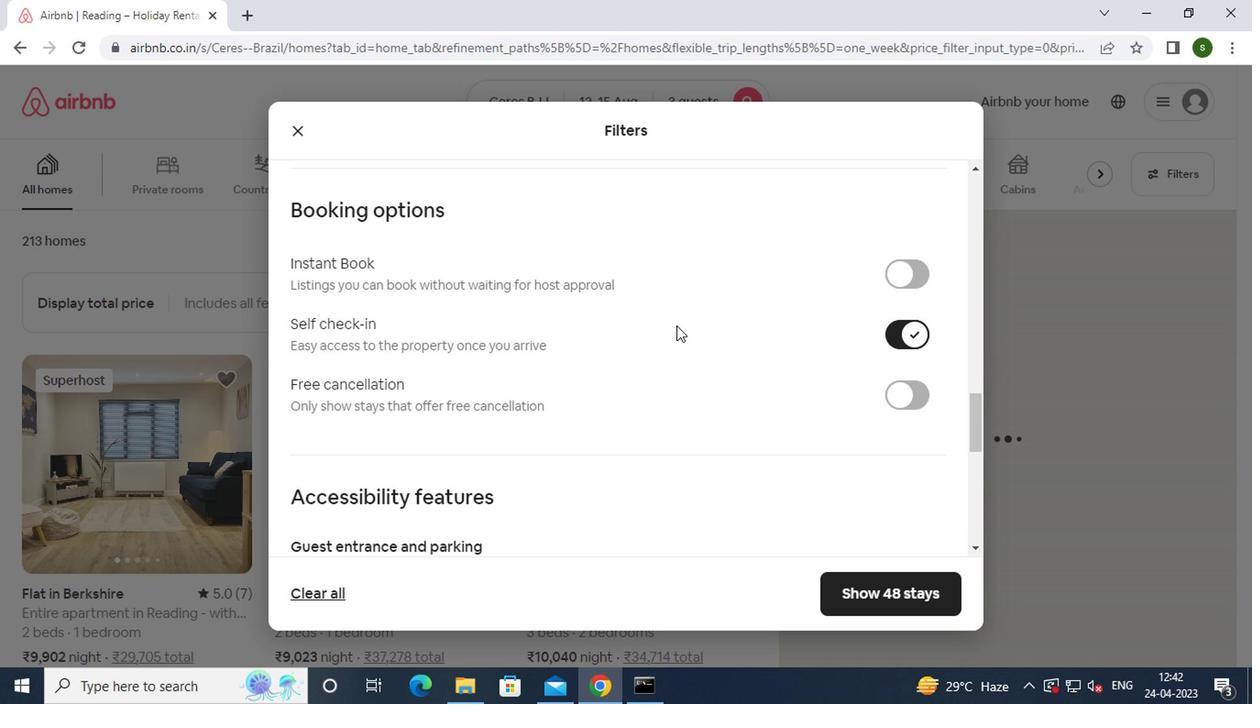 
Action: Mouse scrolled (672, 325) with delta (0, 0)
Screenshot: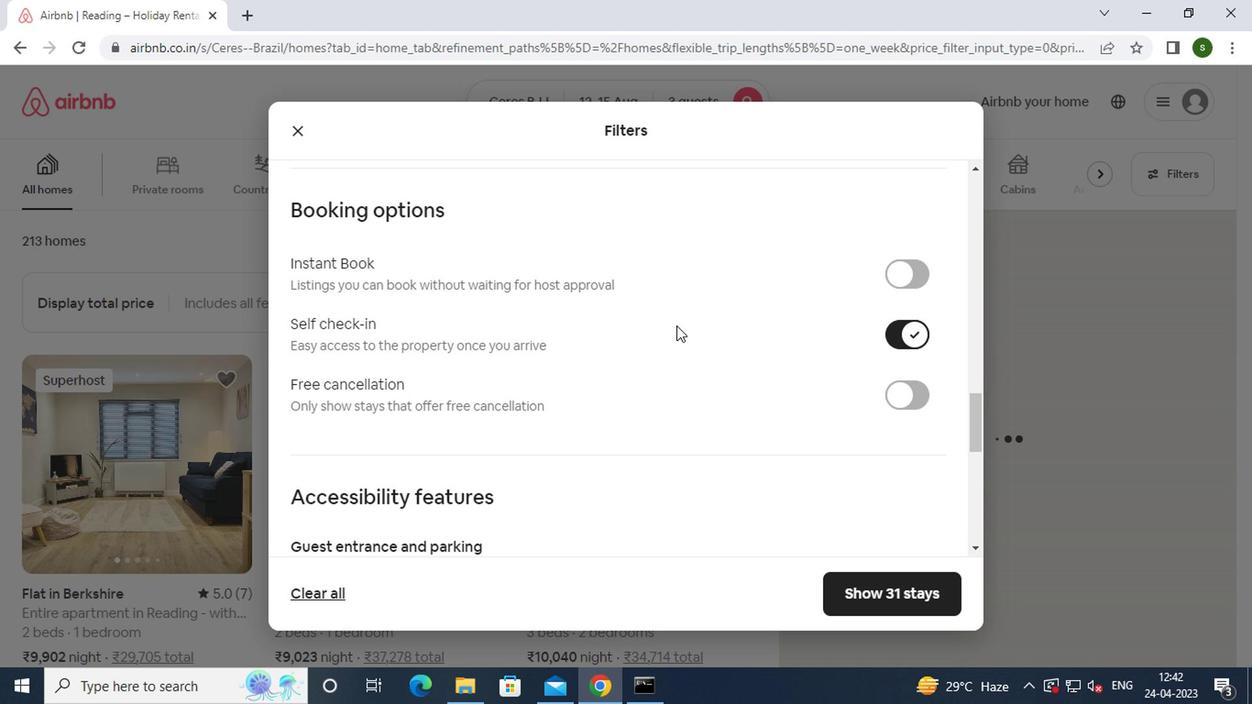 
Action: Mouse scrolled (672, 325) with delta (0, 0)
Screenshot: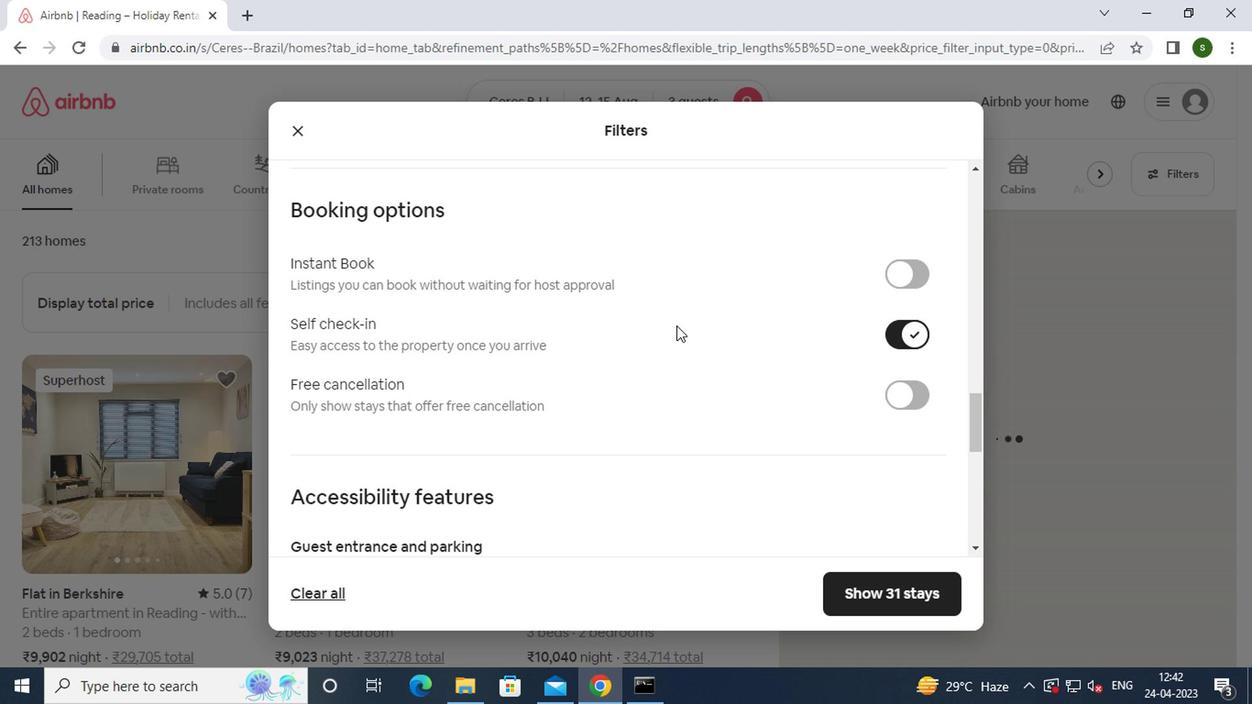 
Action: Mouse scrolled (672, 325) with delta (0, 0)
Screenshot: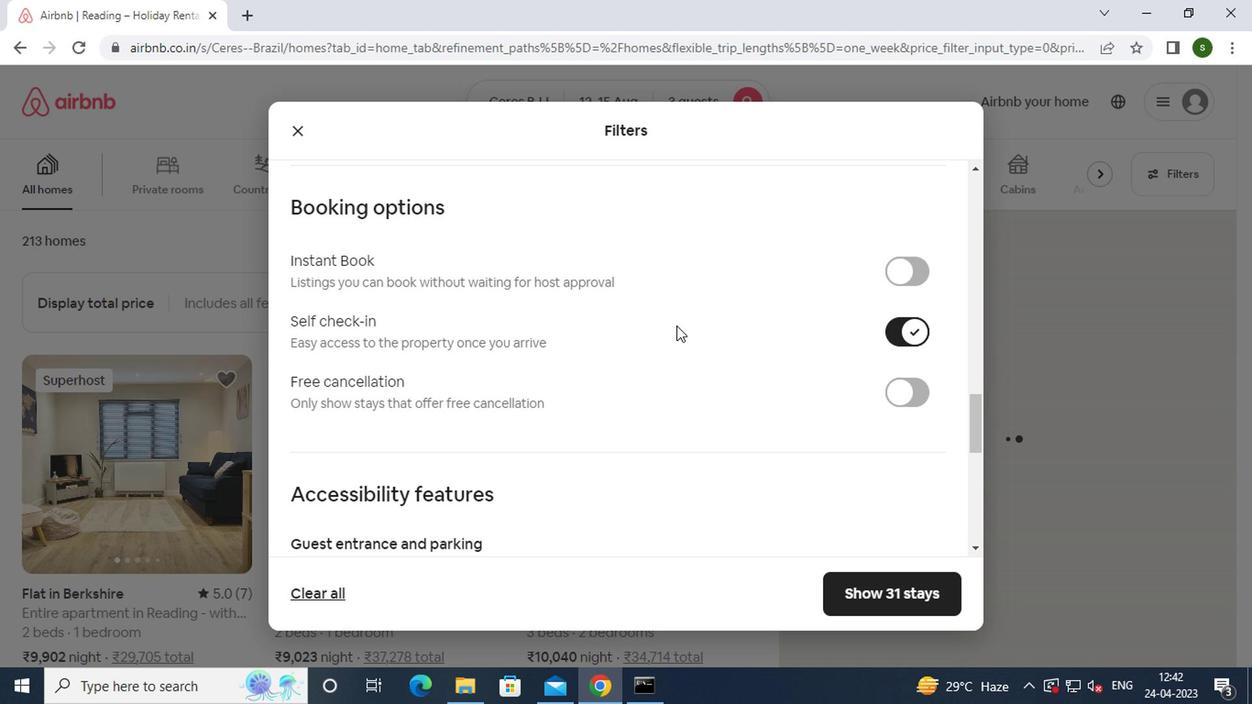 
Action: Mouse scrolled (672, 325) with delta (0, 0)
Screenshot: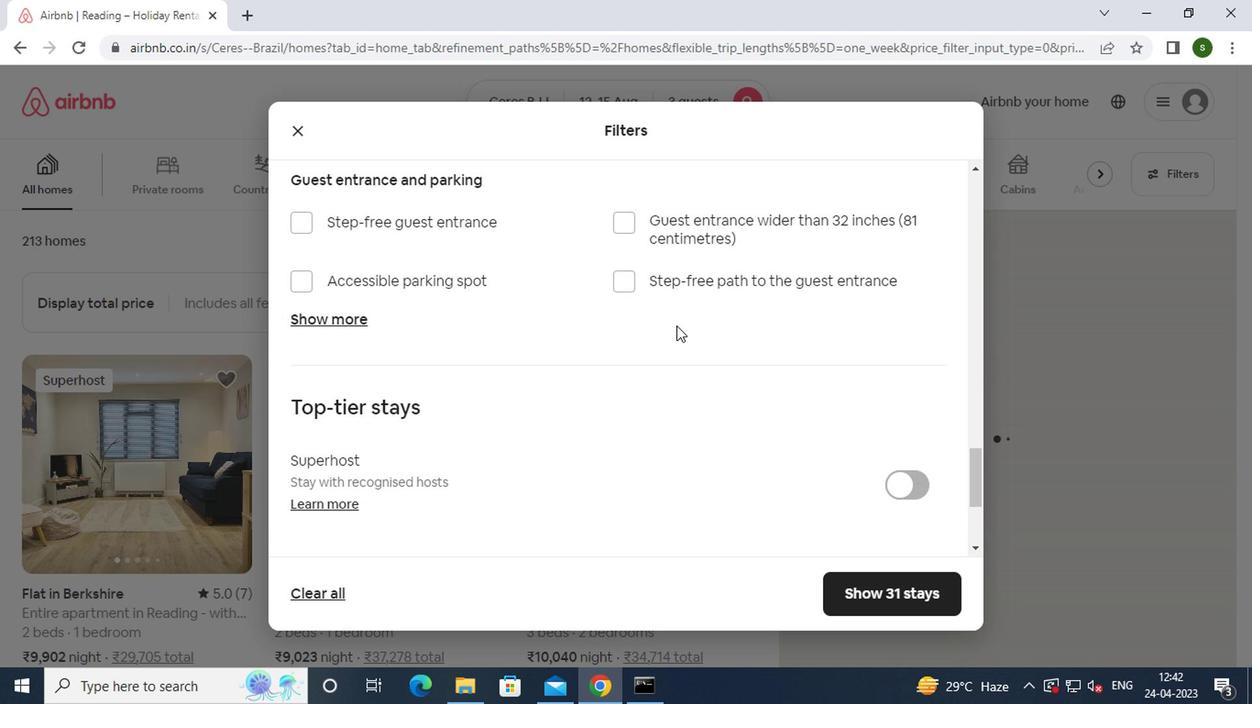 
Action: Mouse scrolled (672, 325) with delta (0, 0)
Screenshot: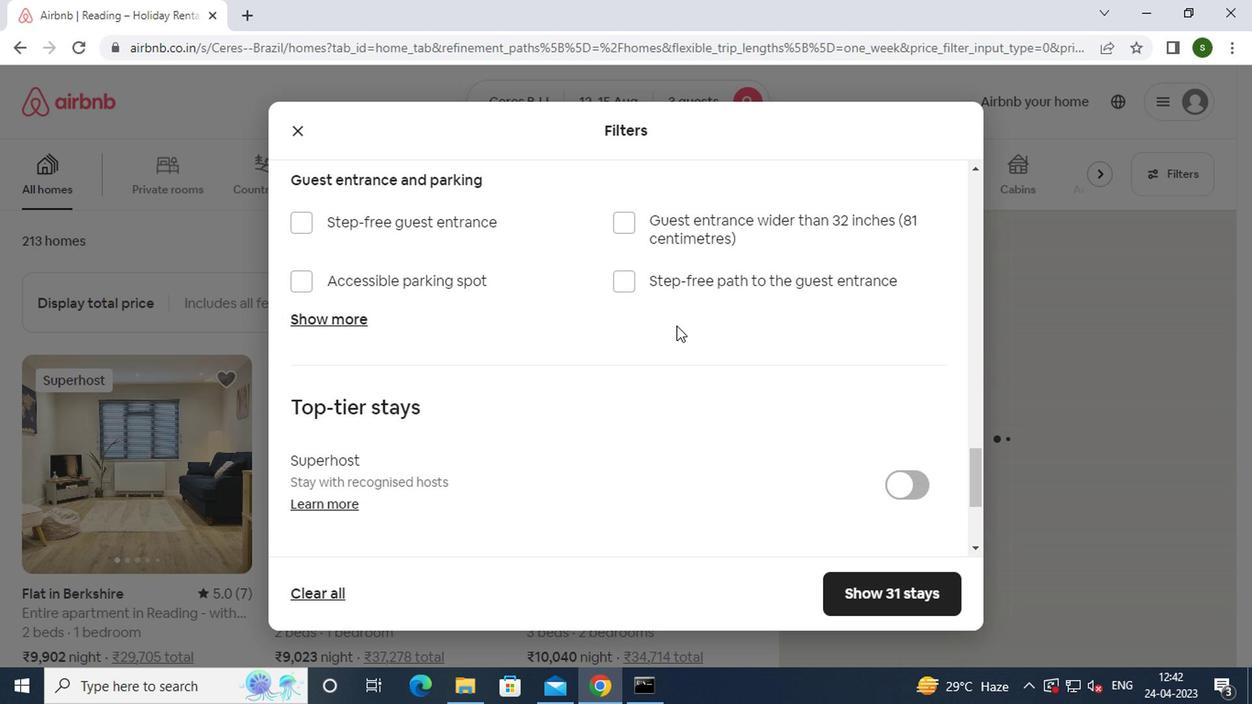 
Action: Mouse scrolled (672, 325) with delta (0, 0)
Screenshot: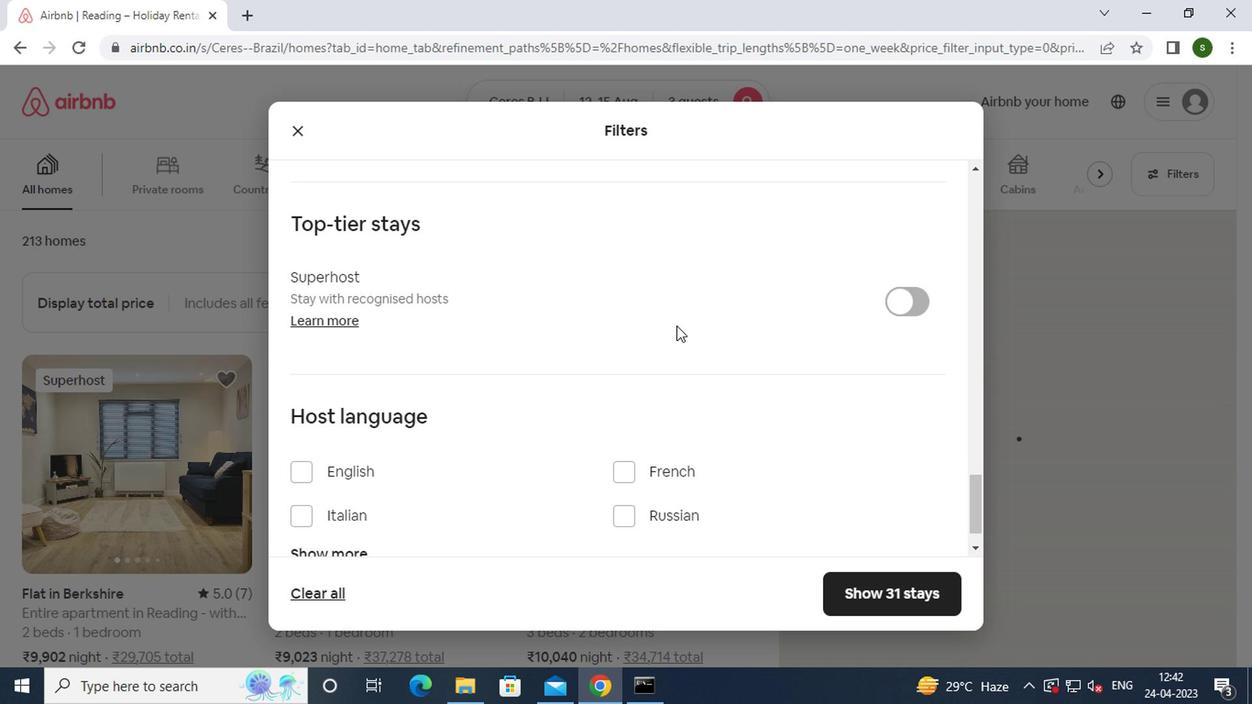 
Action: Mouse scrolled (672, 325) with delta (0, 0)
Screenshot: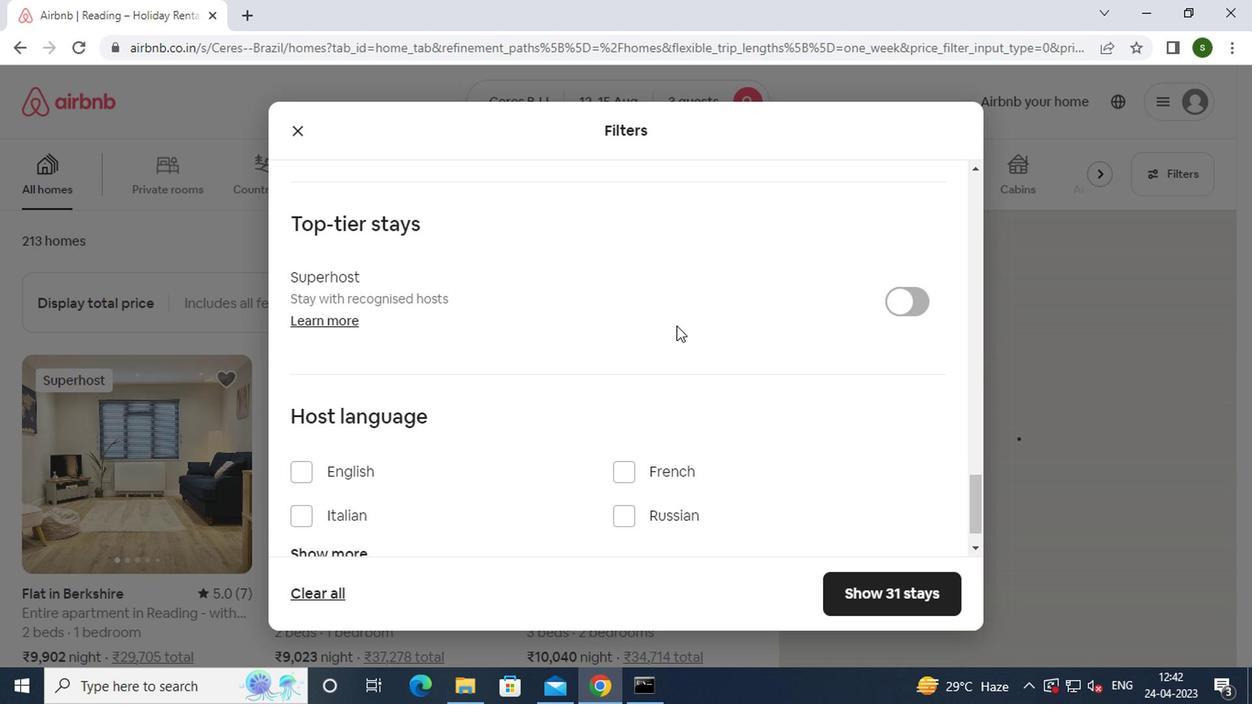 
Action: Mouse moved to (852, 590)
Screenshot: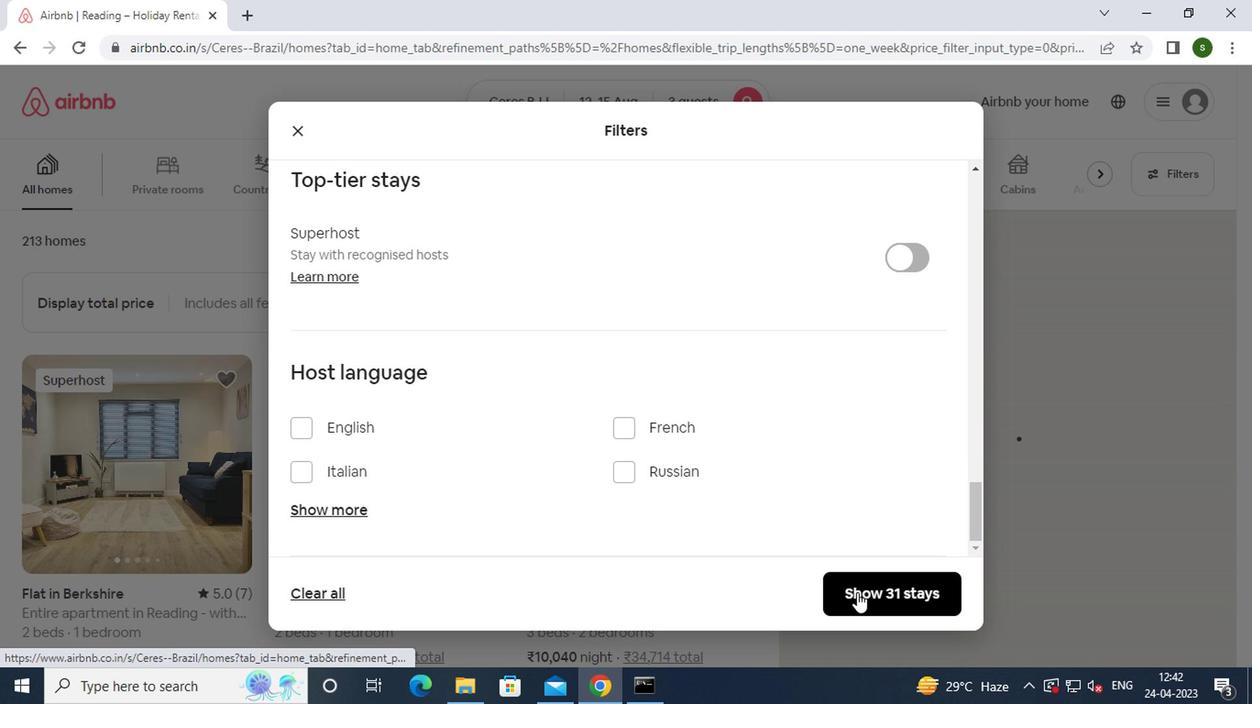 
Action: Mouse pressed left at (852, 590)
Screenshot: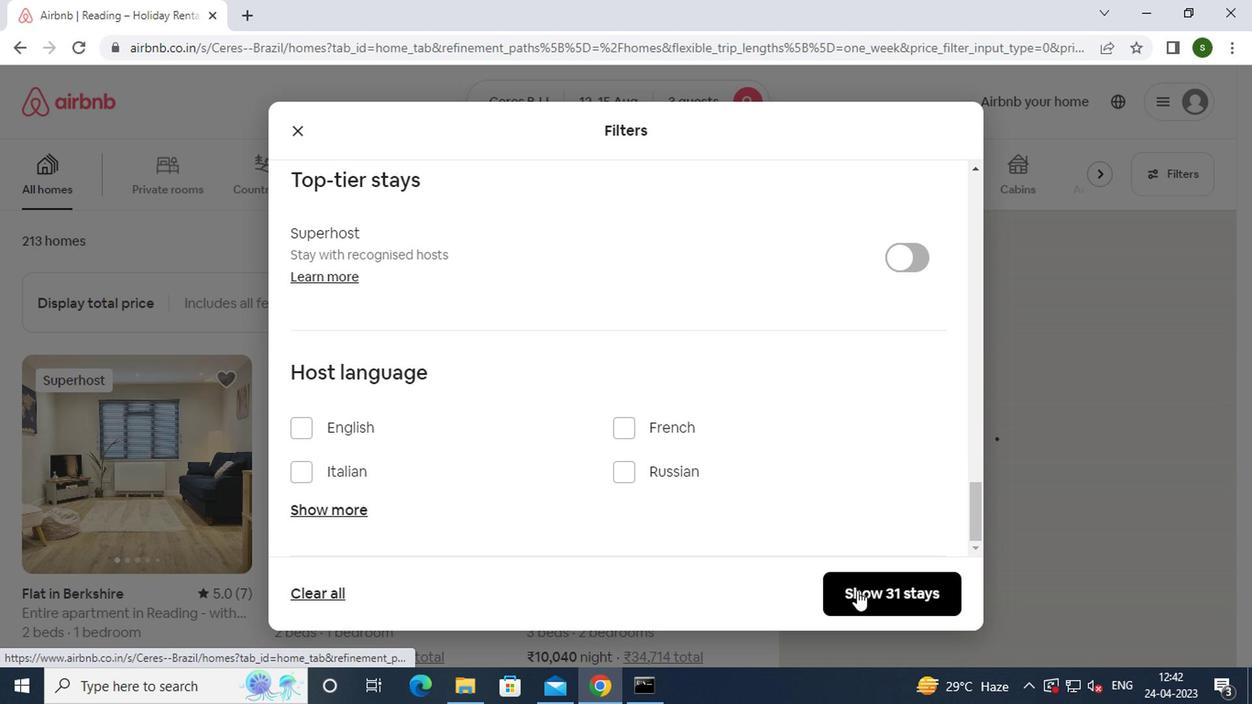 
Action: Mouse moved to (550, 208)
Screenshot: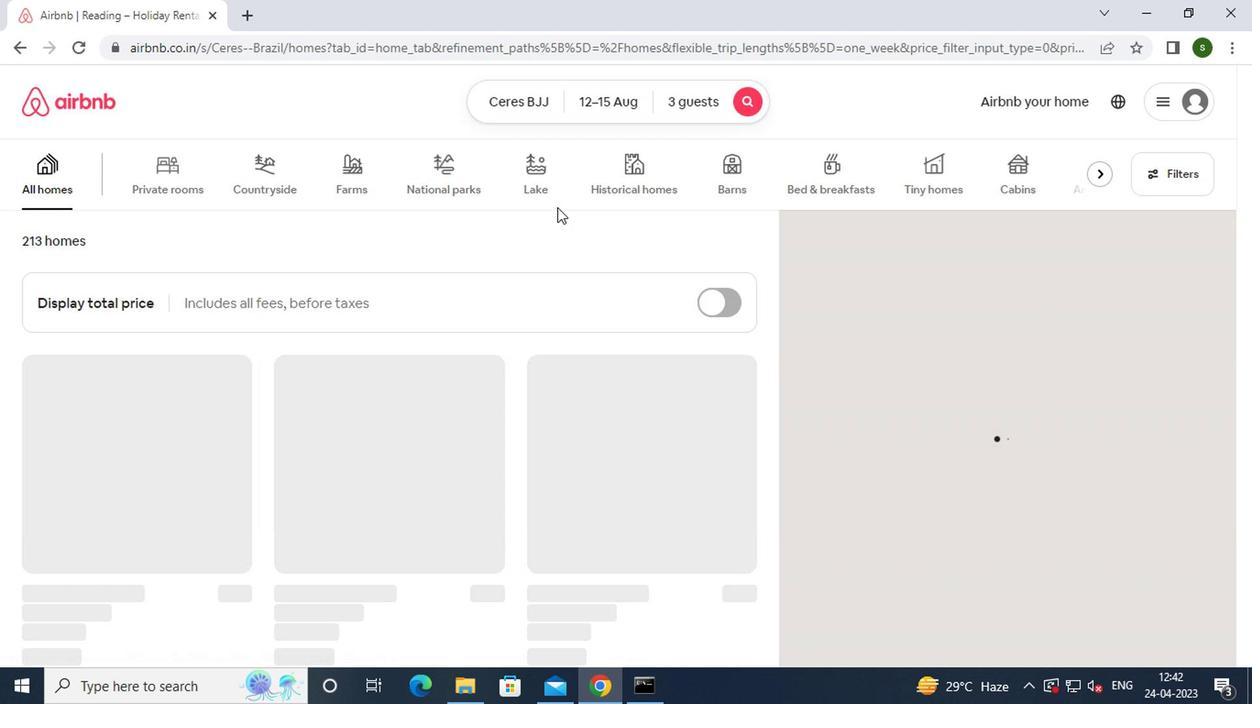 
